 Task: Create new invoice with Date Opened :15-Apr-23, Select Customer: Azelly Flowers, Terms: Payment Term 1. Make invoice entry for item-1 with Date: 15-Apr-23, Description: Karbach Free and Easy Non- Alc IPA Can , Action: Material, Income Account: Income:Sales, Quantity: 2, Unit Price: 9.4, Discount $: 1.5. Make entry for item-2 with Date: 15-Apr-23, Description: Ice Cream Parlor Bundle_x000D_
, Action: Material, Income Account: Income:Sales, Quantity: 1, Unit Price: 6.25, Discount $: 2.5. Make entry for item-3 with Date: 15-Apr-23, Description: KN95 Face Mask_x000D_
, Action: Material, Income Account: Income:Sales, Quantity: 2, Unit Price: 7.25, Discount $: 3. Write Notes: 'Looking forward to serving you again.'. Post Invoice with Post Date: 15-Apr-23, Post to Accounts: Assets:Accounts Receivable. Pay / Process Payment with Transaction Date: 15-May-23, Amount: 32.55, Transfer Account: Checking Account. Print Invoice, display notes by going to Option, then go to Display Tab and check 'Invoice Notes'.
Action: Mouse moved to (176, 26)
Screenshot: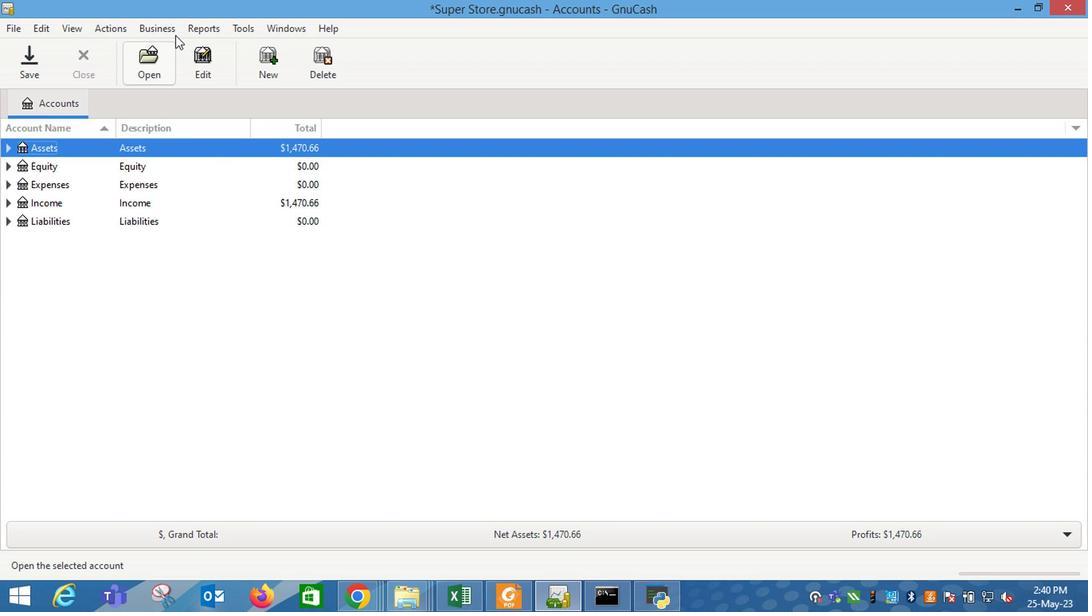 
Action: Mouse pressed left at (176, 26)
Screenshot: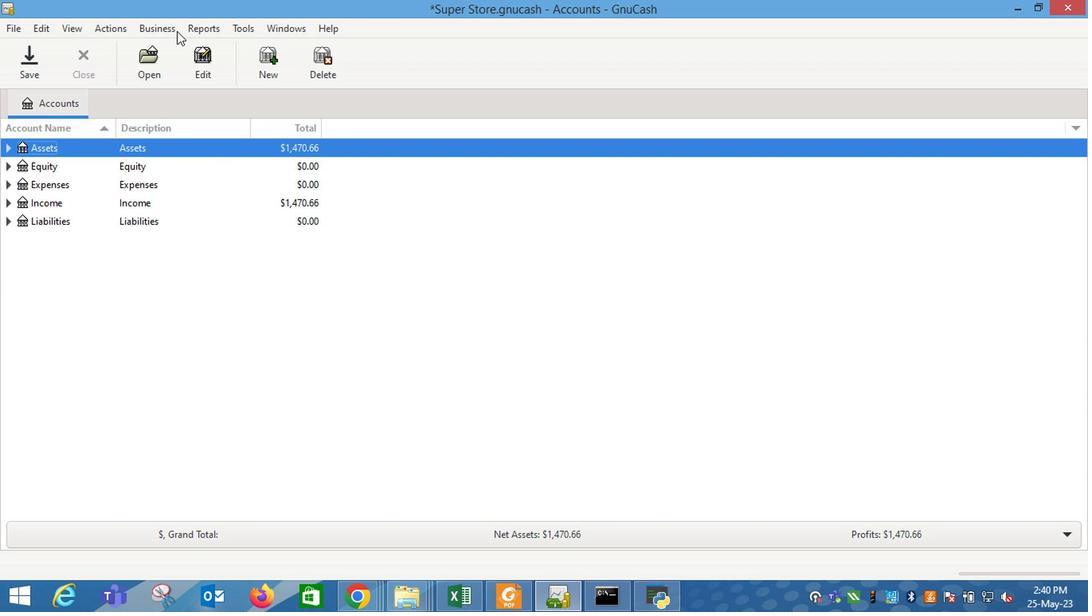 
Action: Mouse moved to (360, 107)
Screenshot: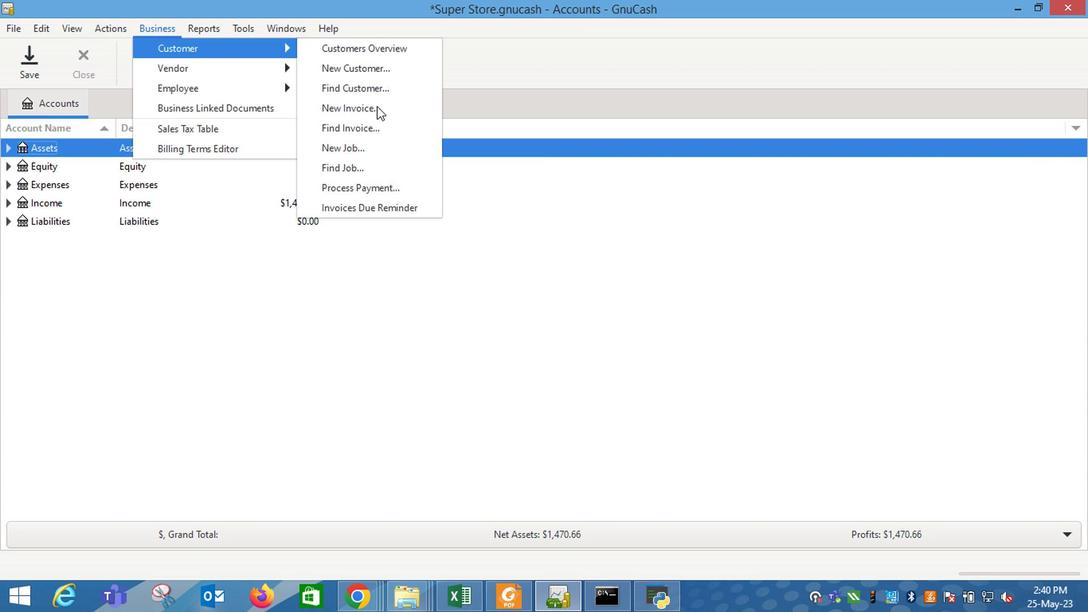 
Action: Mouse pressed left at (360, 107)
Screenshot: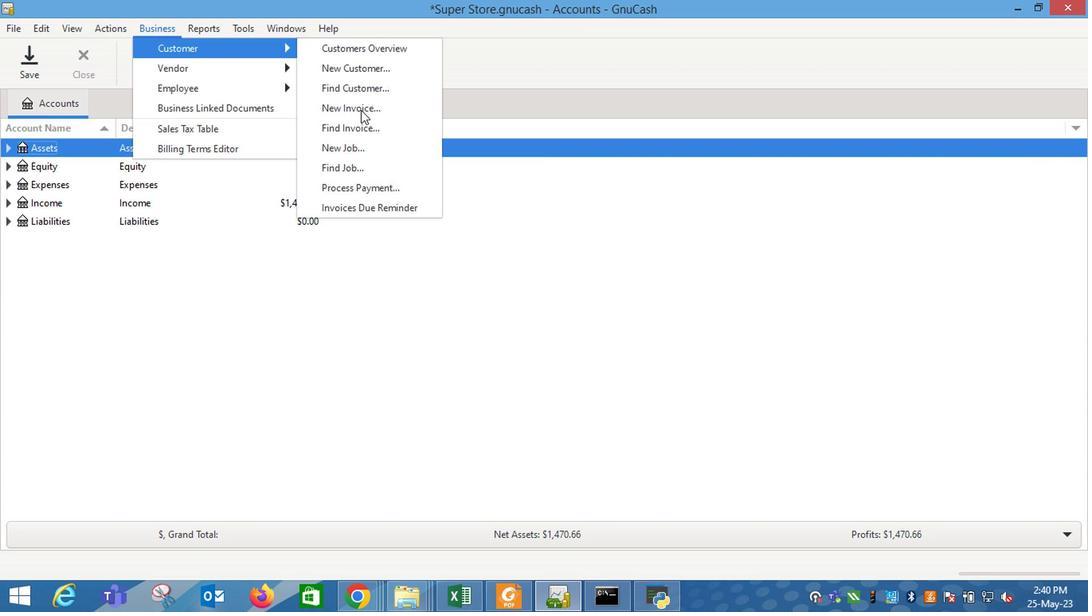 
Action: Mouse moved to (650, 242)
Screenshot: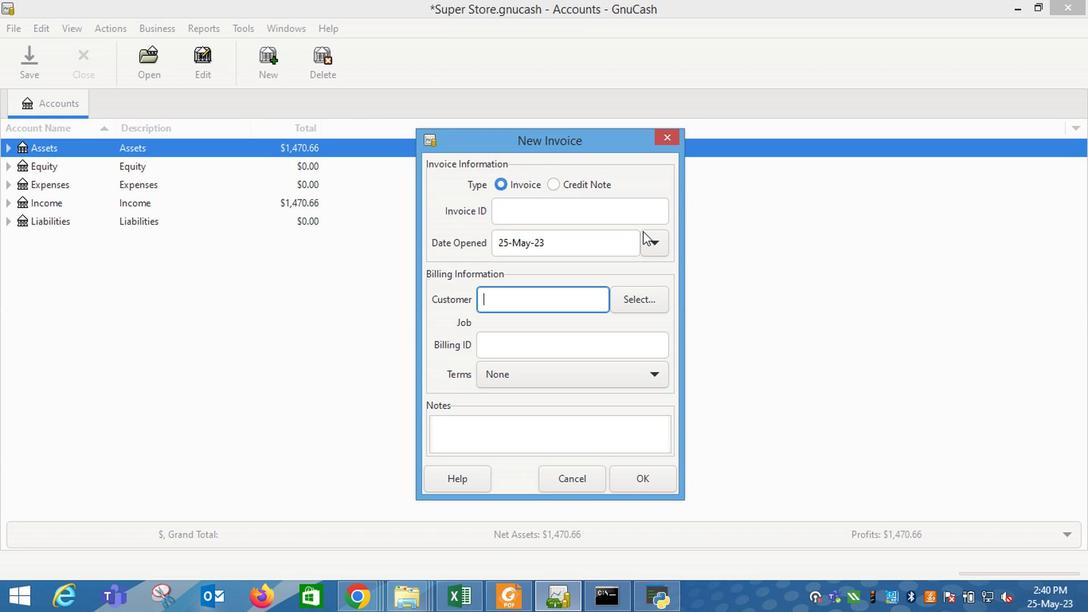 
Action: Mouse pressed left at (650, 242)
Screenshot: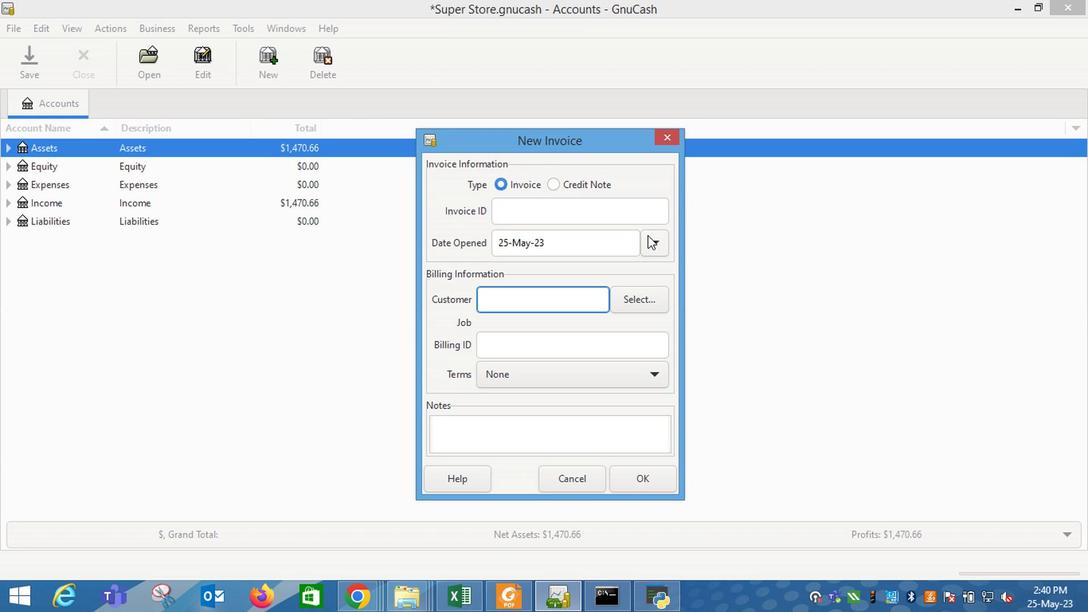 
Action: Mouse moved to (528, 265)
Screenshot: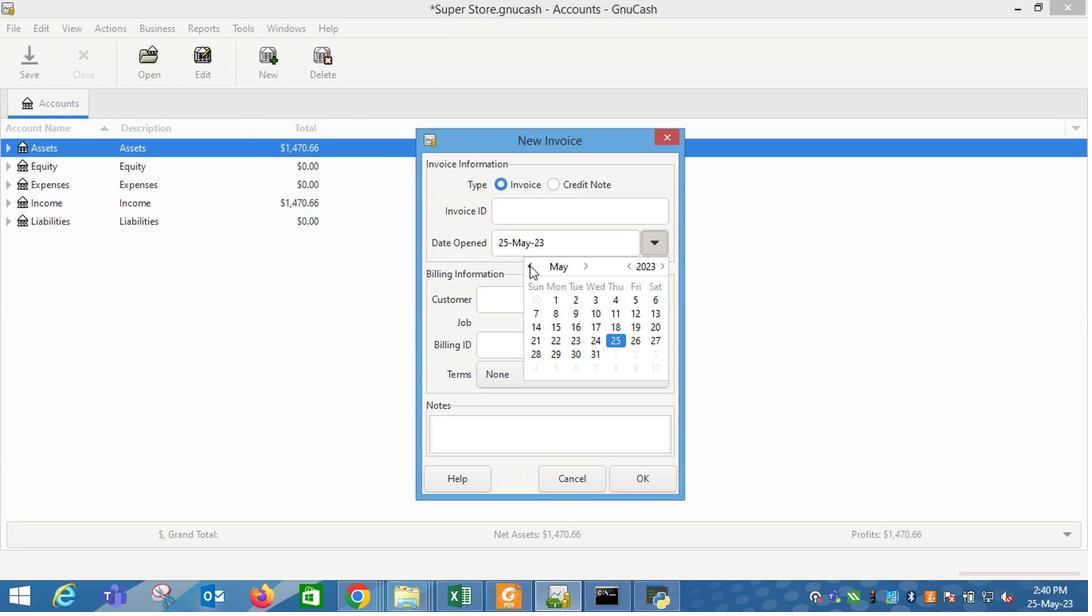 
Action: Mouse pressed left at (528, 265)
Screenshot: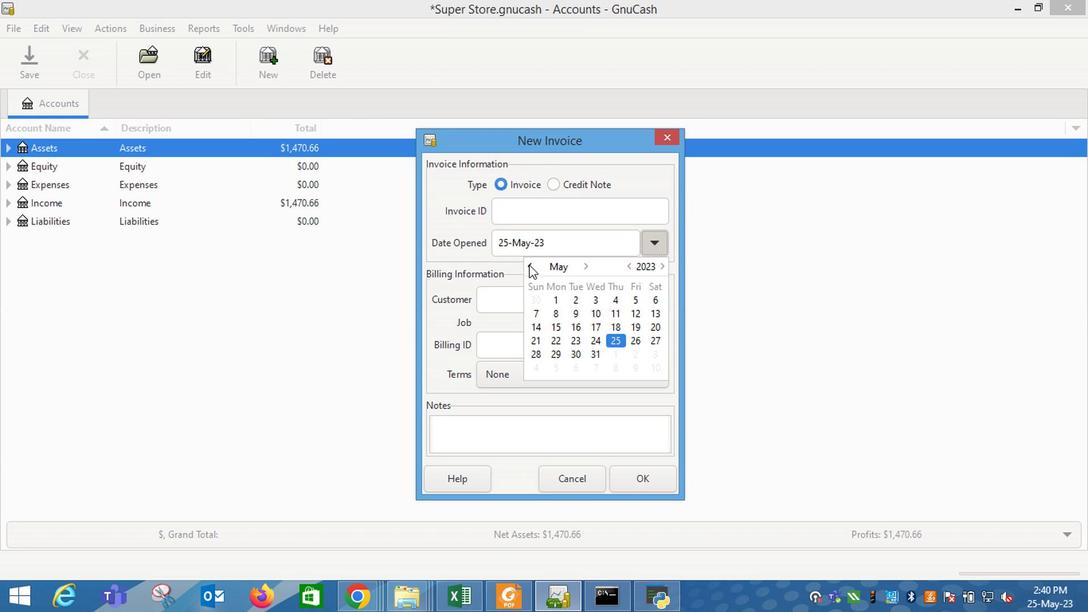 
Action: Mouse moved to (654, 329)
Screenshot: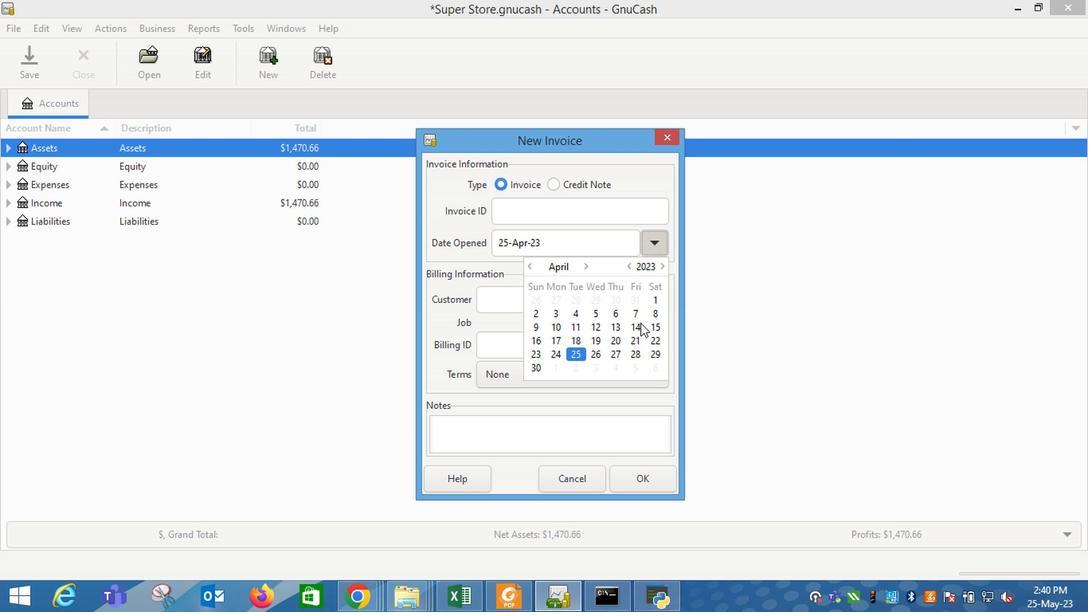 
Action: Mouse pressed left at (654, 329)
Screenshot: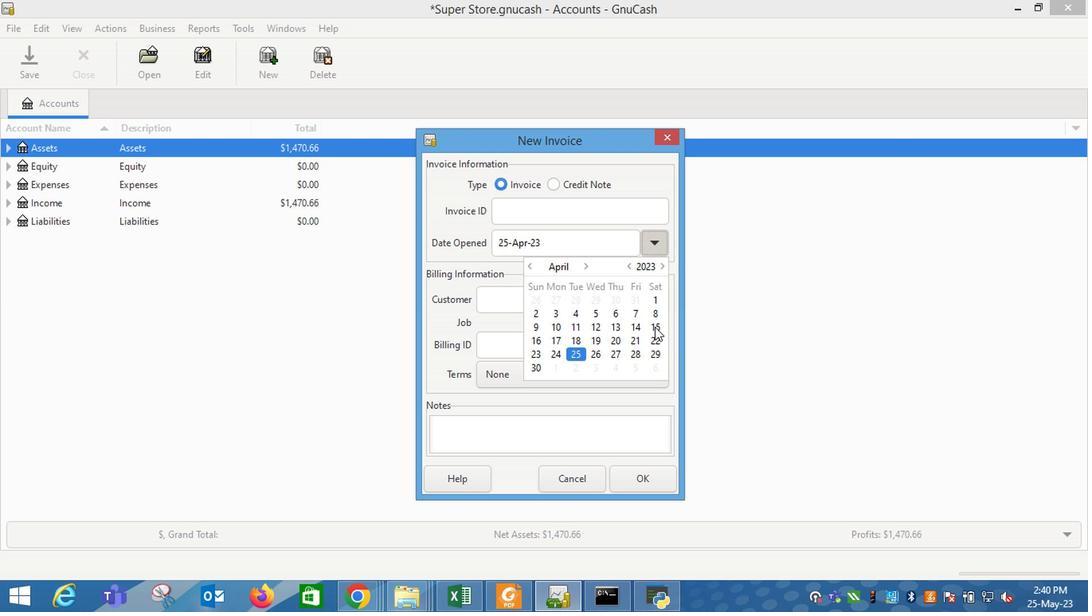 
Action: Mouse moved to (515, 299)
Screenshot: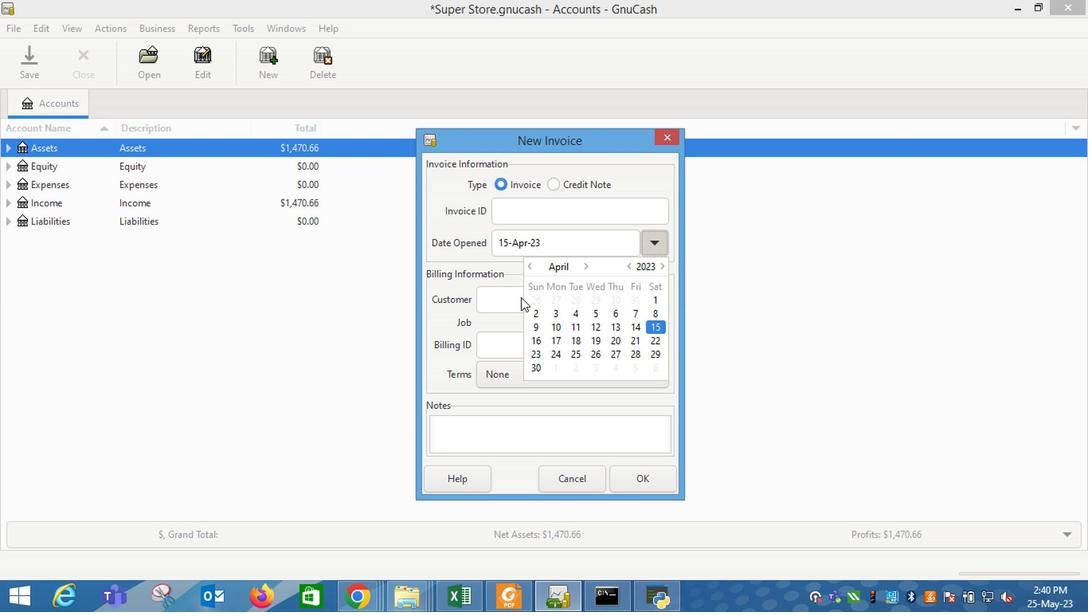 
Action: Mouse pressed left at (515, 299)
Screenshot: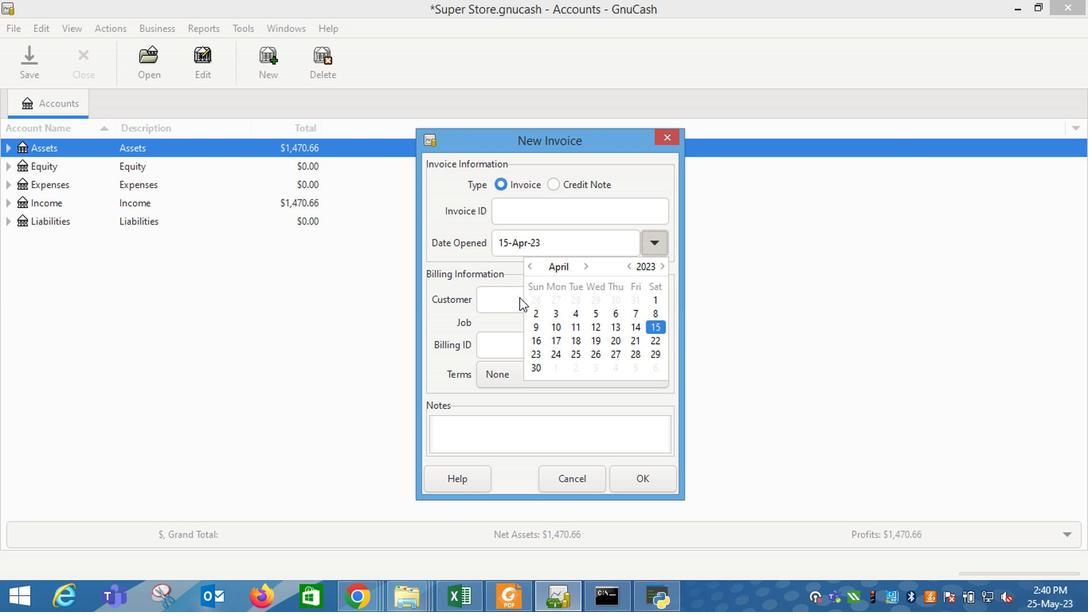 
Action: Mouse moved to (515, 299)
Screenshot: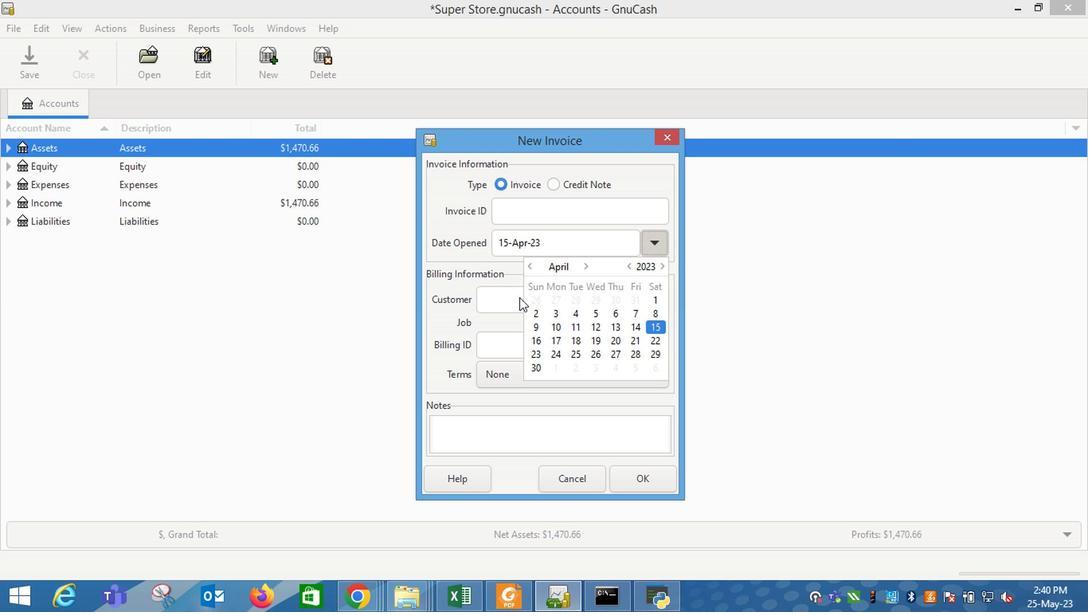 
Action: Mouse pressed left at (515, 299)
Screenshot: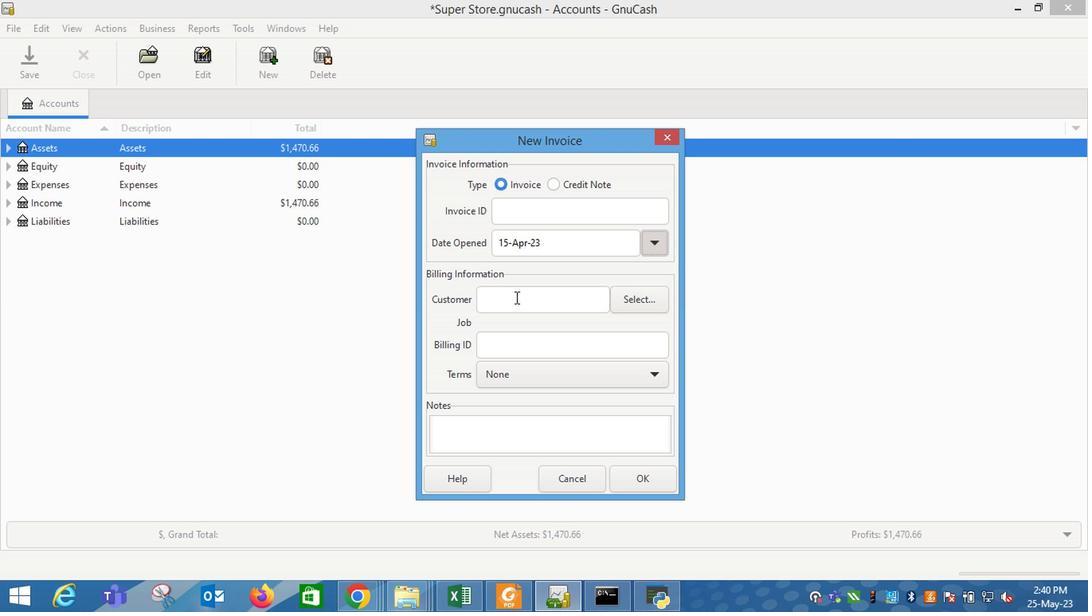 
Action: Key pressed aze
Screenshot: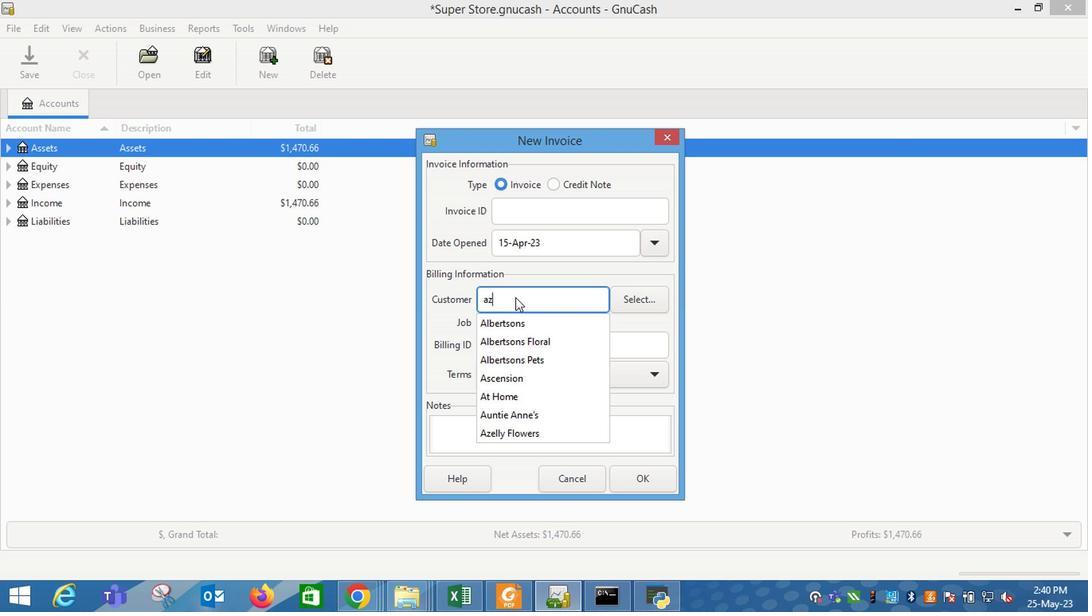 
Action: Mouse moved to (521, 324)
Screenshot: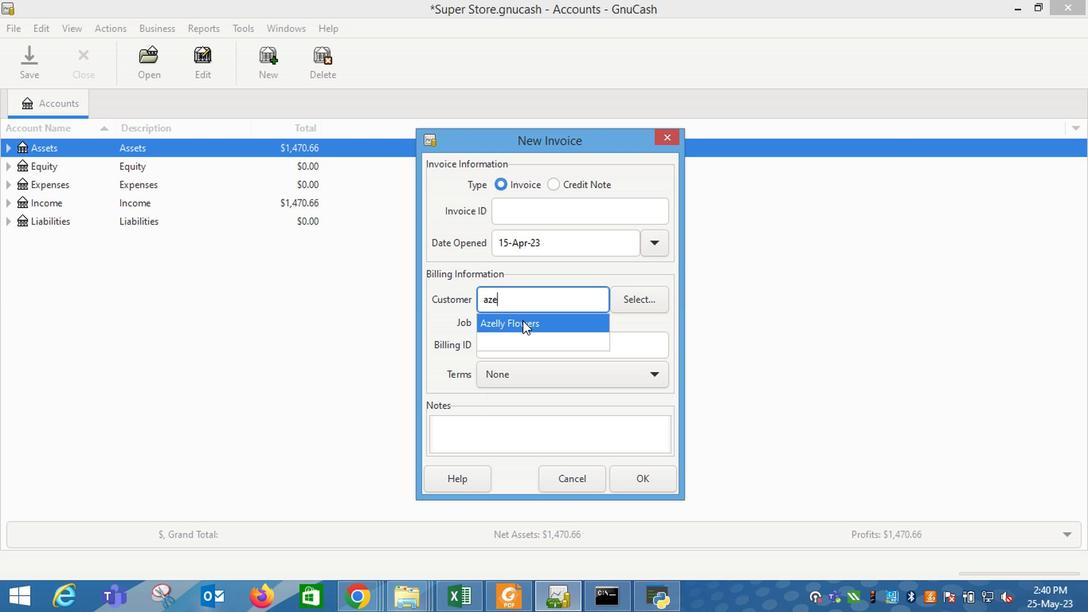 
Action: Mouse pressed left at (521, 324)
Screenshot: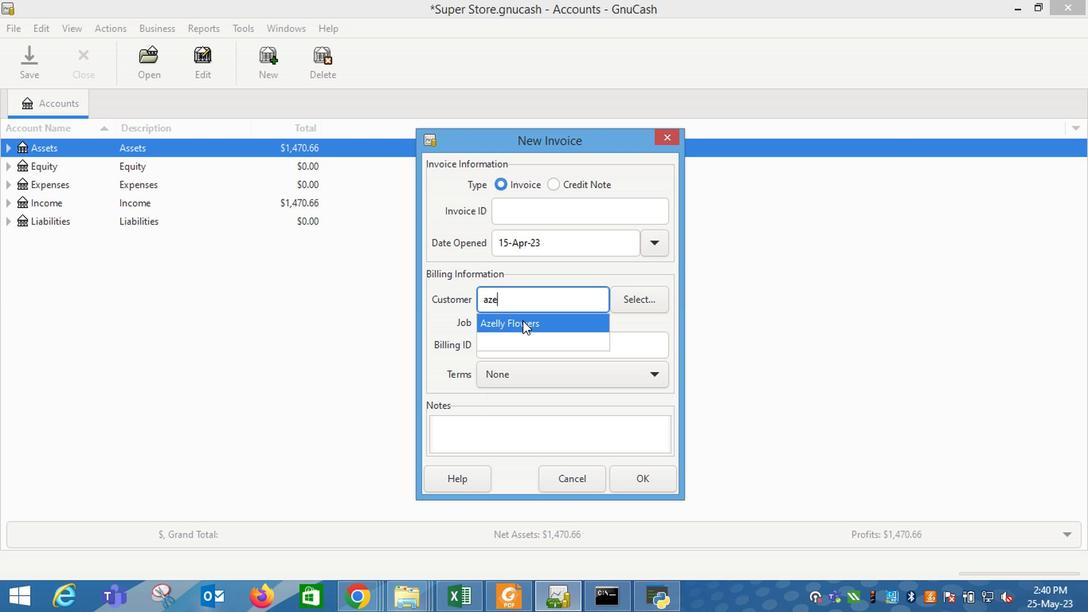
Action: Mouse moved to (585, 392)
Screenshot: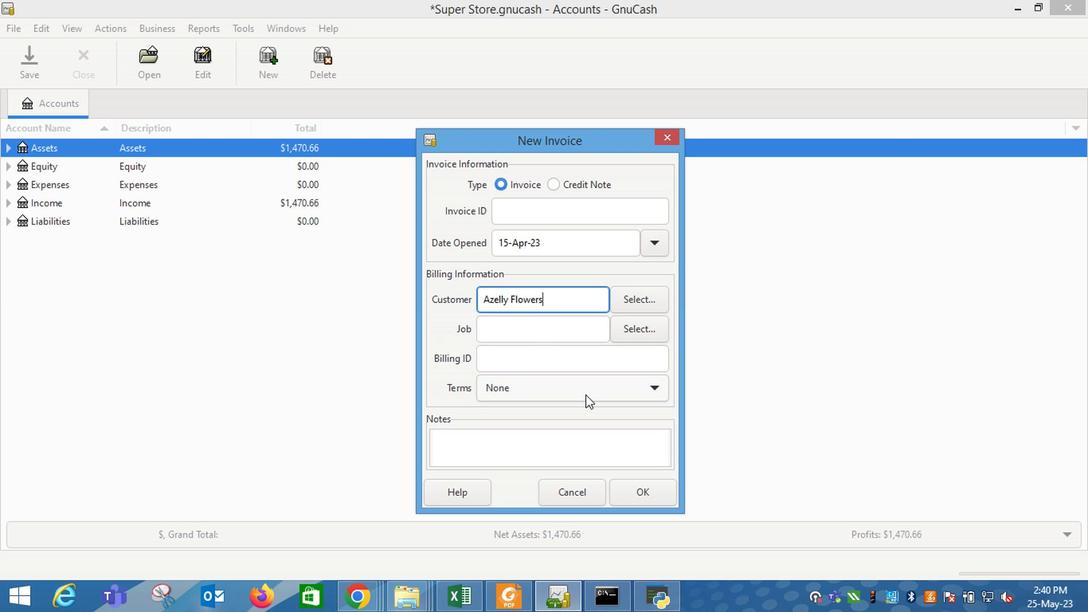 
Action: Mouse pressed left at (585, 392)
Screenshot: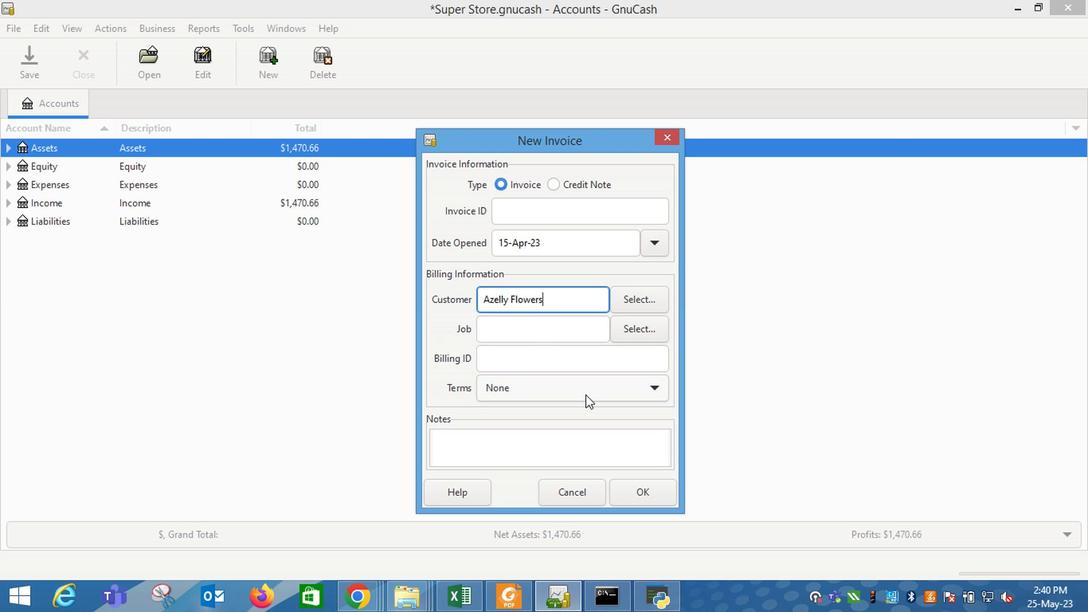 
Action: Mouse moved to (565, 414)
Screenshot: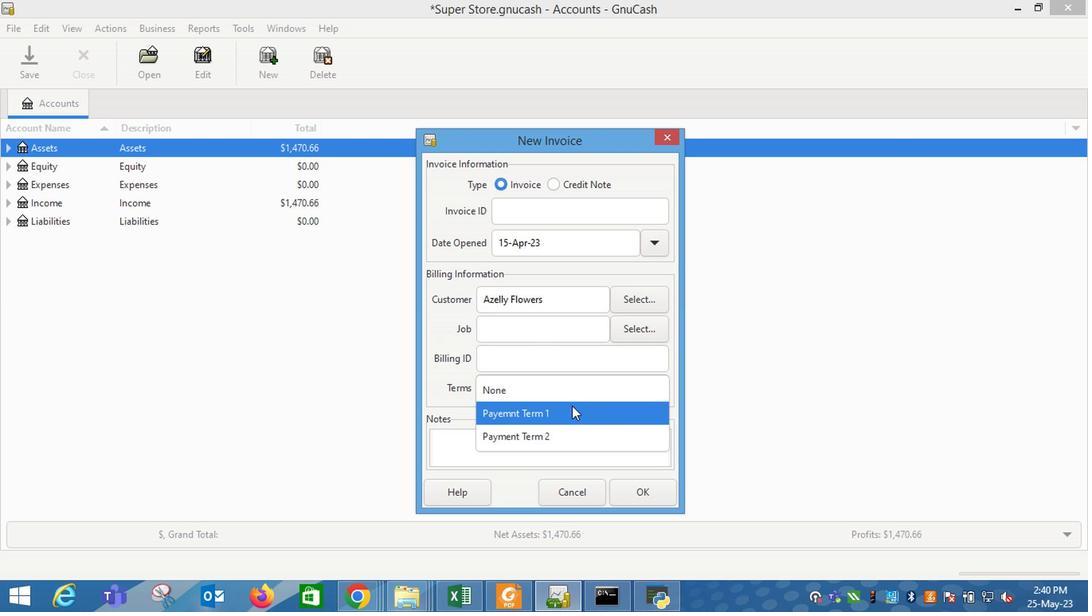 
Action: Mouse pressed left at (565, 414)
Screenshot: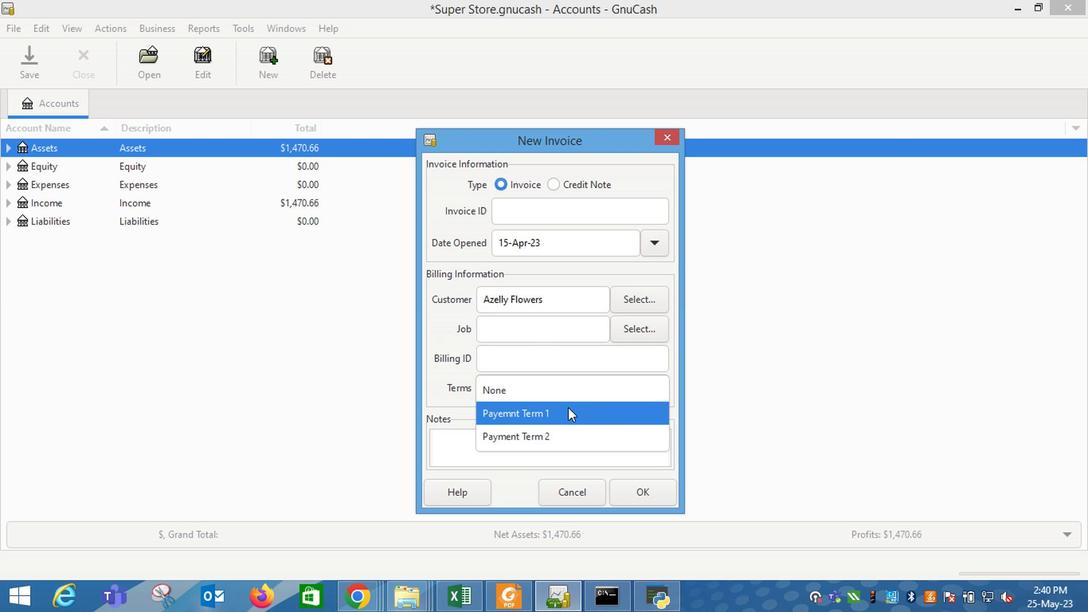 
Action: Mouse moved to (636, 513)
Screenshot: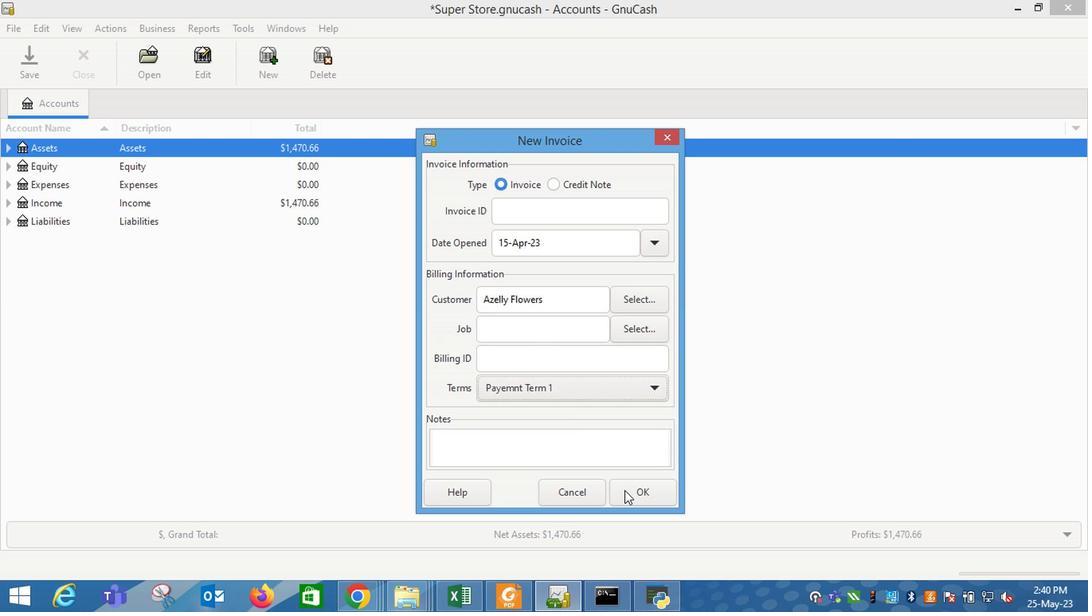 
Action: Mouse pressed left at (636, 513)
Screenshot: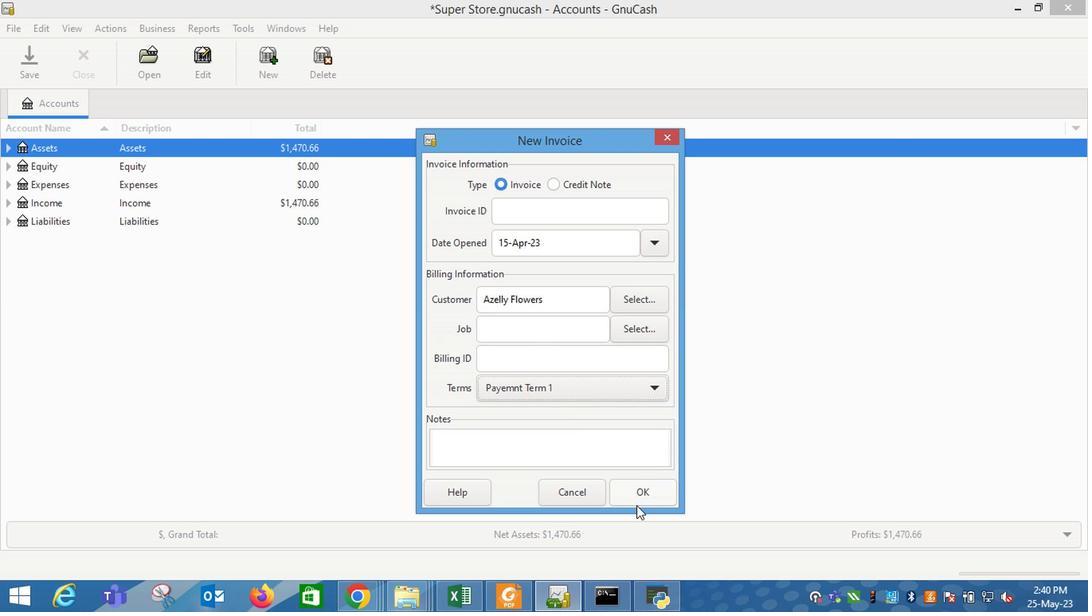 
Action: Mouse moved to (74, 311)
Screenshot: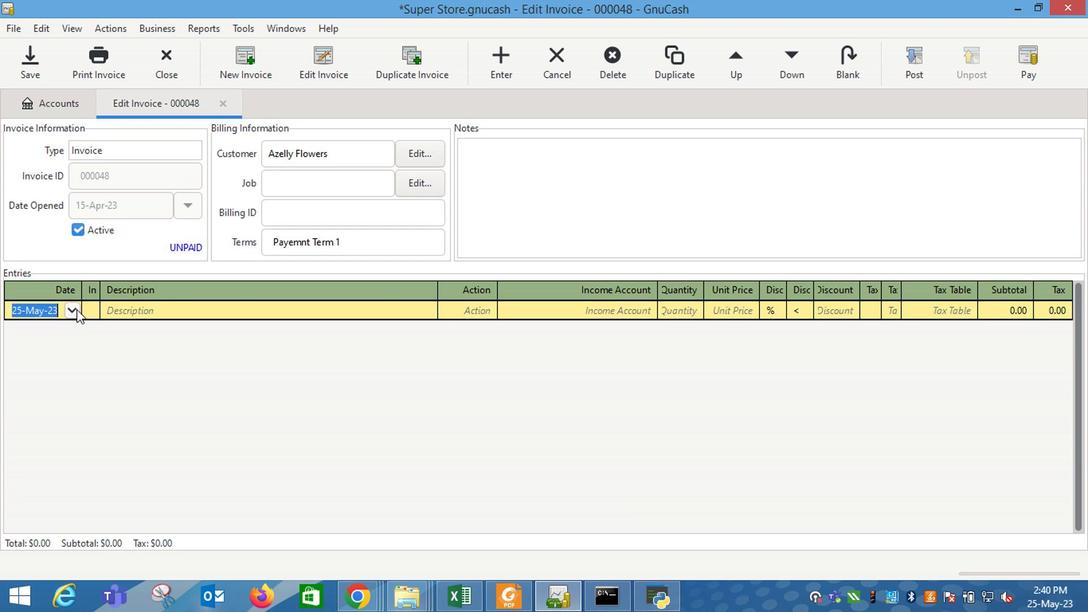 
Action: Mouse pressed left at (74, 311)
Screenshot: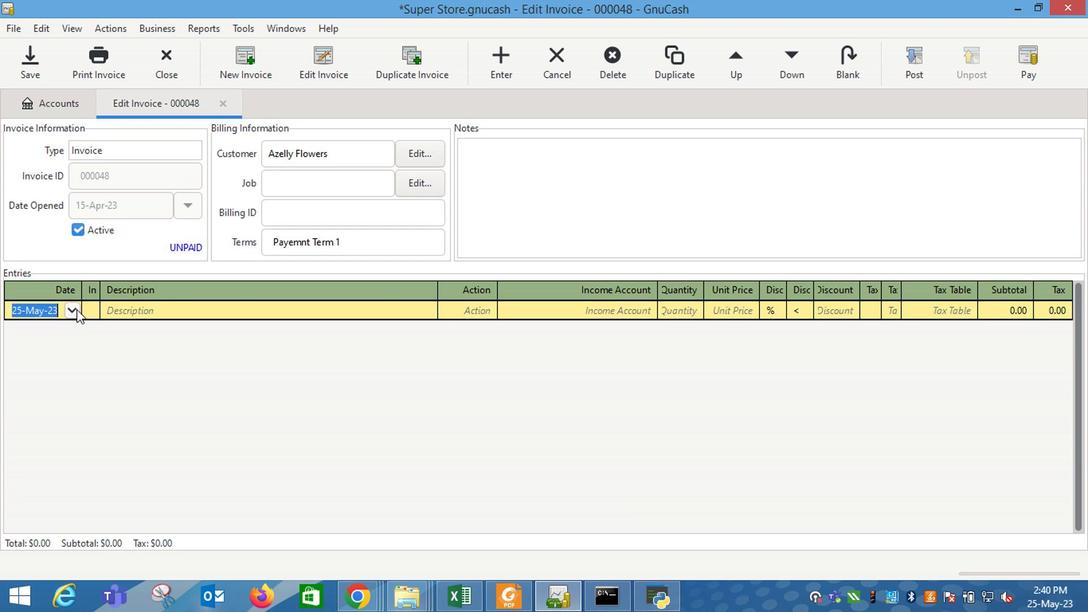 
Action: Mouse moved to (11, 337)
Screenshot: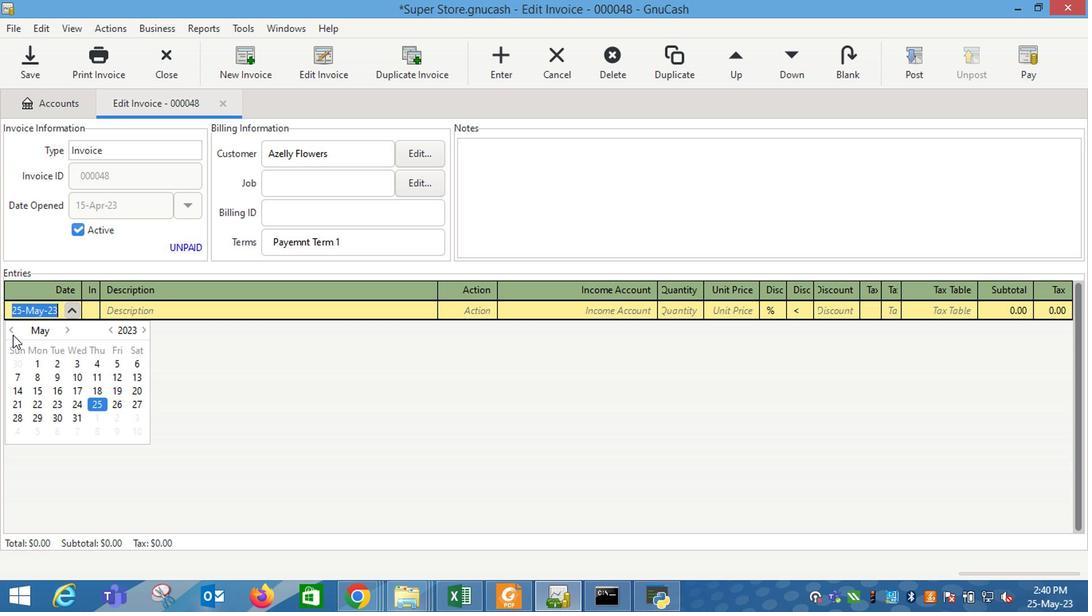 
Action: Mouse pressed left at (11, 337)
Screenshot: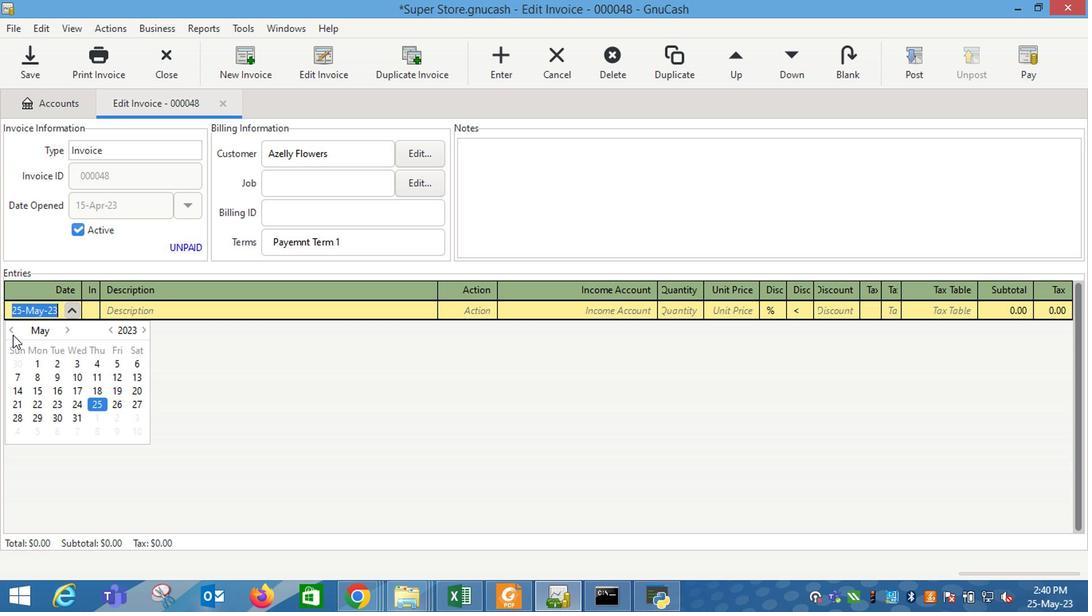 
Action: Mouse moved to (131, 397)
Screenshot: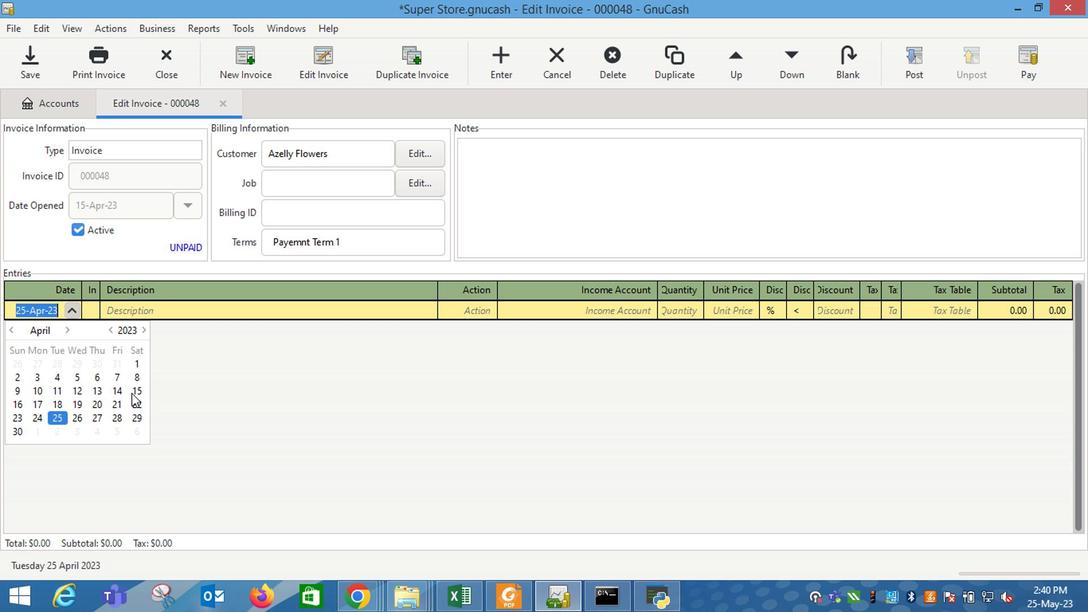
Action: Mouse pressed left at (131, 397)
Screenshot: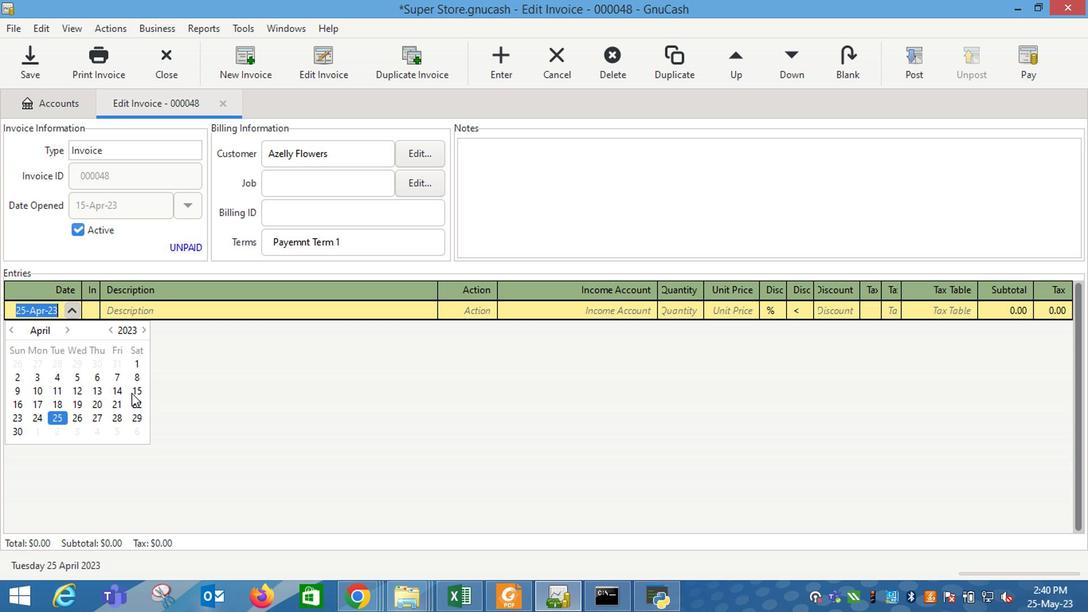 
Action: Mouse moved to (172, 315)
Screenshot: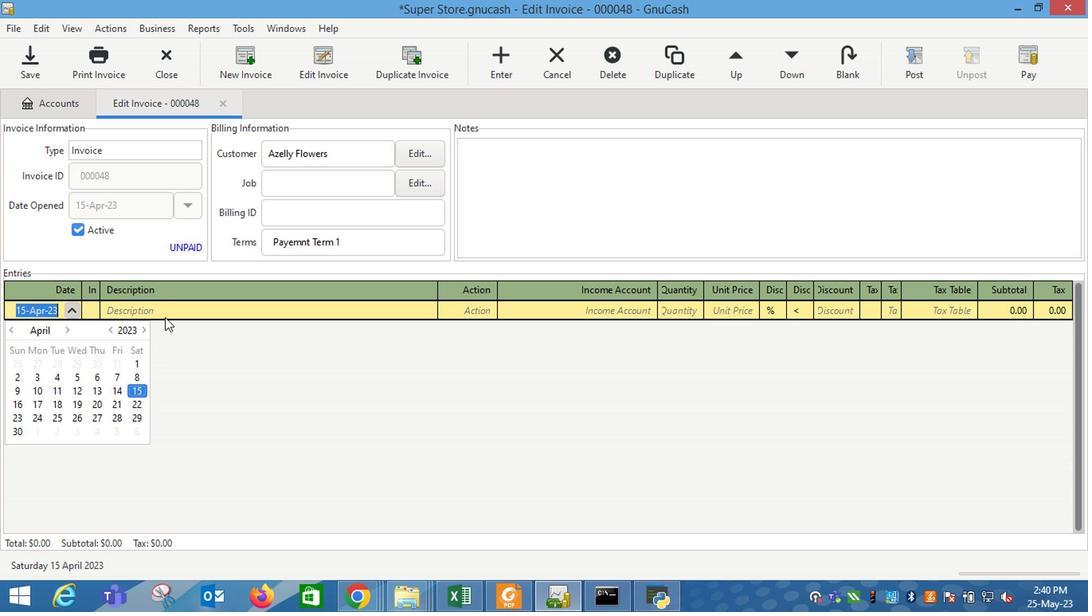 
Action: Mouse pressed left at (172, 315)
Screenshot: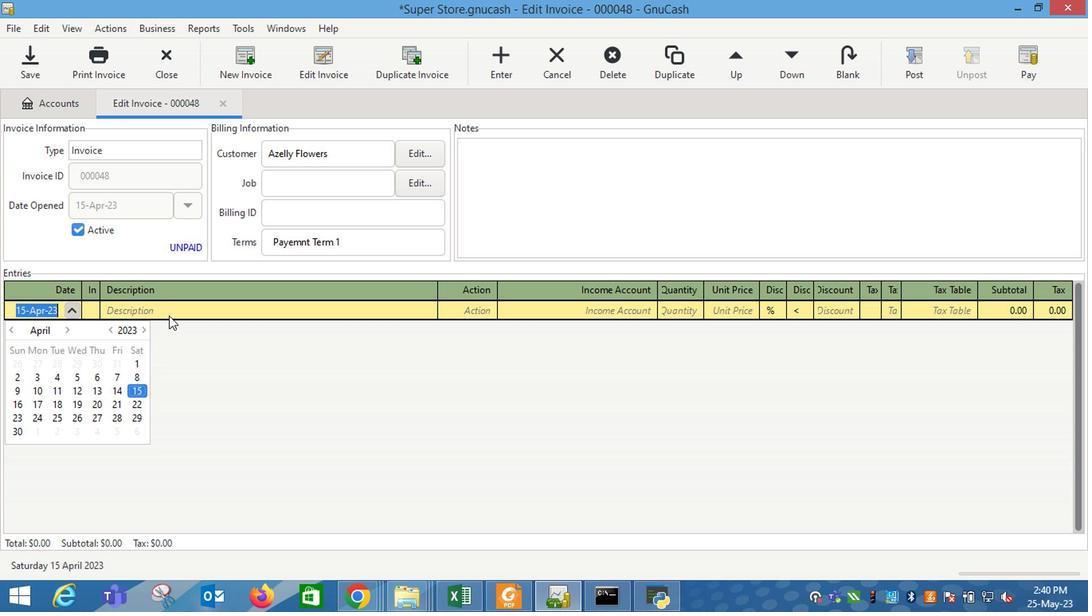 
Action: Key pressed <Key.shift_r>Karbach<Key.space><Key.shift_r>Free<Key.space>and<Key.space><Key.shift_r>Easy<Key.space><Key.shift_r>Non-<Key.shift_r>L<Key.backspace><Key.shift_r>AL<Key.backspace>lc<Key.space><Key.shift_r>IPA<Key.space>can<Key.backspace><Key.backspace><Key.backspace><Key.shift_r>Can
Screenshot: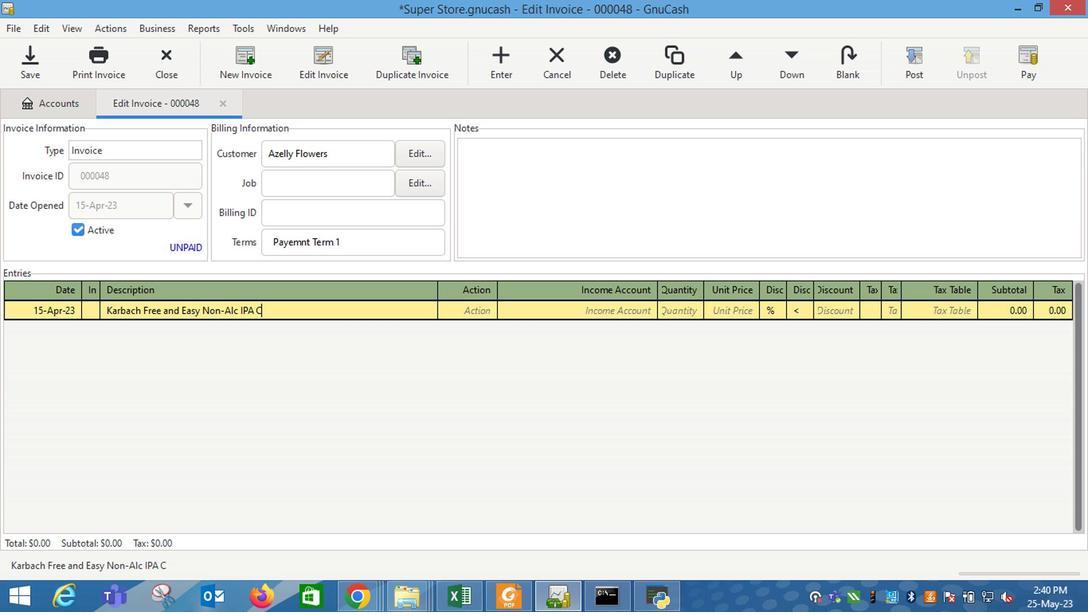 
Action: Mouse moved to (517, 260)
Screenshot: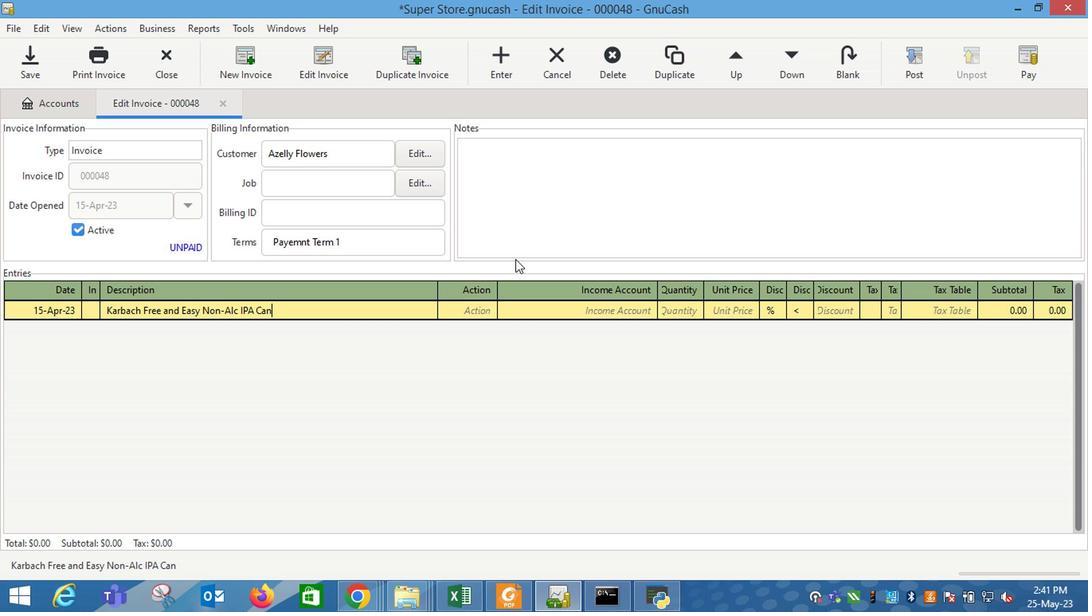
Action: Key pressed <Key.tab>
Screenshot: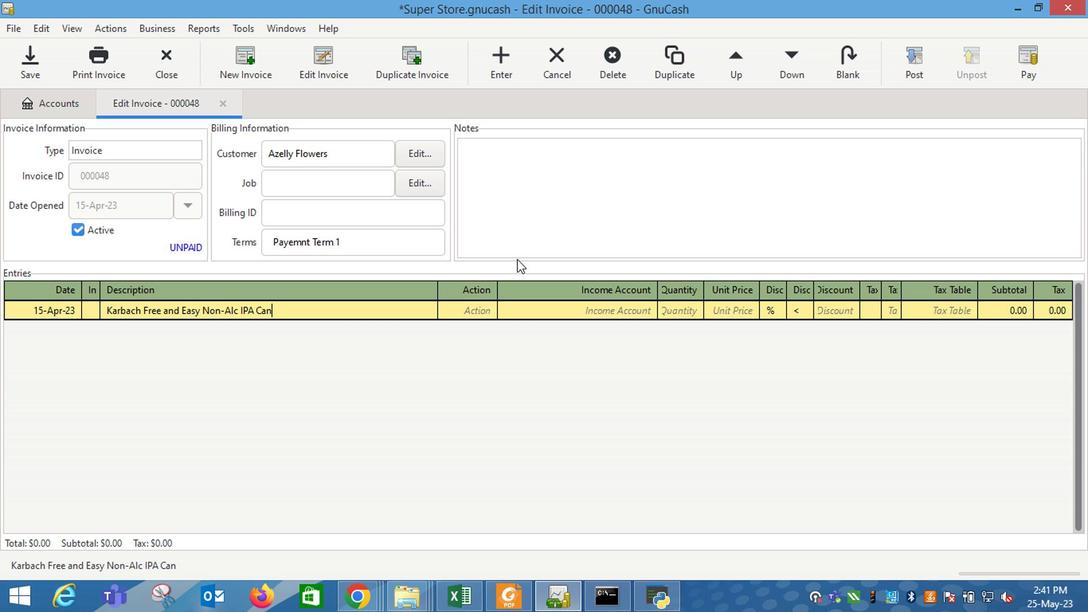 
Action: Mouse moved to (484, 315)
Screenshot: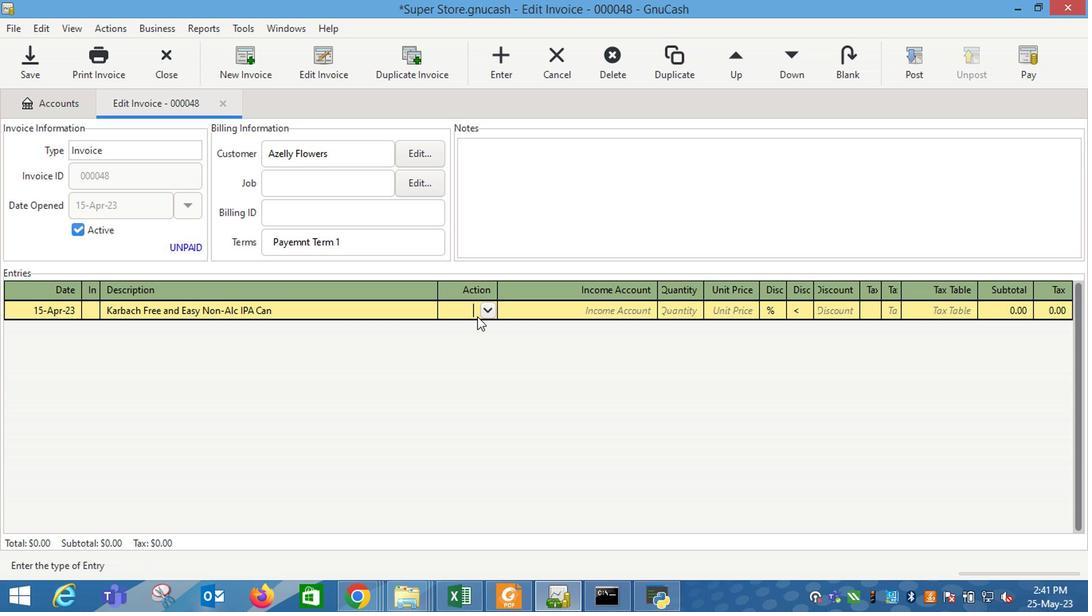 
Action: Mouse pressed left at (484, 315)
Screenshot: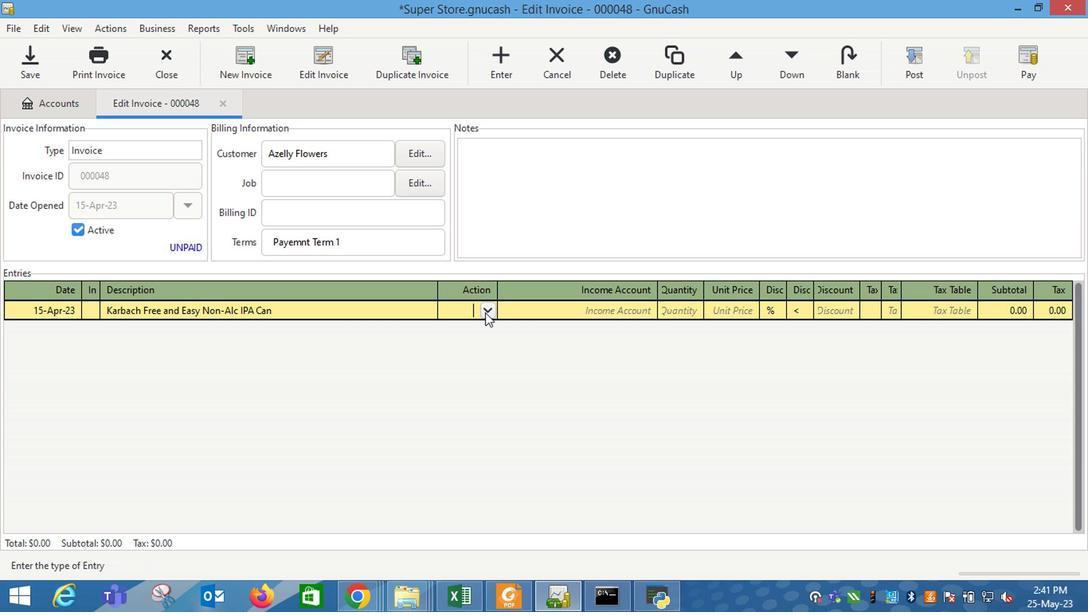 
Action: Mouse moved to (459, 347)
Screenshot: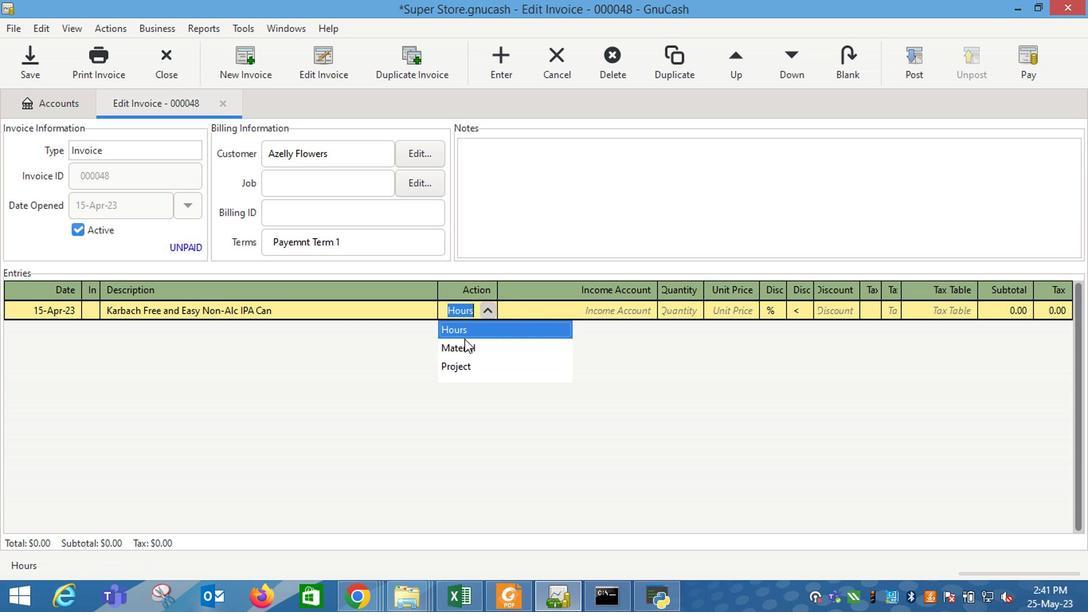 
Action: Mouse pressed left at (459, 347)
Screenshot: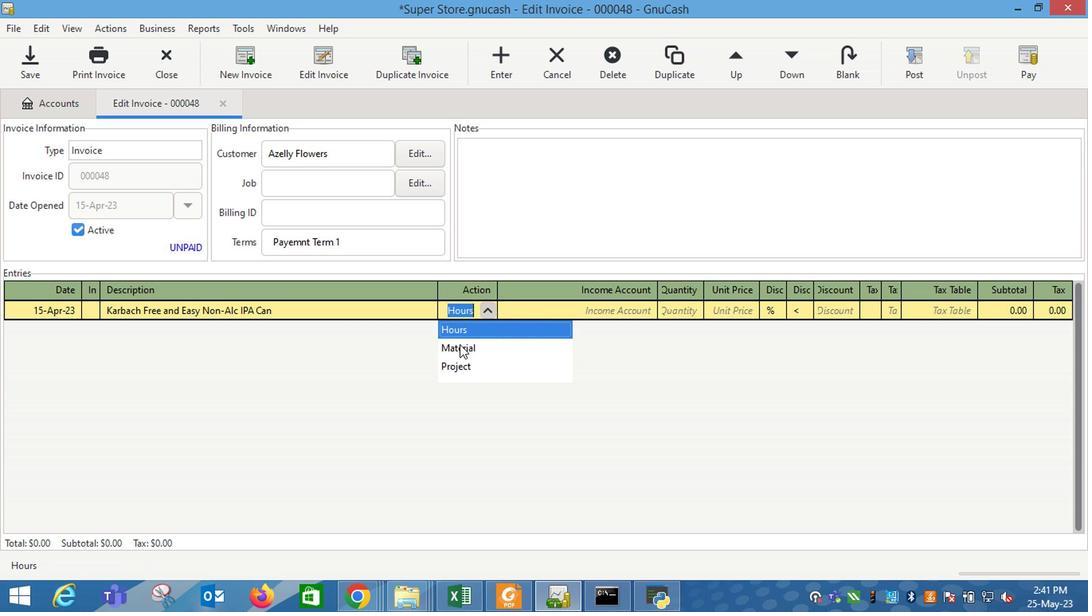 
Action: Mouse moved to (458, 348)
Screenshot: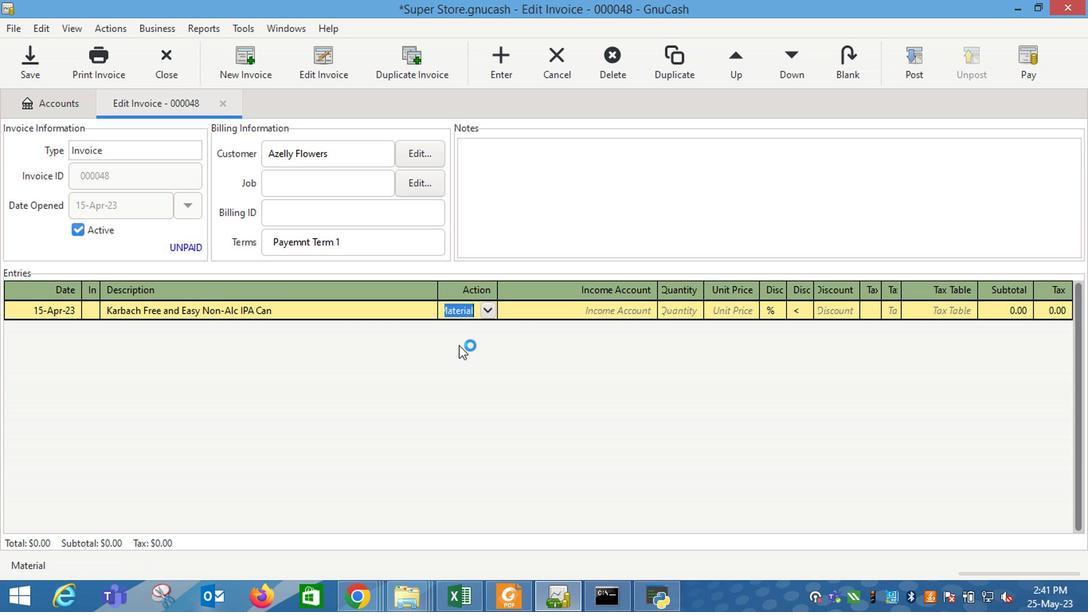 
Action: Key pressed <Key.tab>
Screenshot: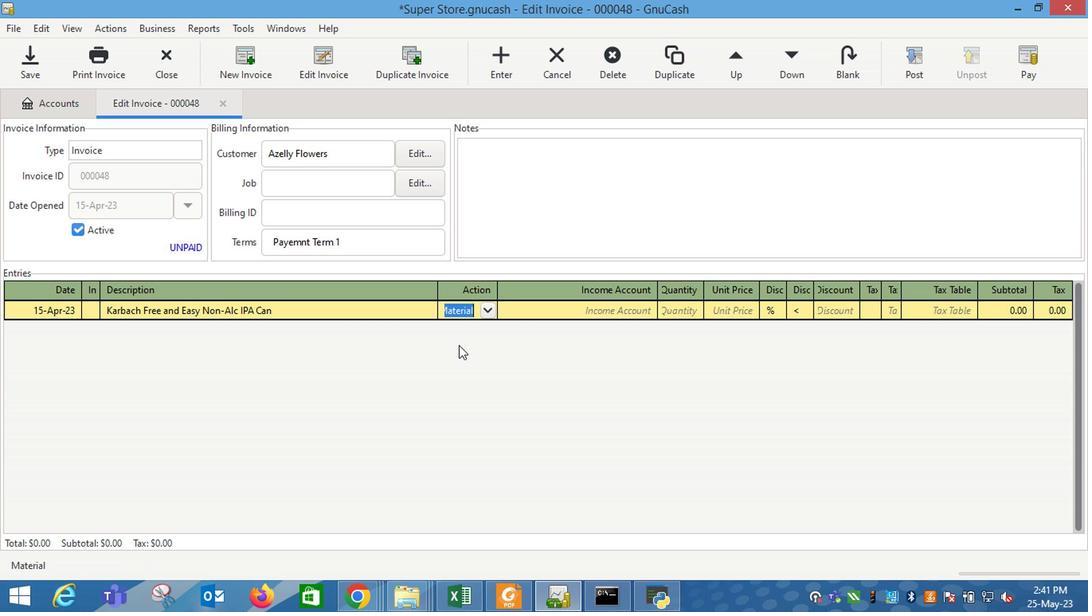 
Action: Mouse moved to (646, 319)
Screenshot: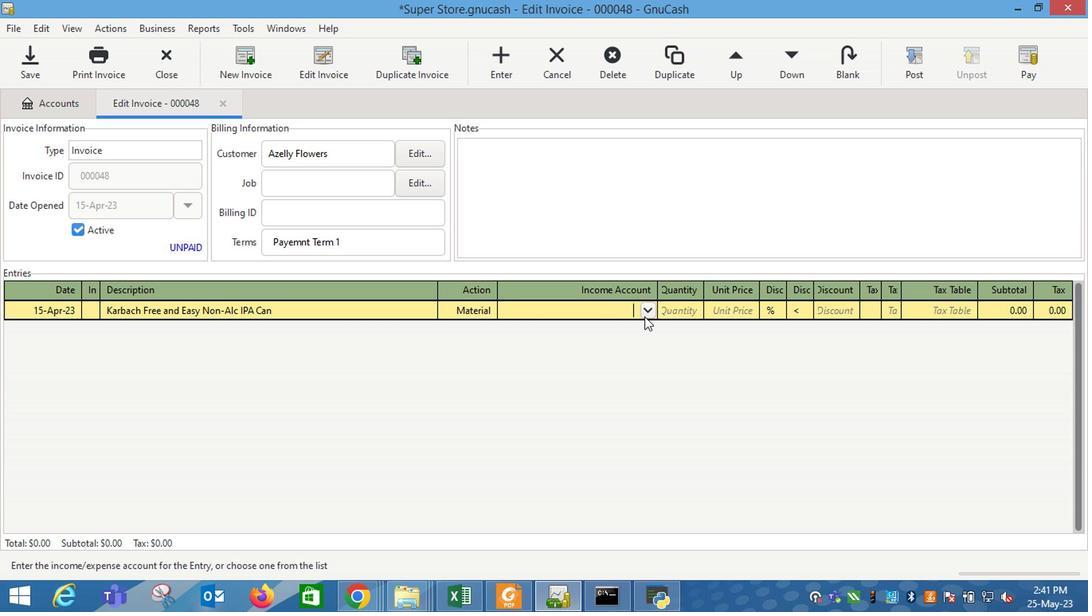 
Action: Mouse pressed left at (646, 319)
Screenshot: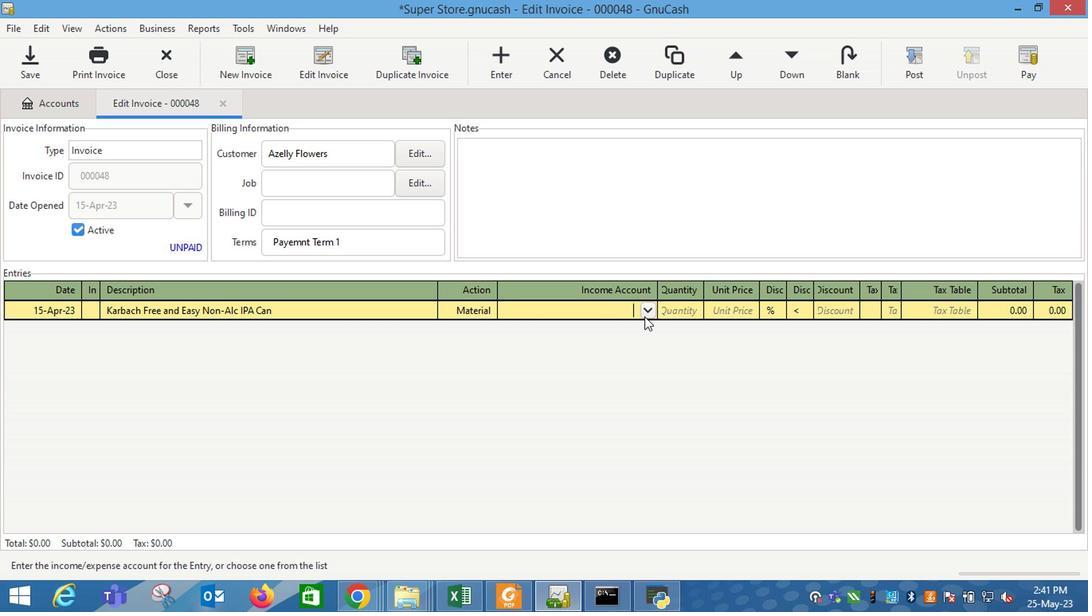 
Action: Mouse moved to (539, 386)
Screenshot: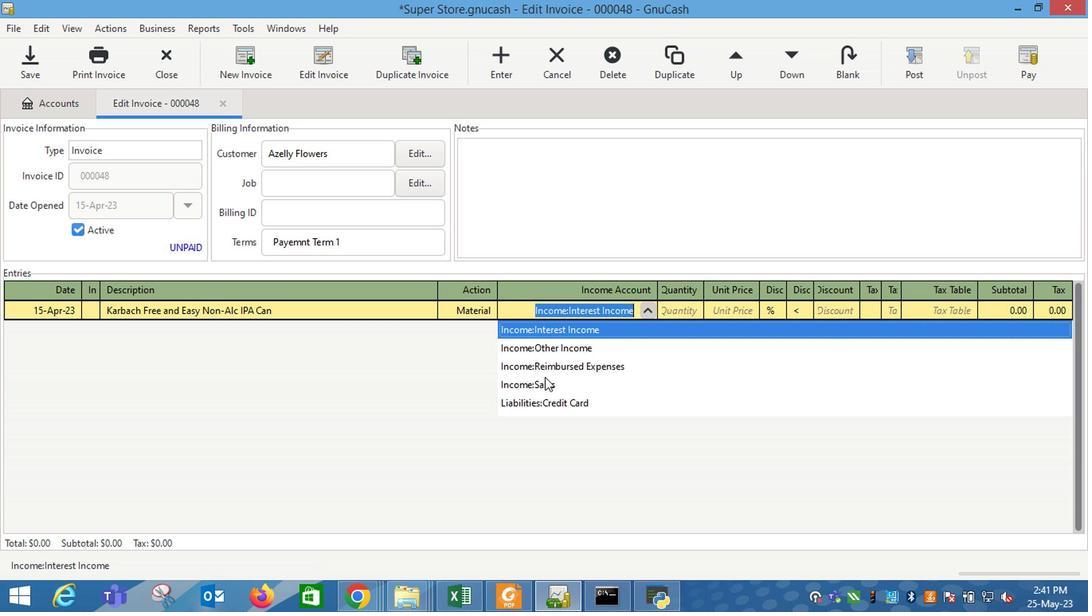 
Action: Mouse pressed left at (539, 386)
Screenshot: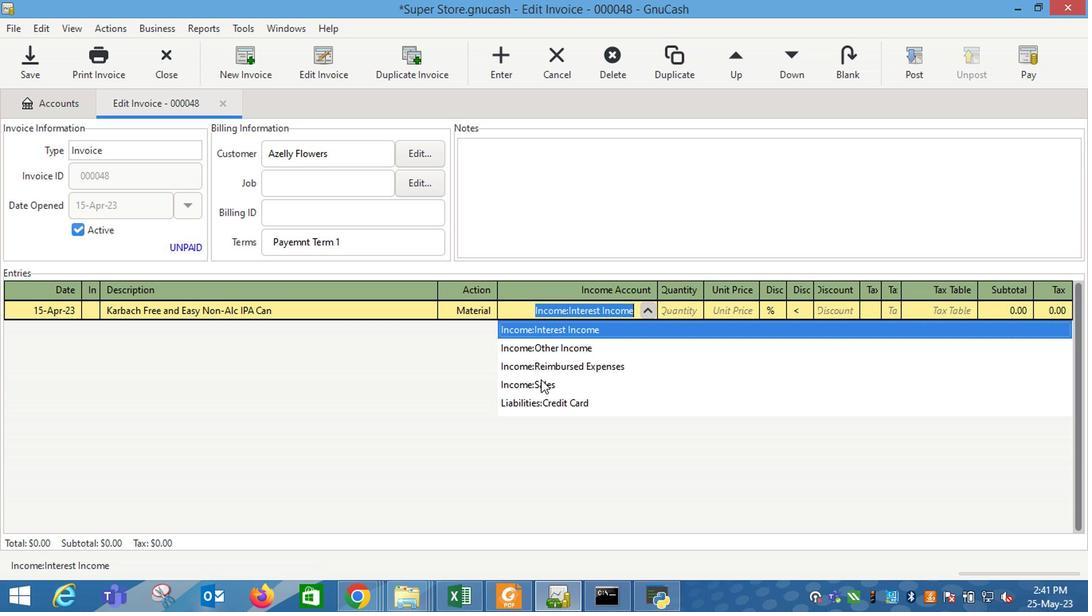 
Action: Key pressed <Key.tab>2<Key.tab>9.4
Screenshot: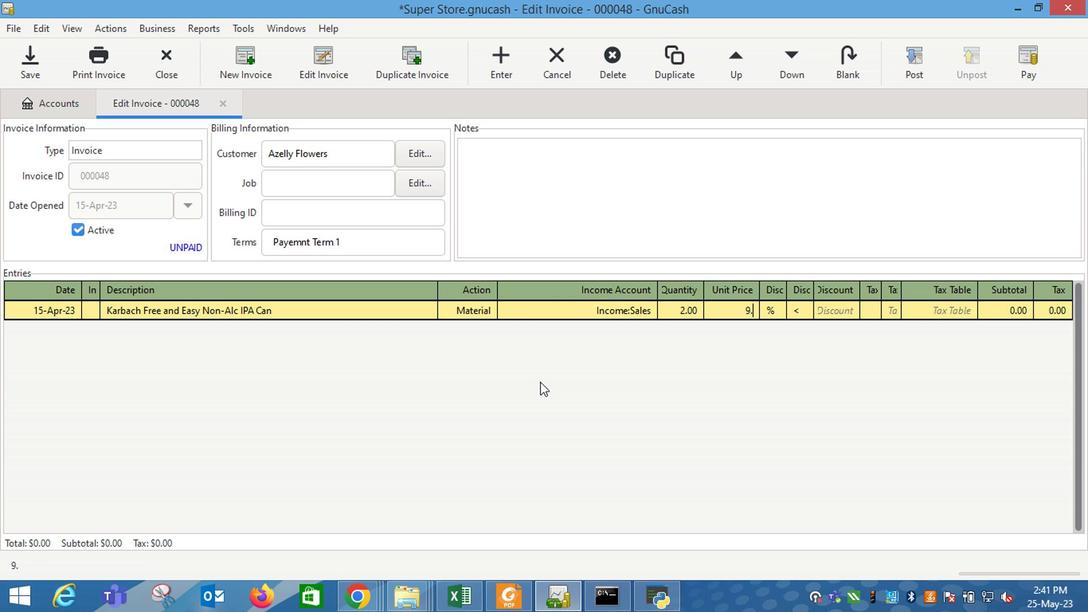 
Action: Mouse moved to (583, 401)
Screenshot: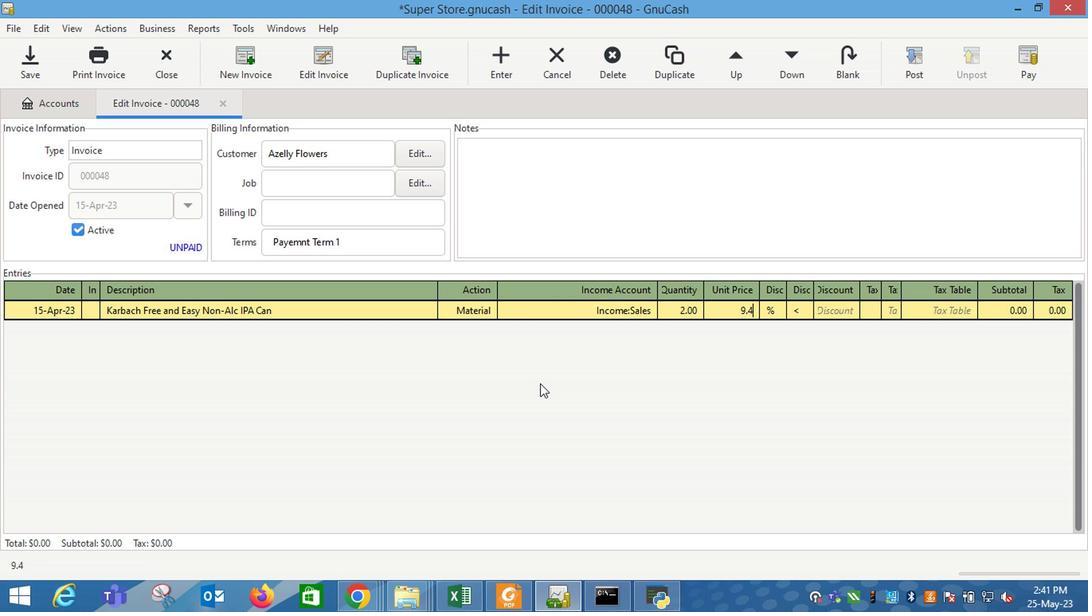 
Action: Key pressed <Key.tab>
Screenshot: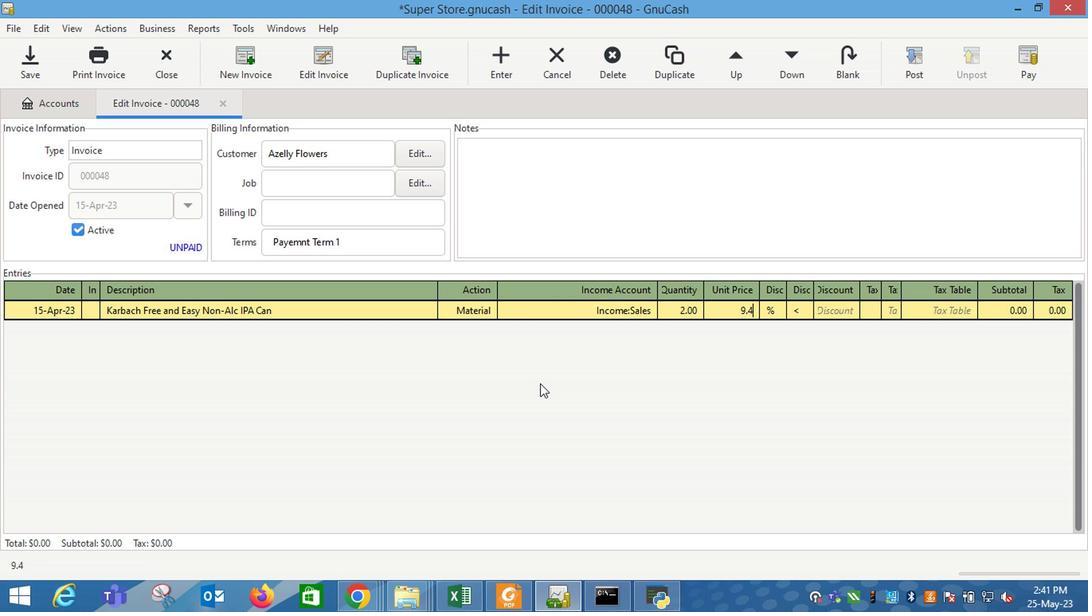 
Action: Mouse moved to (778, 312)
Screenshot: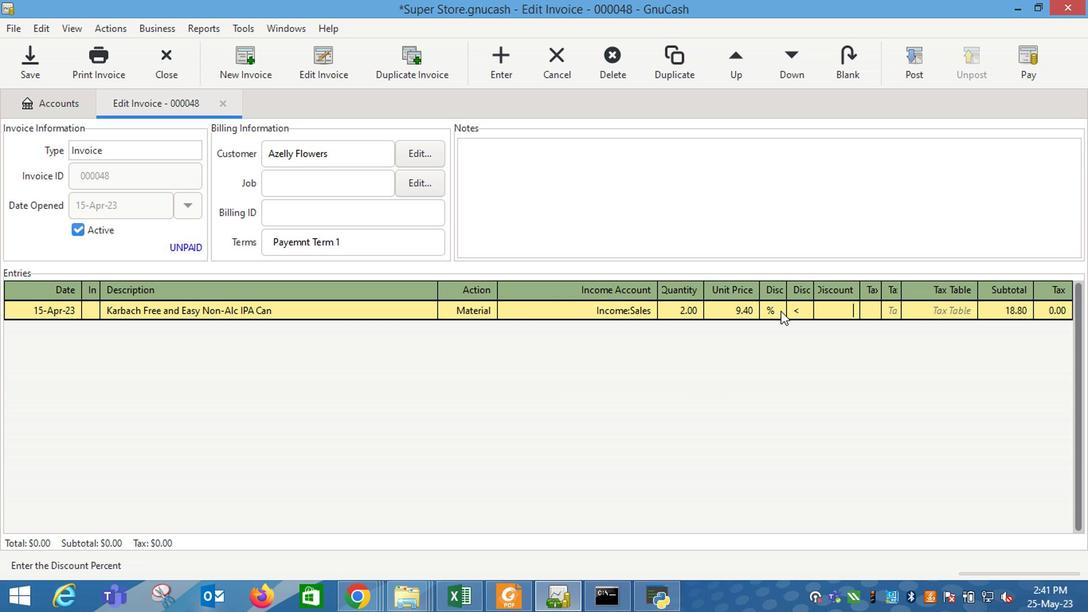 
Action: Mouse pressed left at (778, 312)
Screenshot: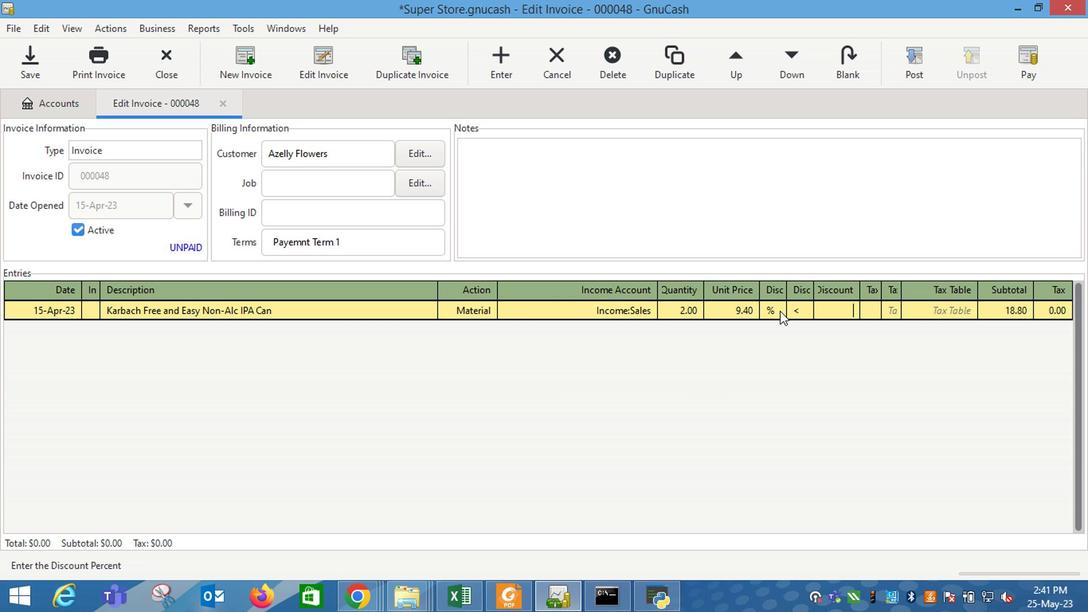 
Action: Mouse moved to (803, 313)
Screenshot: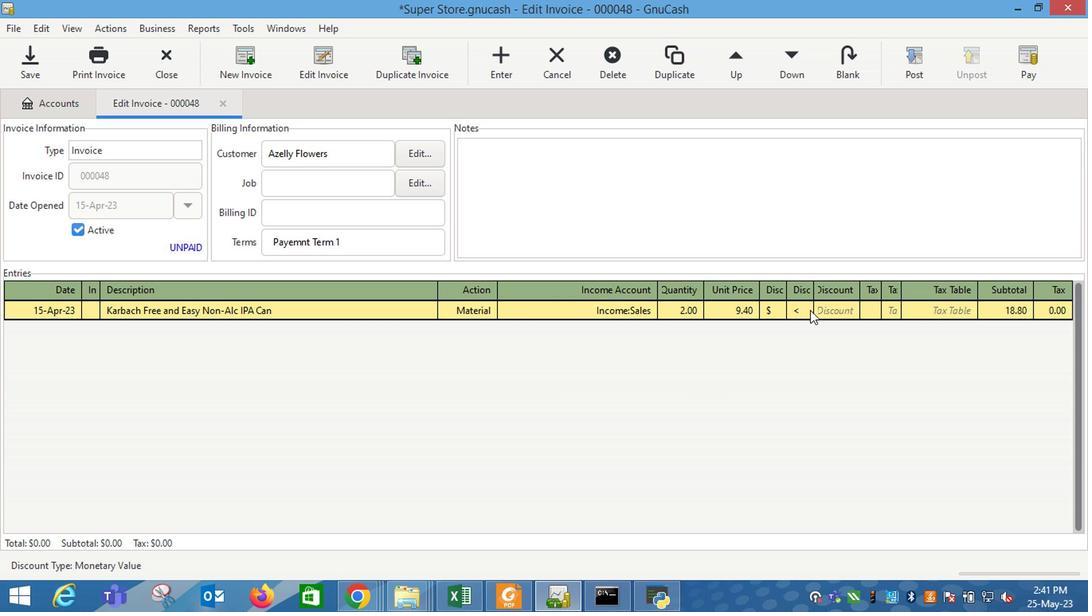 
Action: Mouse pressed left at (803, 313)
Screenshot: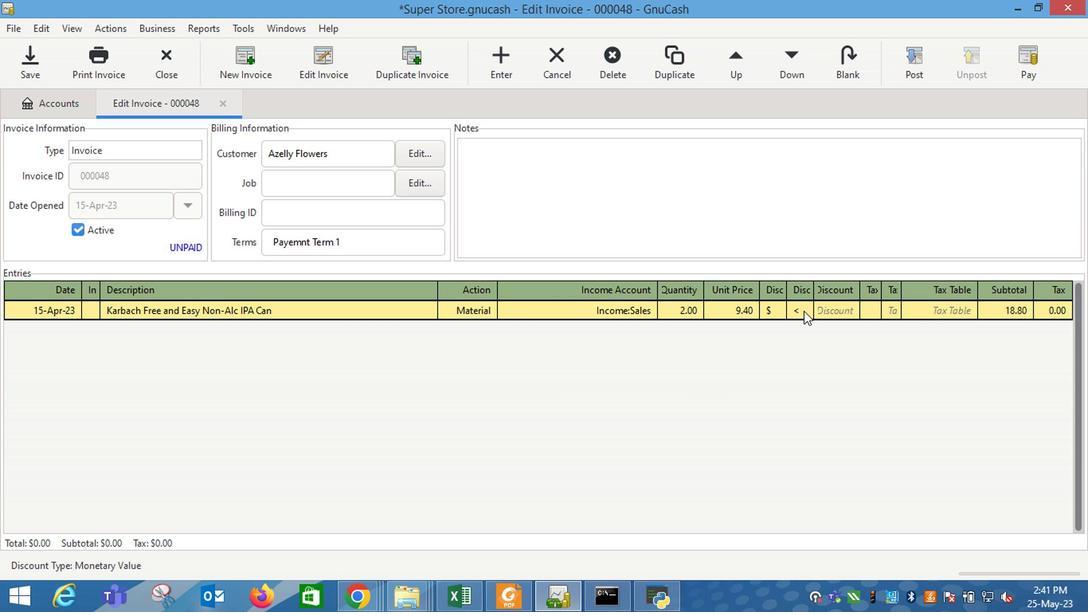 
Action: Mouse moved to (829, 310)
Screenshot: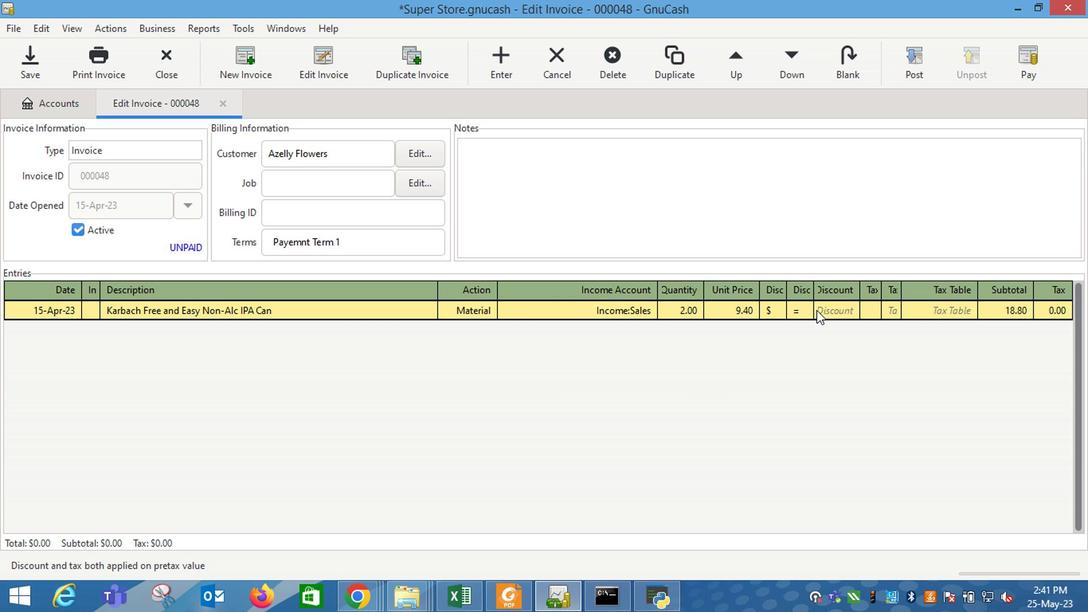 
Action: Mouse pressed left at (829, 310)
Screenshot: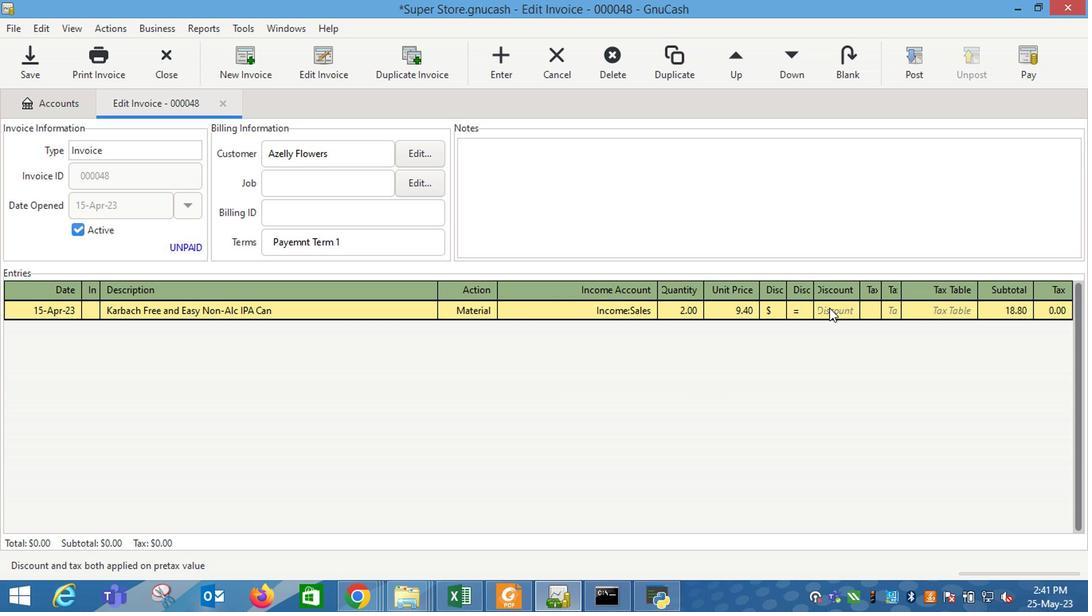 
Action: Mouse moved to (826, 310)
Screenshot: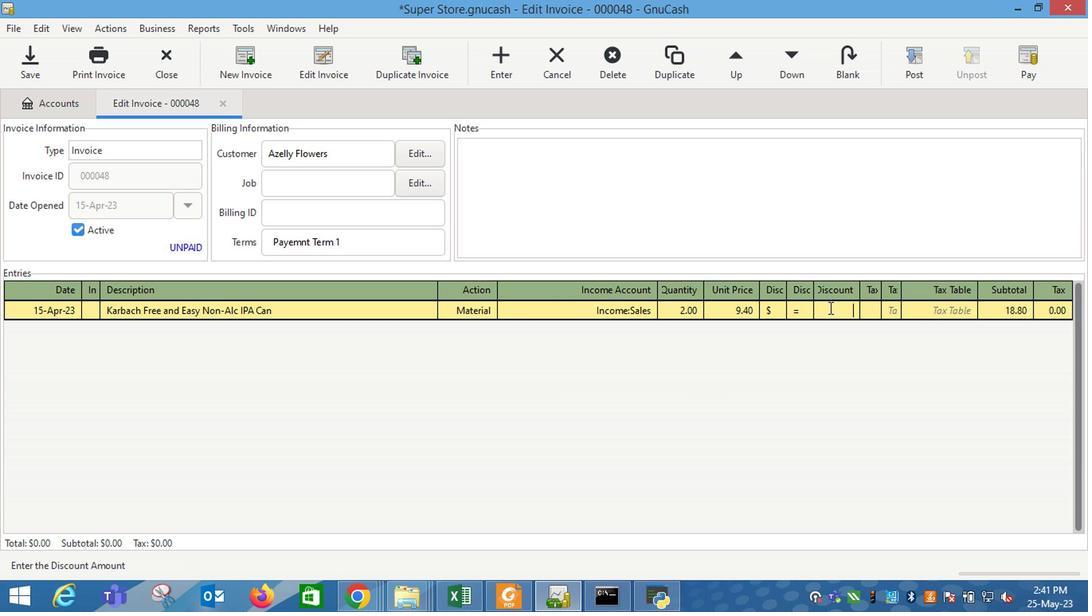 
Action: Key pressed 1.5<Key.enter>
Screenshot: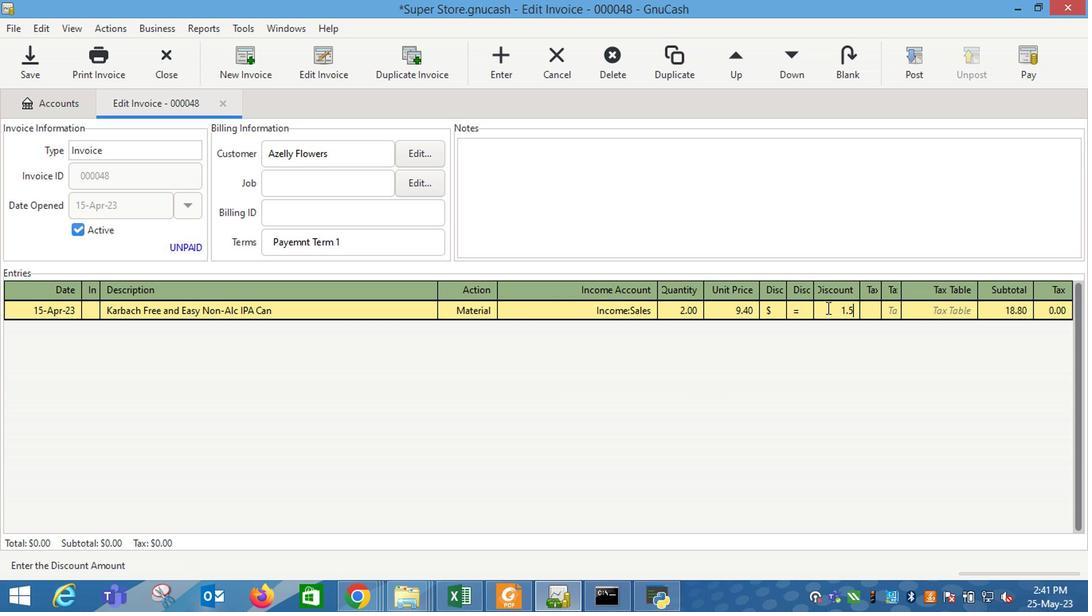 
Action: Mouse moved to (605, 320)
Screenshot: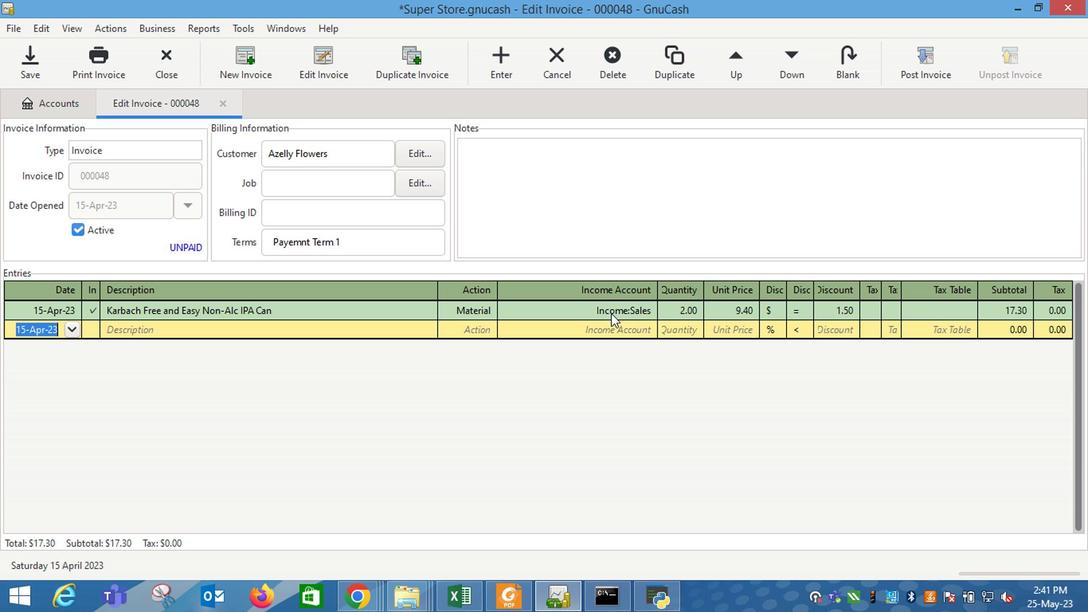 
Action: Key pressed <Key.shift_r>Ice<Key.space>
Screenshot: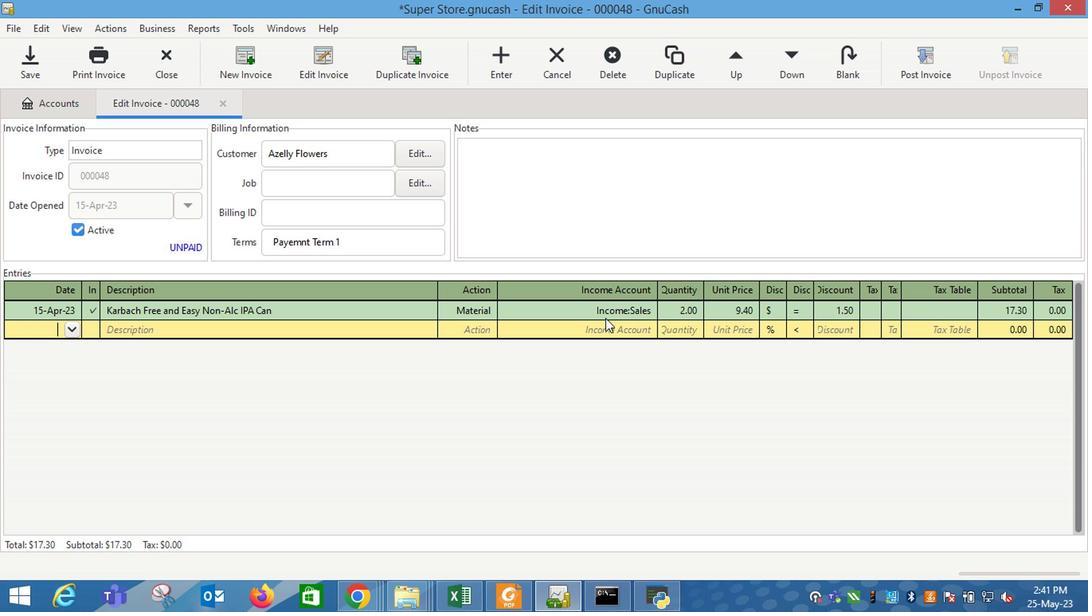 
Action: Mouse moved to (74, 330)
Screenshot: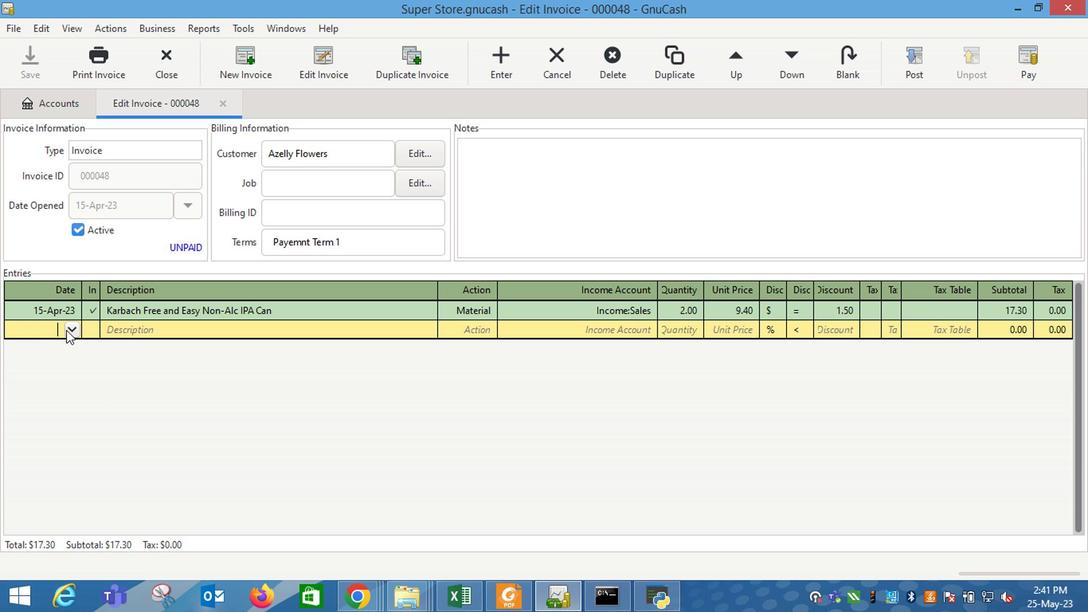 
Action: Mouse pressed left at (74, 330)
Screenshot: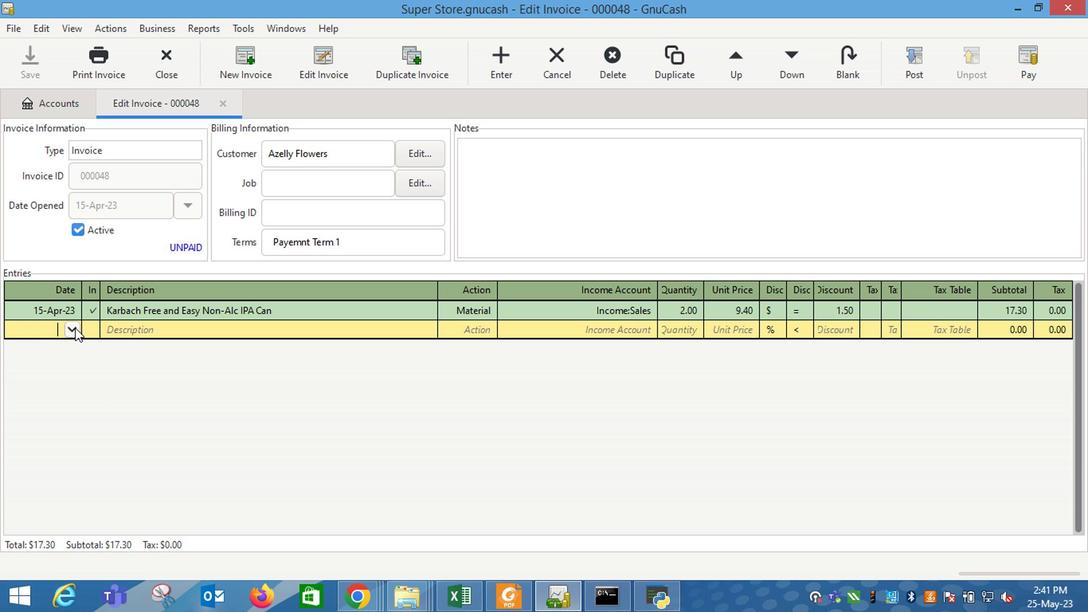 
Action: Mouse moved to (9, 355)
Screenshot: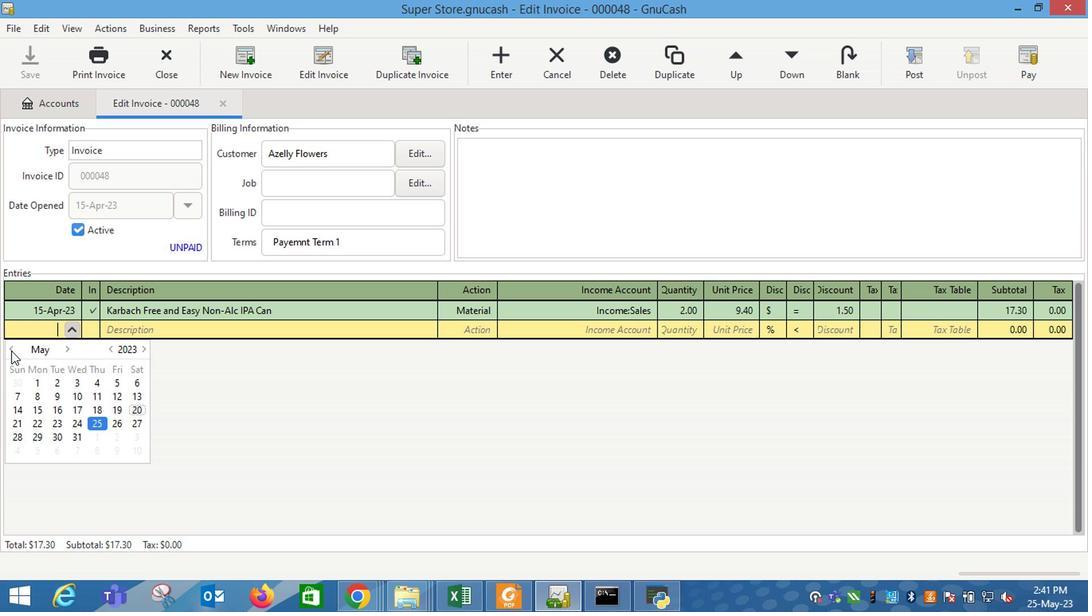 
Action: Mouse pressed left at (9, 355)
Screenshot: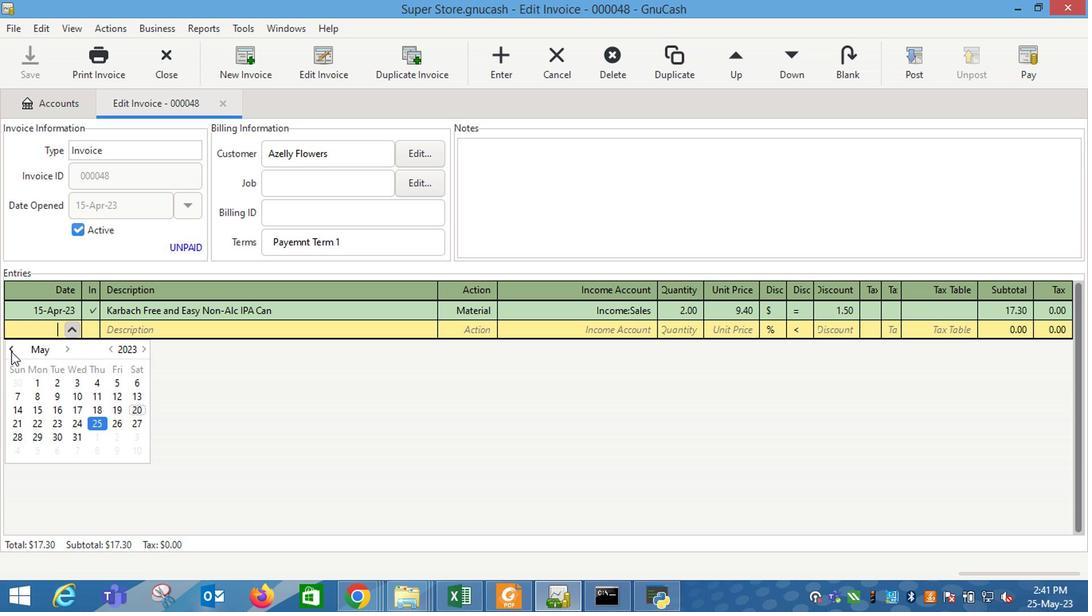 
Action: Mouse moved to (131, 412)
Screenshot: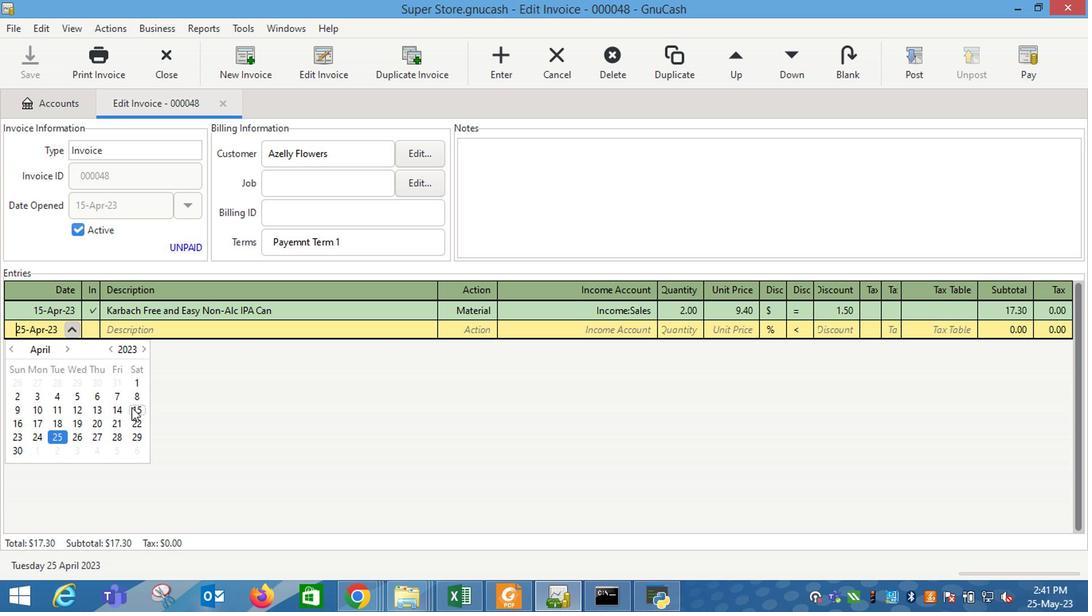 
Action: Mouse pressed left at (131, 412)
Screenshot: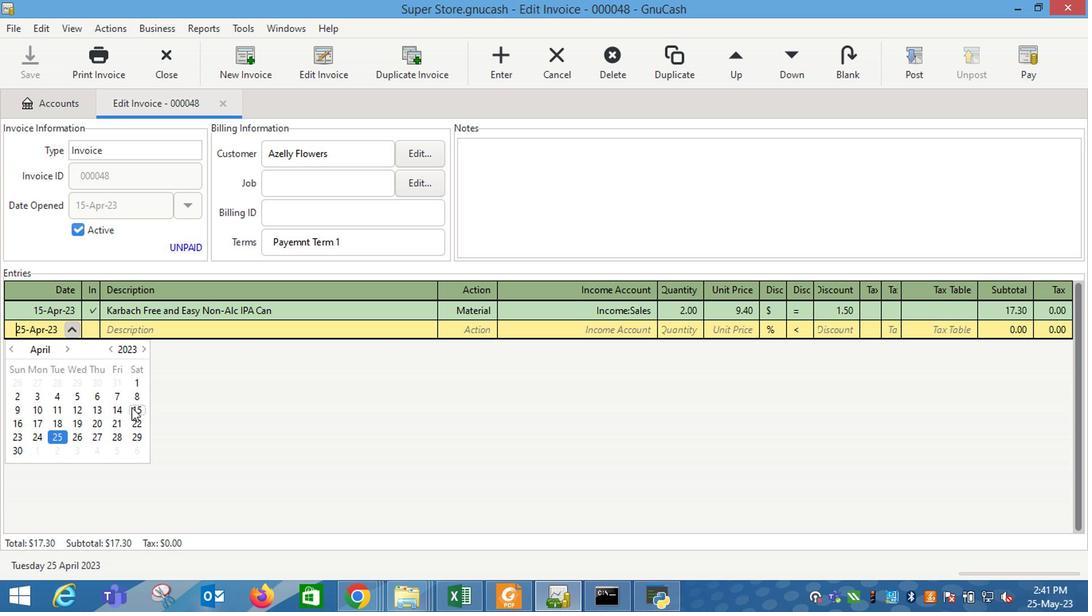 
Action: Mouse moved to (157, 333)
Screenshot: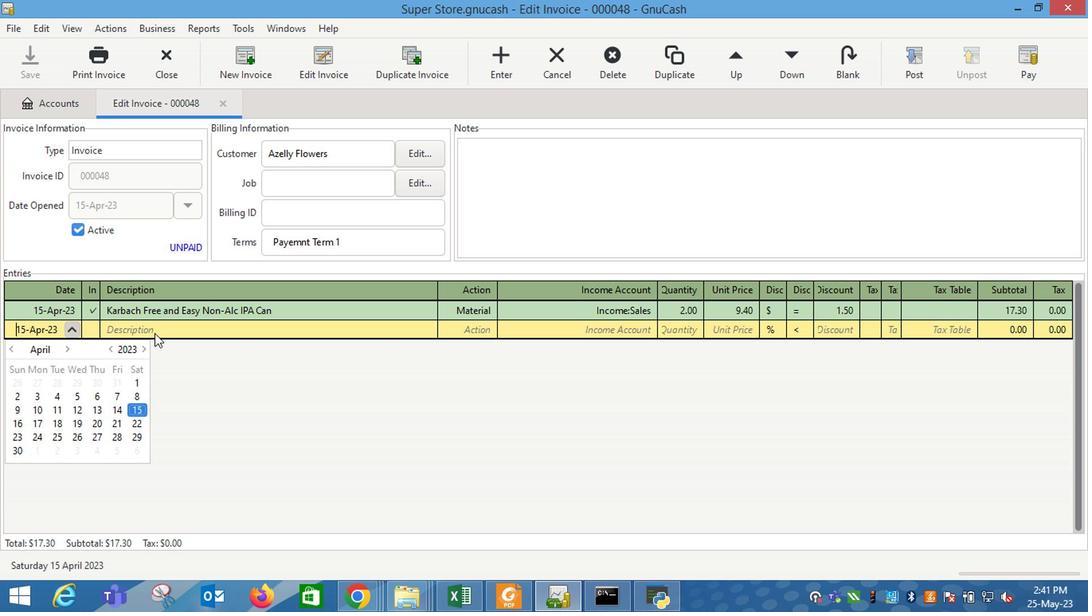 
Action: Mouse pressed left at (157, 333)
Screenshot: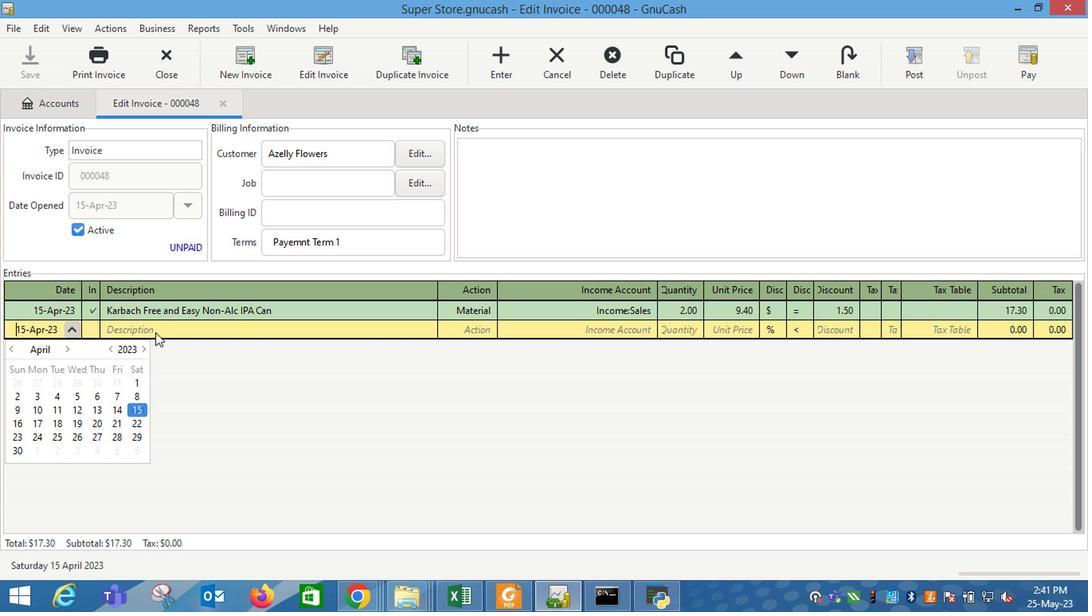 
Action: Key pressed <Key.shift_r>Ice<Key.space><Key.shift_r>Cream<Key.space><Key.shift_r>Po<Key.backspace>arlor<Key.space><Key.shift_r>Bun
Screenshot: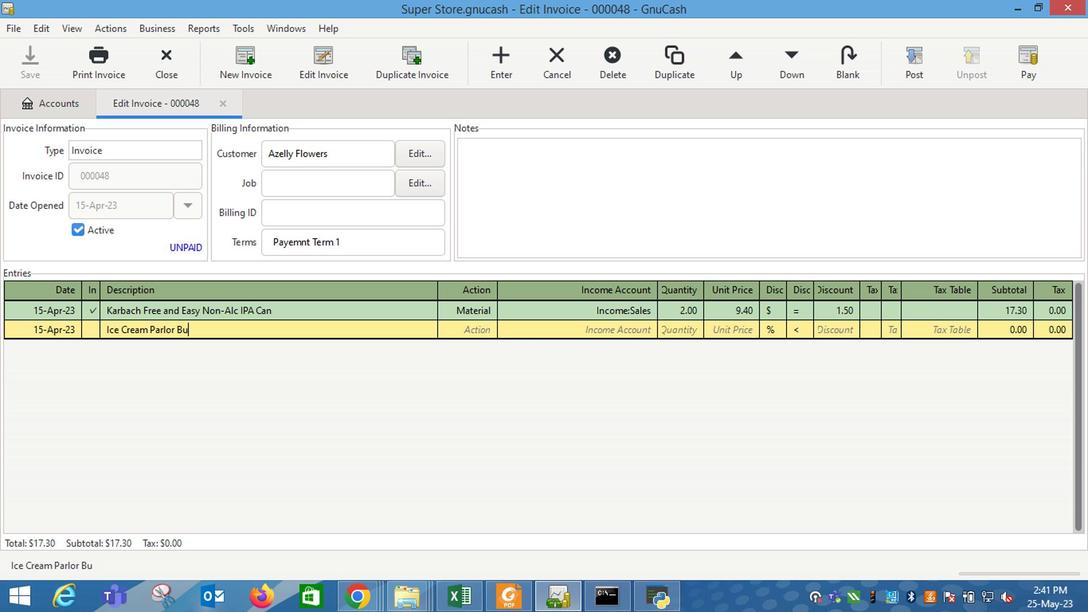 
Action: Mouse moved to (157, 333)
Screenshot: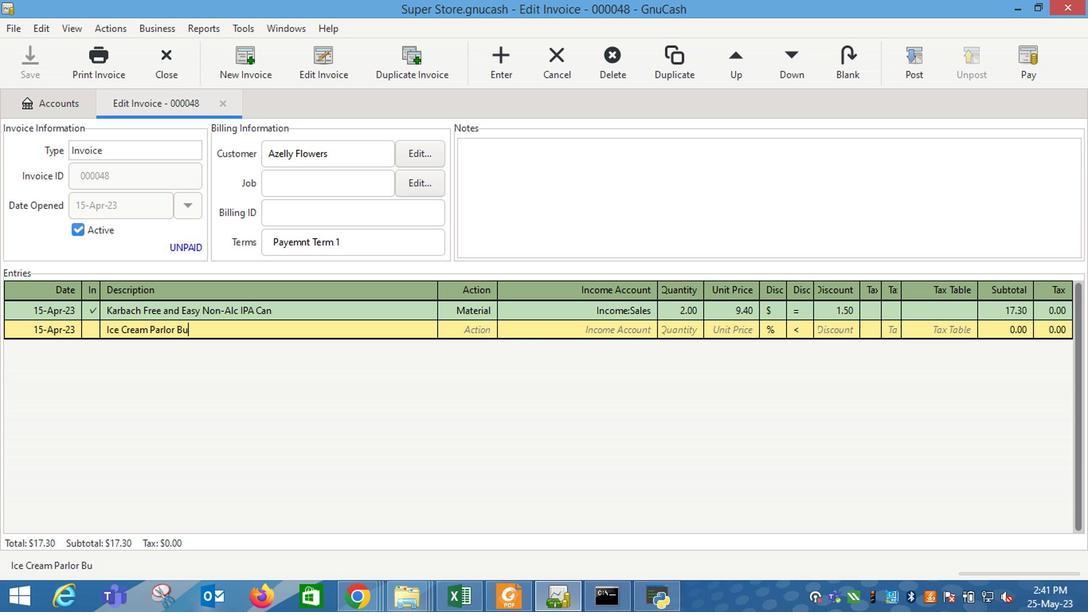 
Action: Key pressed dle<Key.tab>
Screenshot: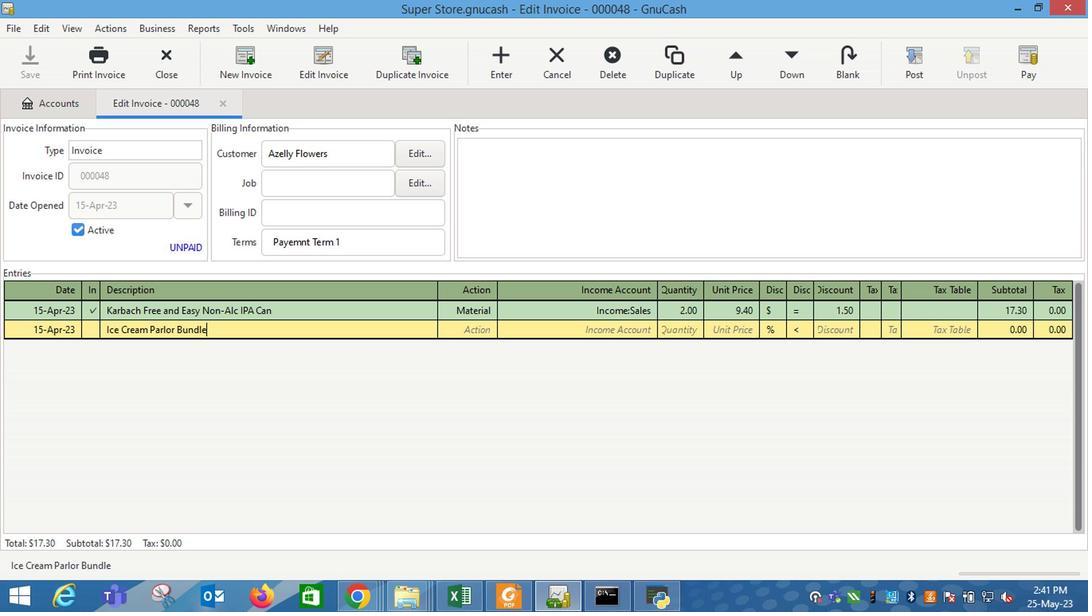 
Action: Mouse moved to (495, 331)
Screenshot: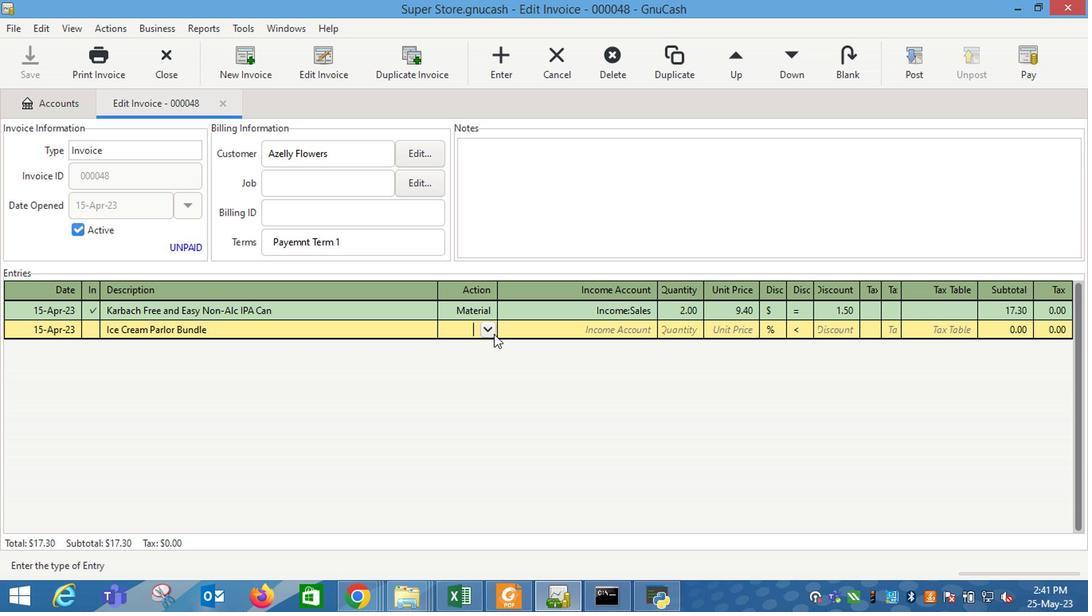 
Action: Mouse pressed left at (495, 331)
Screenshot: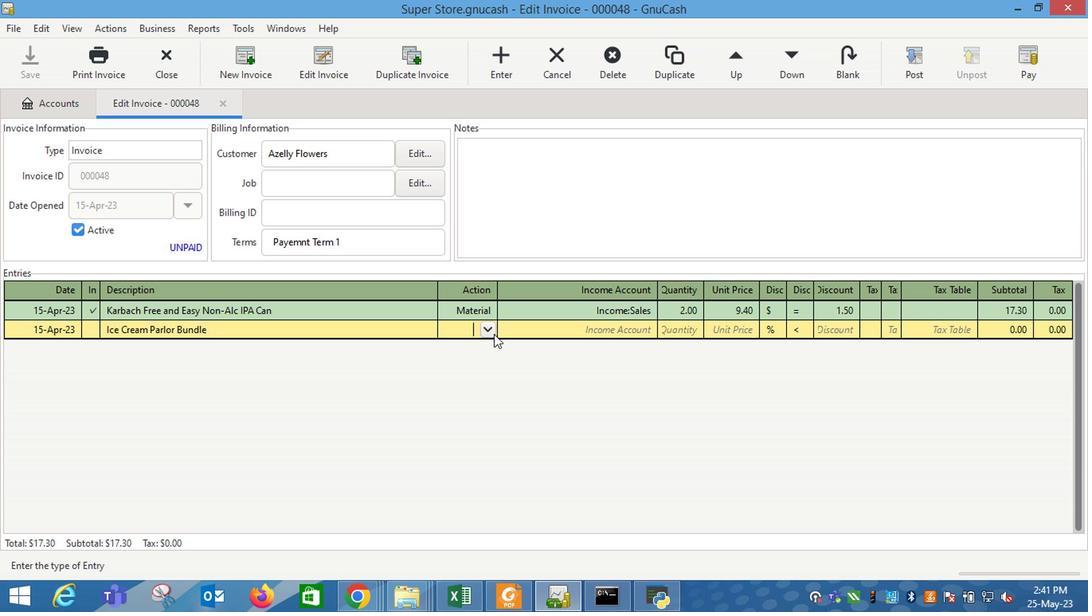 
Action: Mouse moved to (459, 373)
Screenshot: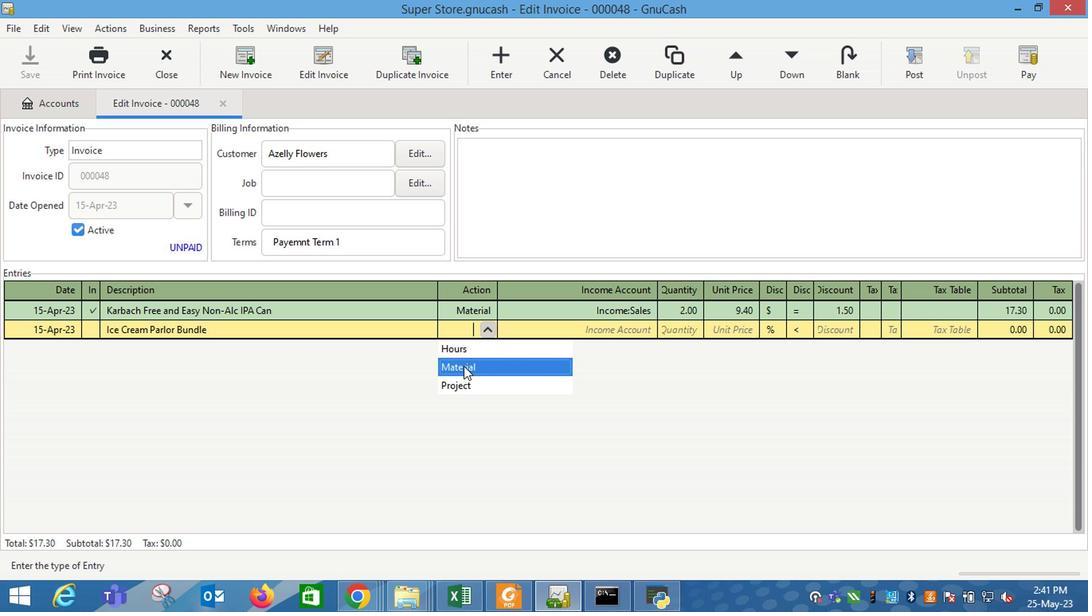 
Action: Mouse pressed left at (459, 373)
Screenshot: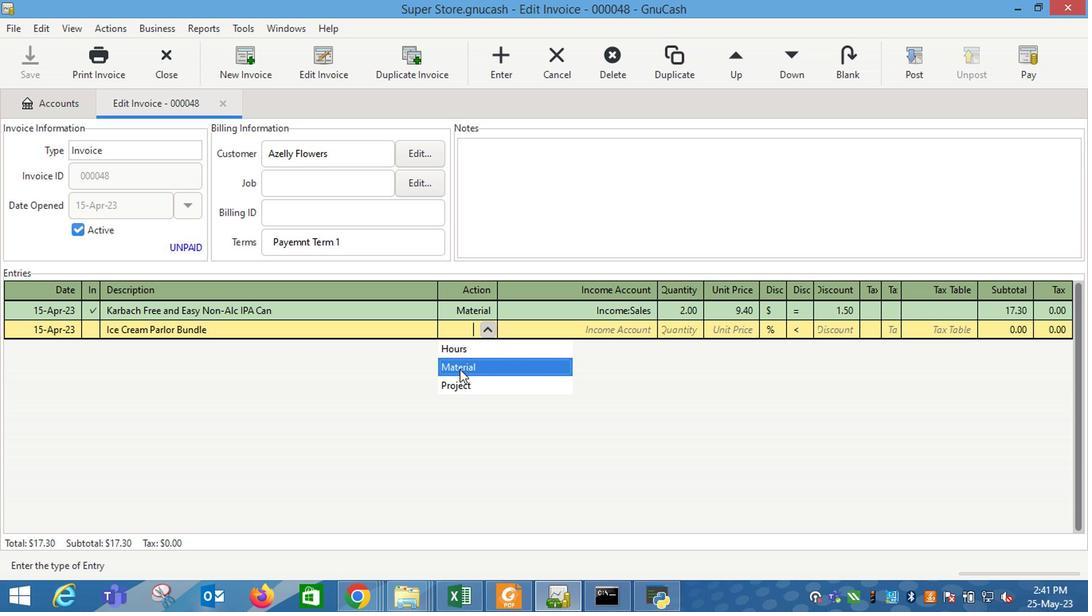 
Action: Key pressed <Key.tab>
Screenshot: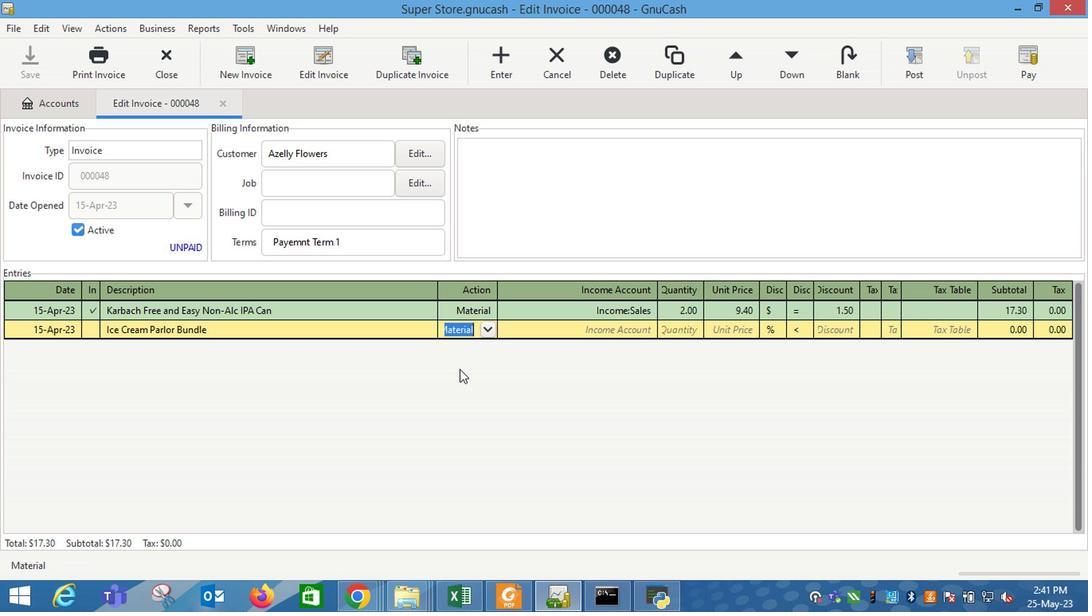 
Action: Mouse moved to (650, 331)
Screenshot: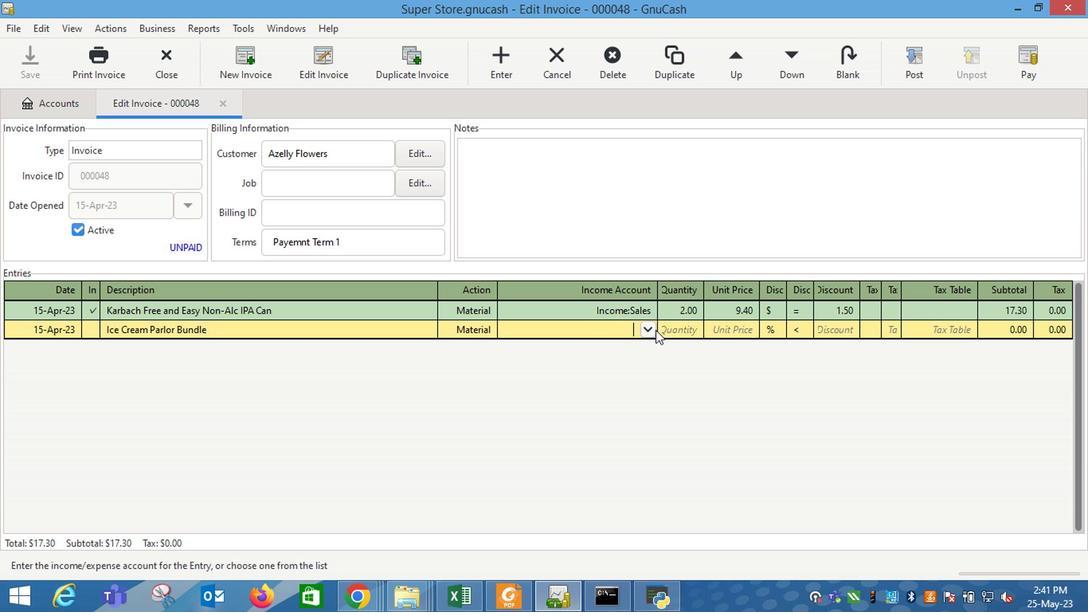 
Action: Mouse pressed left at (650, 331)
Screenshot: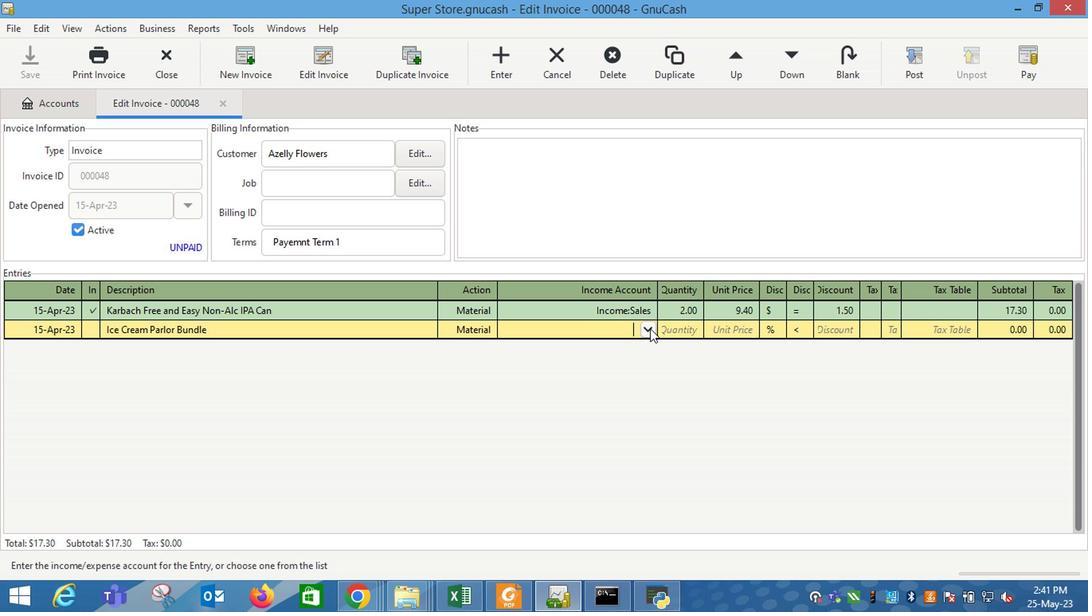 
Action: Mouse moved to (528, 410)
Screenshot: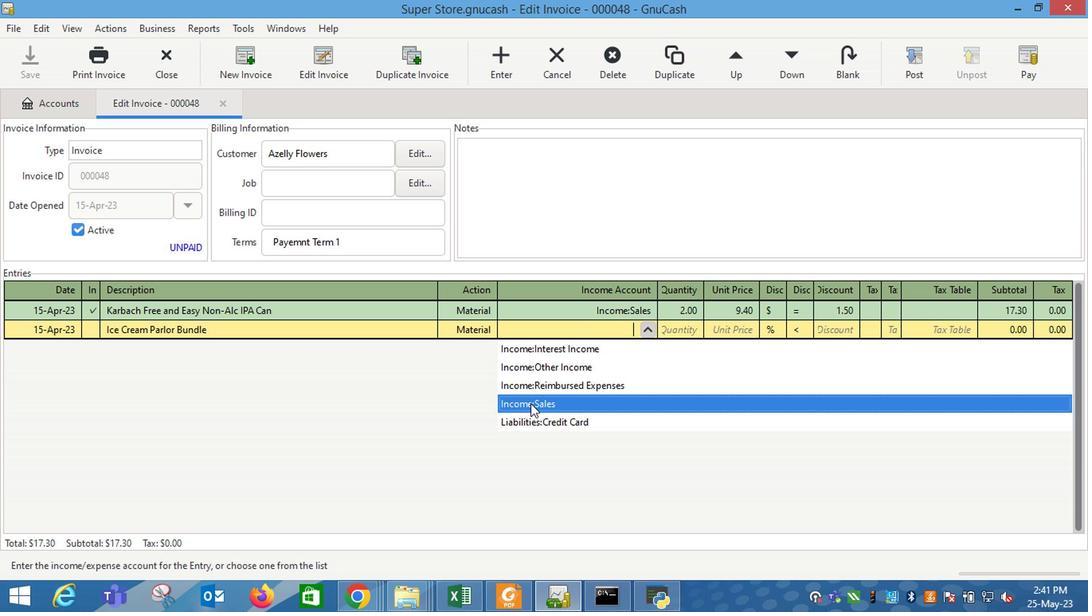 
Action: Mouse pressed left at (528, 410)
Screenshot: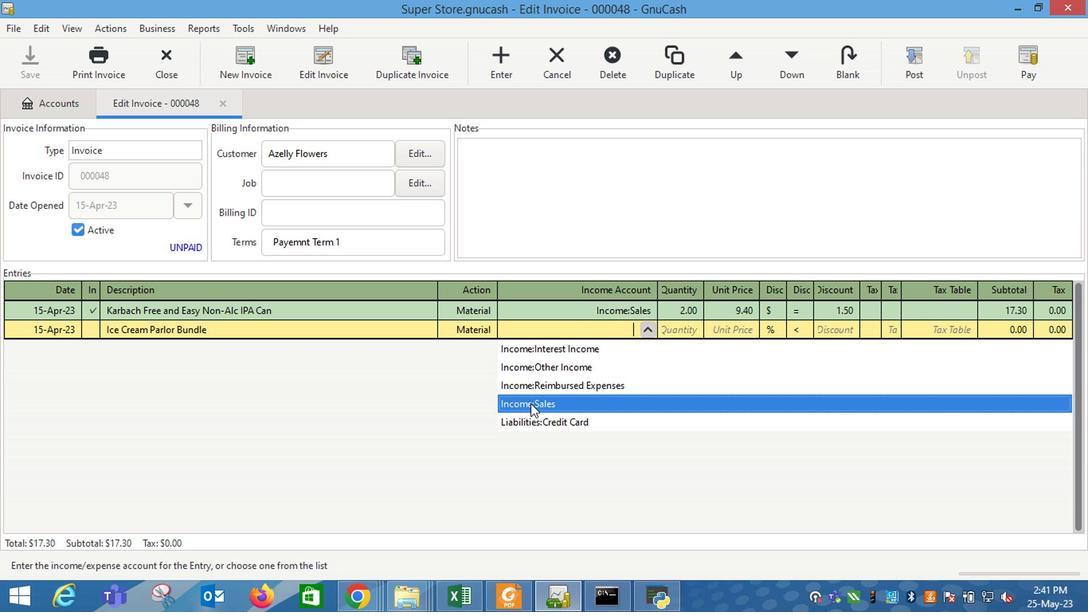
Action: Mouse moved to (527, 410)
Screenshot: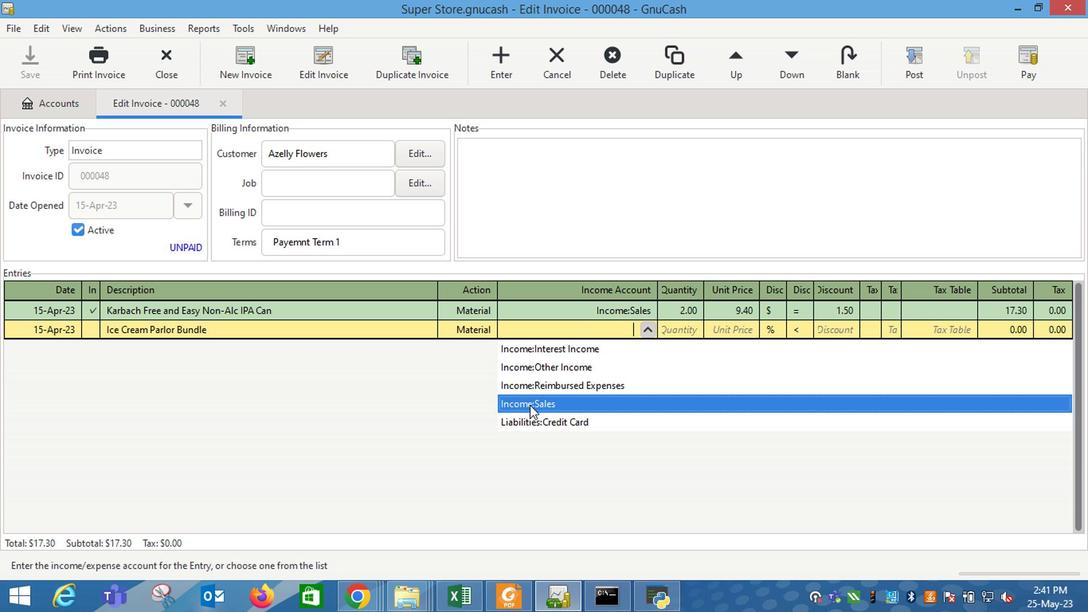 
Action: Key pressed <Key.tab>1<Key.tab>6.25
Screenshot: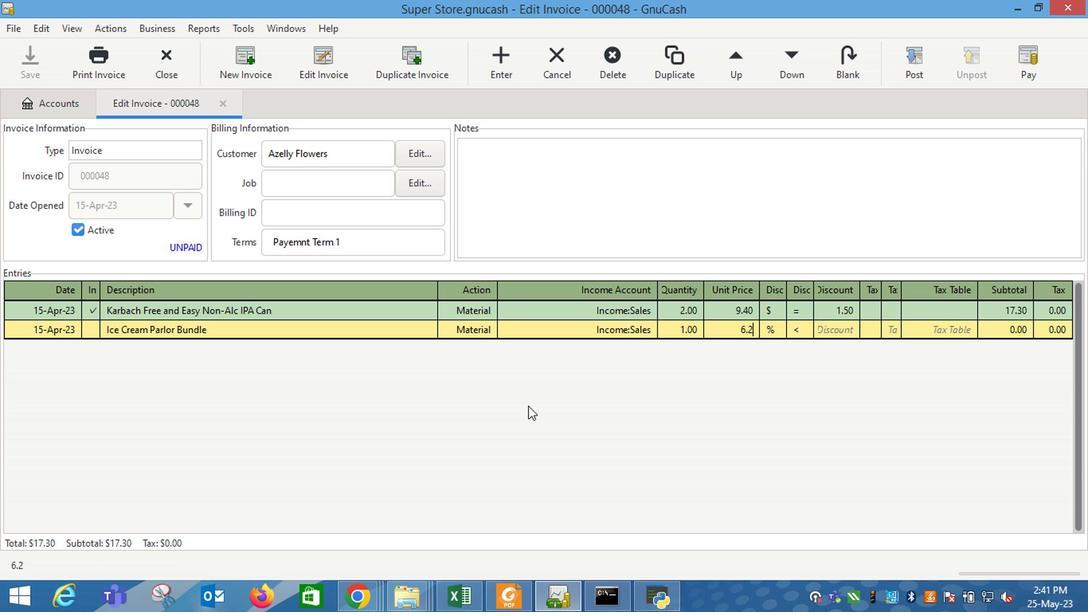 
Action: Mouse moved to (774, 325)
Screenshot: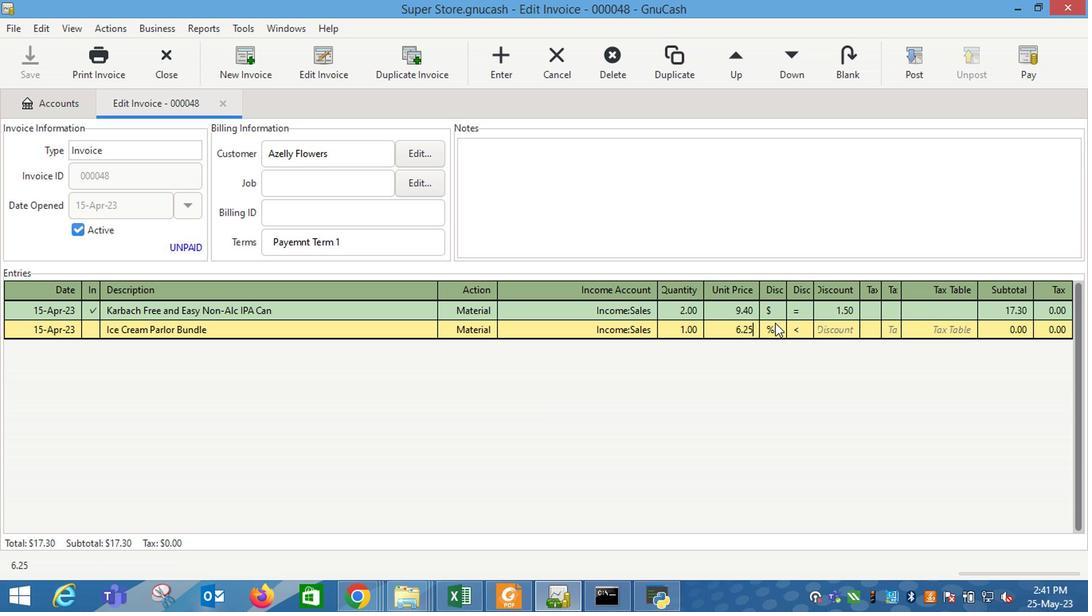 
Action: Mouse pressed left at (774, 325)
Screenshot: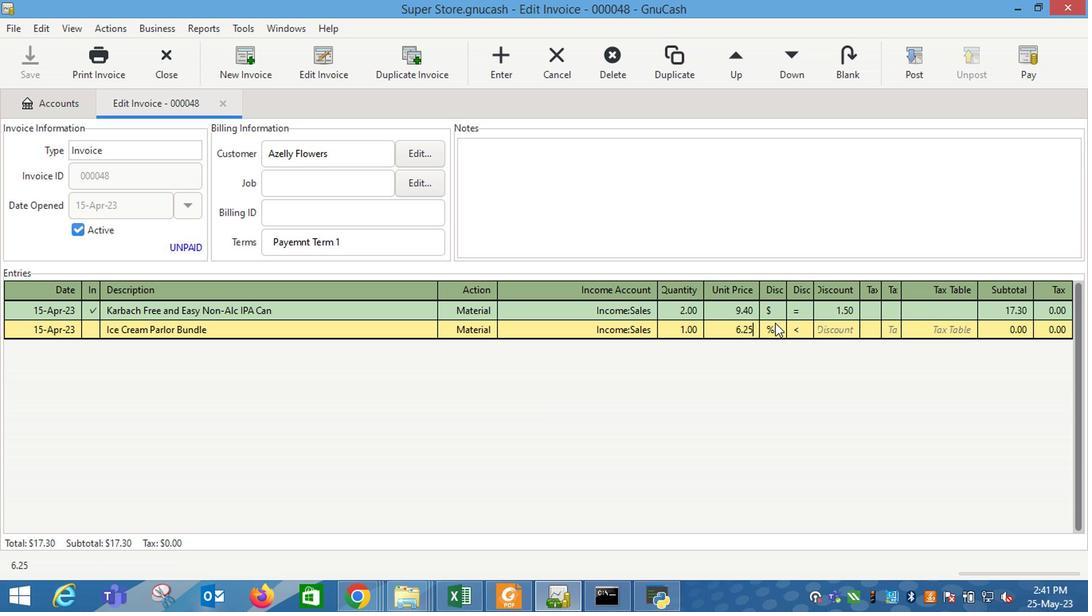 
Action: Mouse moved to (804, 333)
Screenshot: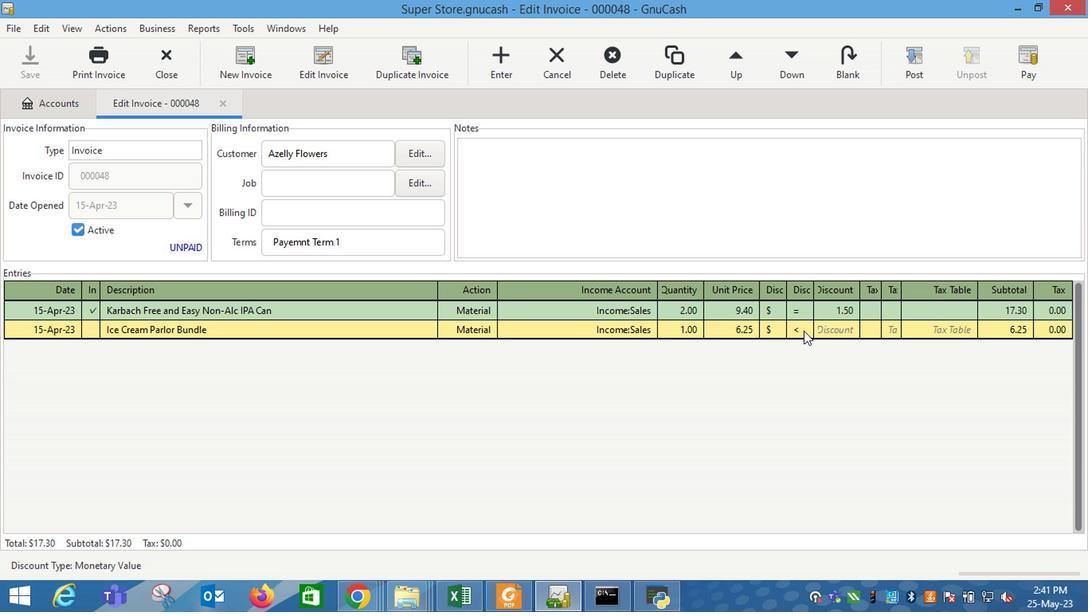
Action: Mouse pressed left at (804, 333)
Screenshot: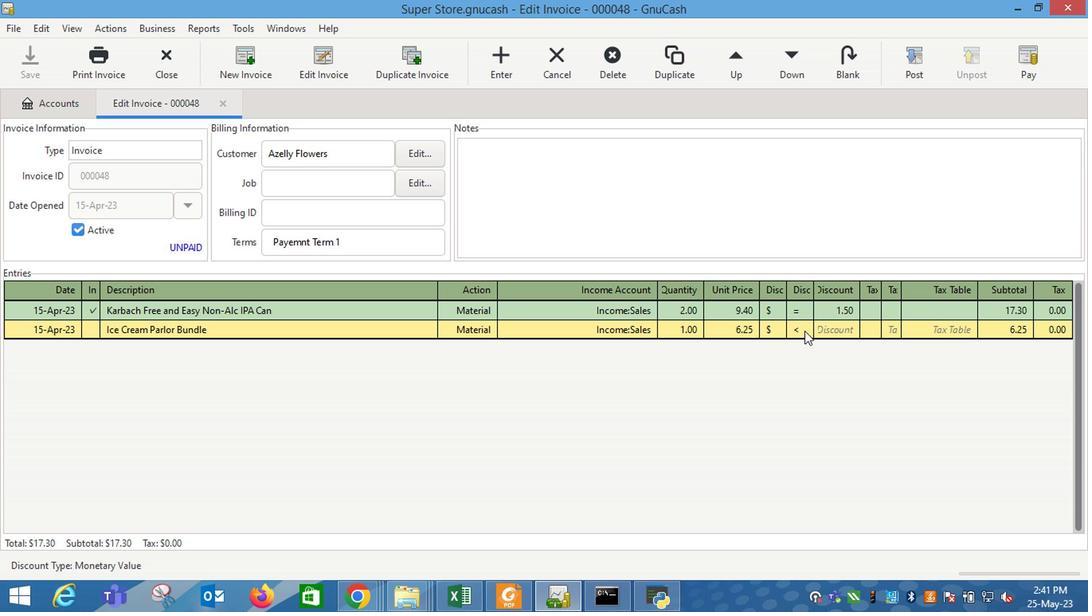 
Action: Mouse moved to (842, 332)
Screenshot: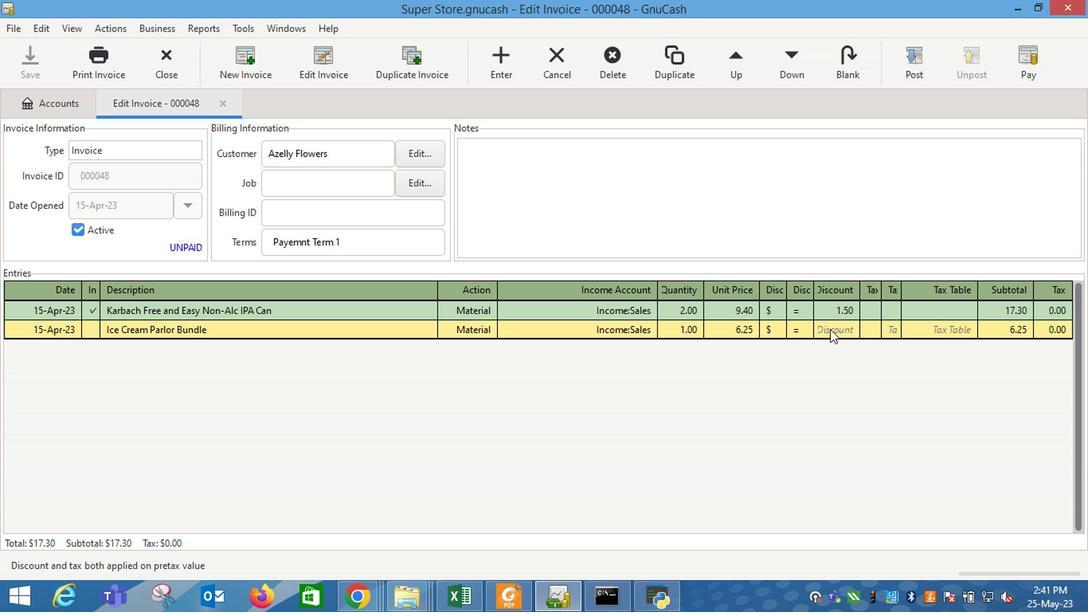 
Action: Mouse pressed left at (842, 332)
Screenshot: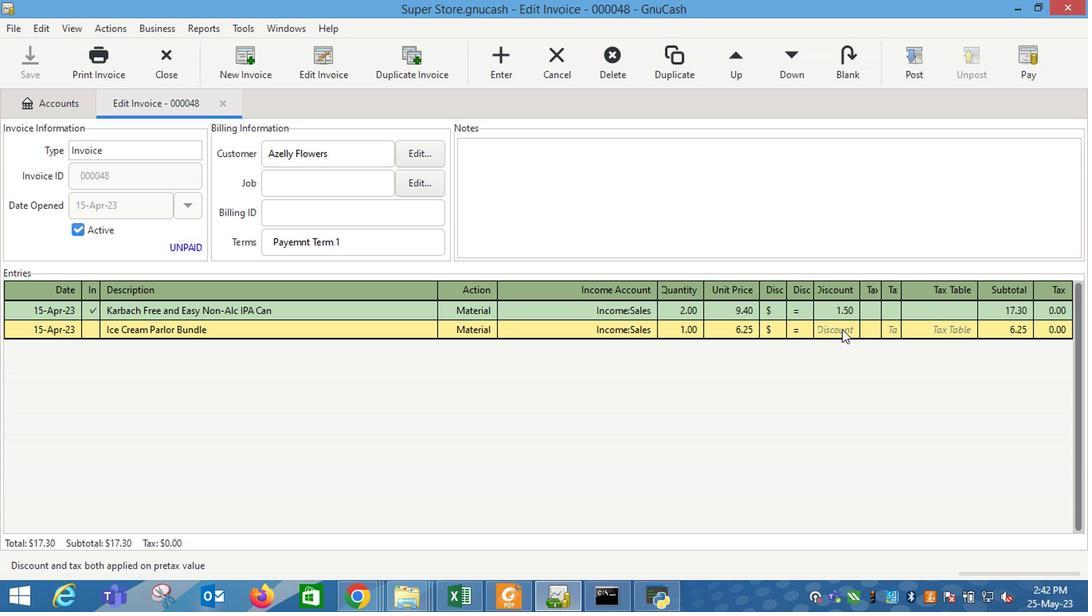 
Action: Mouse moved to (839, 332)
Screenshot: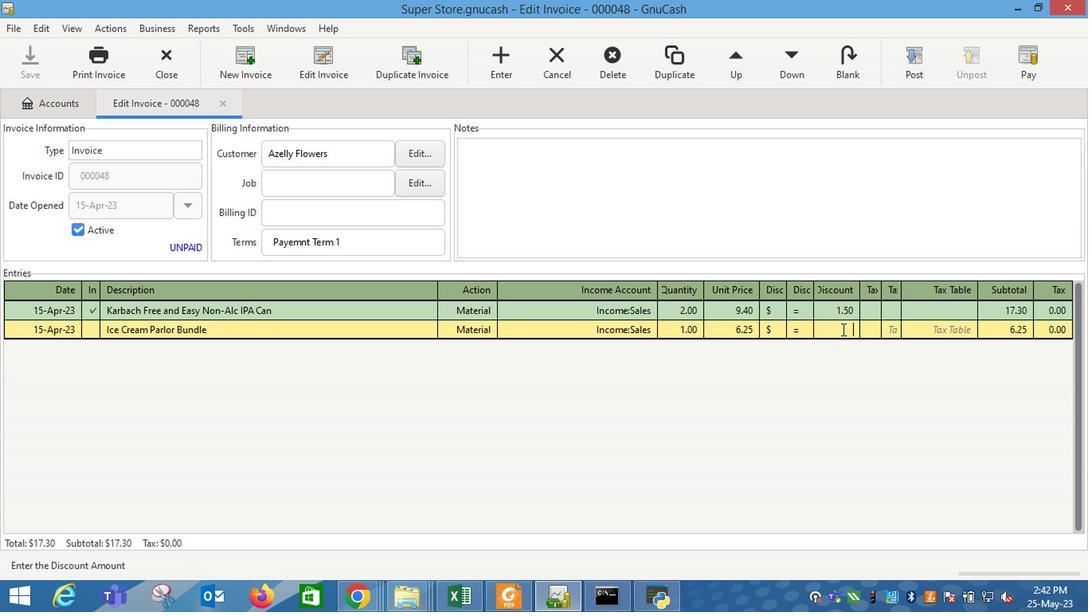 
Action: Key pressed 2.5<Key.enter>
Screenshot: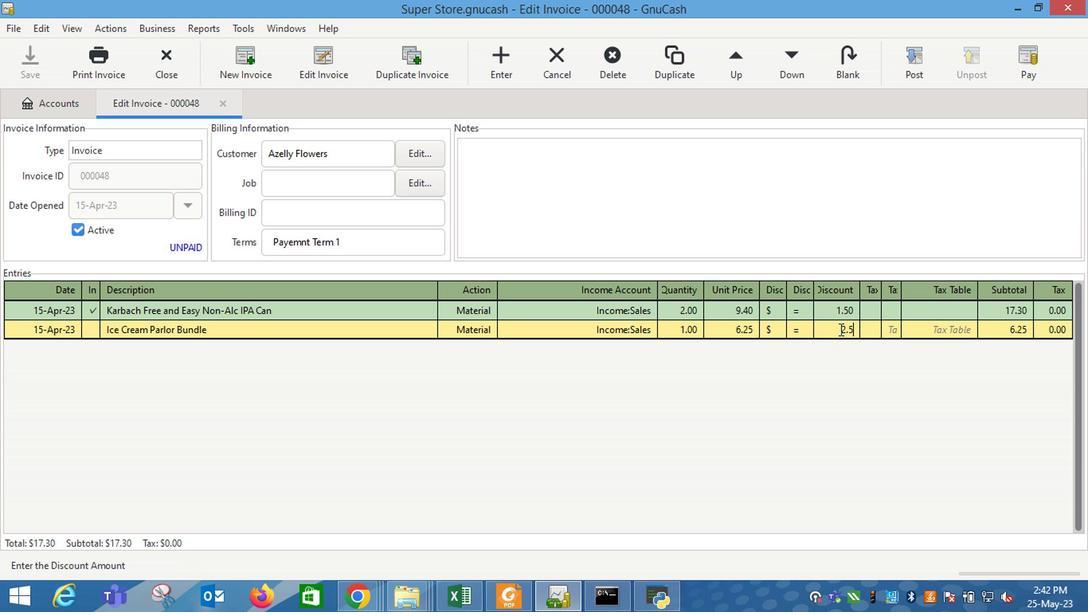 
Action: Mouse moved to (94, 328)
Screenshot: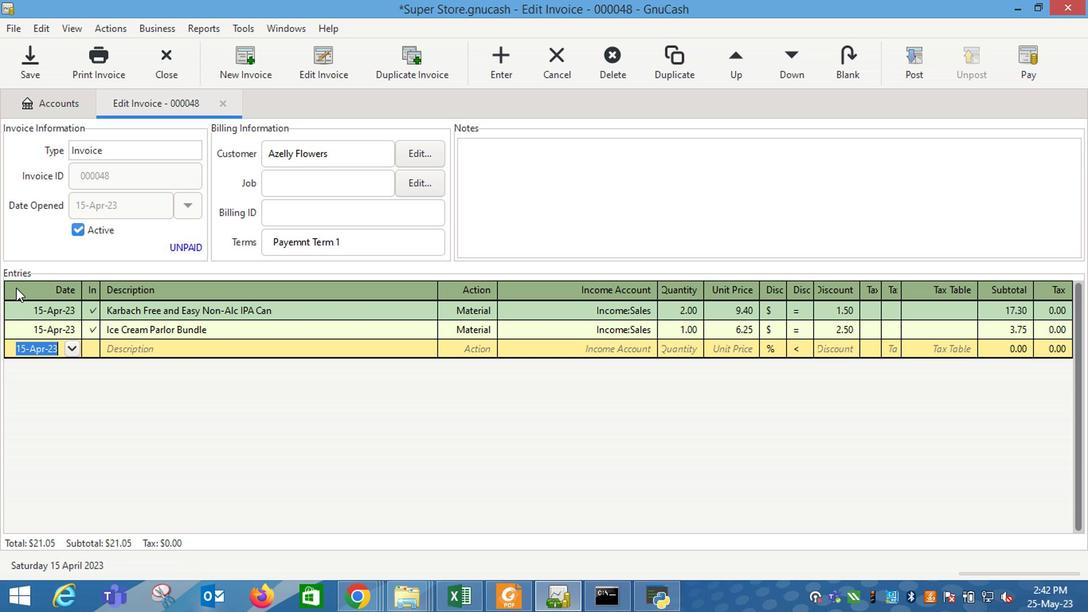 
Action: Key pressed <Key.tab>
Screenshot: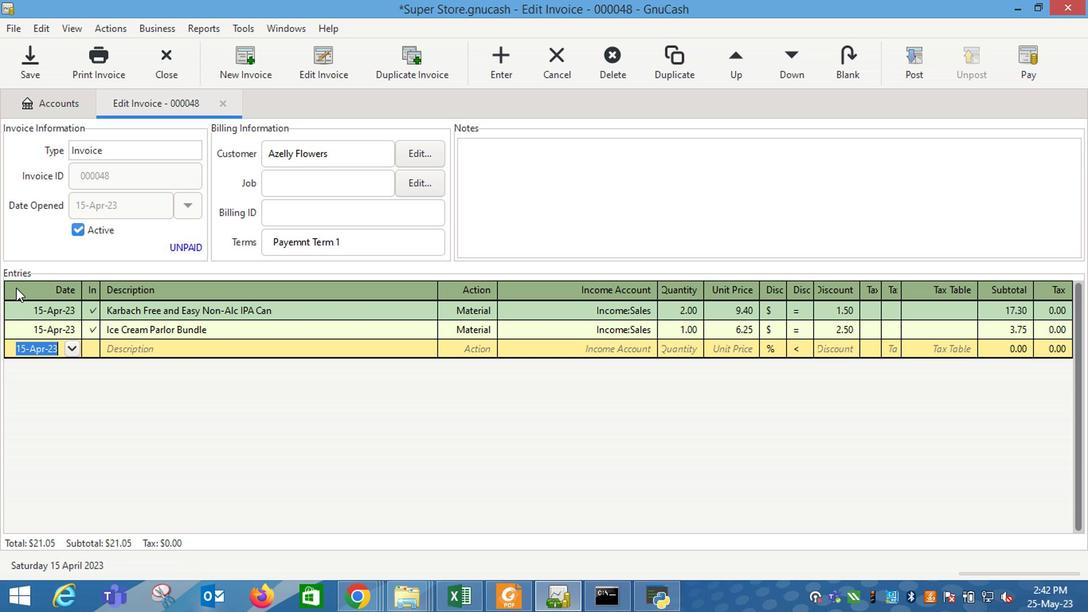 
Action: Mouse moved to (200, 294)
Screenshot: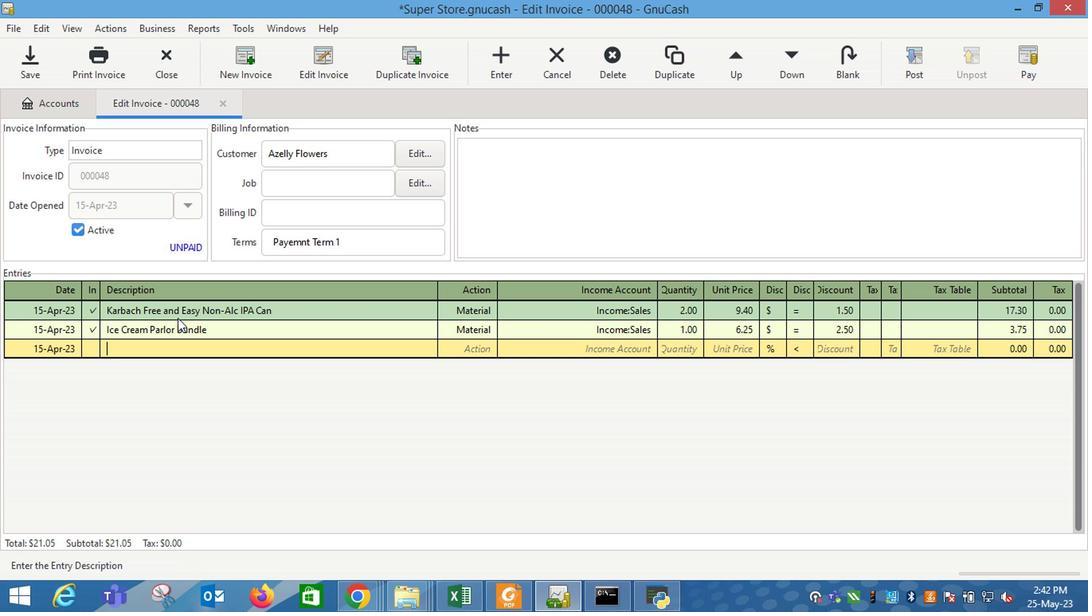 
Action: Key pressed <Key.shift_r>KN95<Key.space><Key.shift_r>
Screenshot: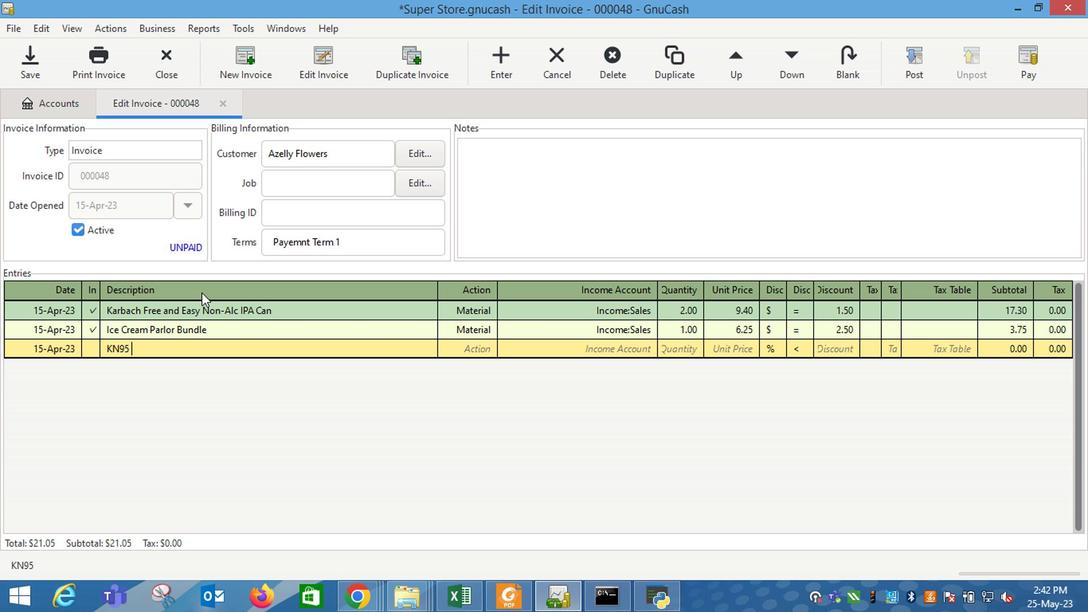 
Action: Mouse moved to (200, 294)
Screenshot: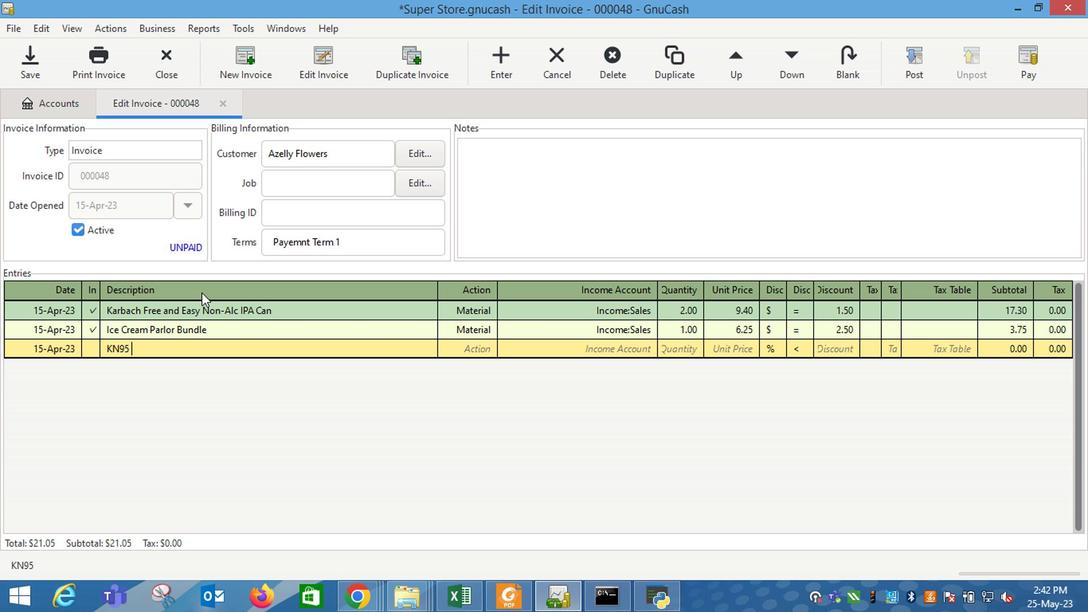 
Action: Key pressed Dace<Key.space><Key.shift_r>Mask<Key.tab>
Screenshot: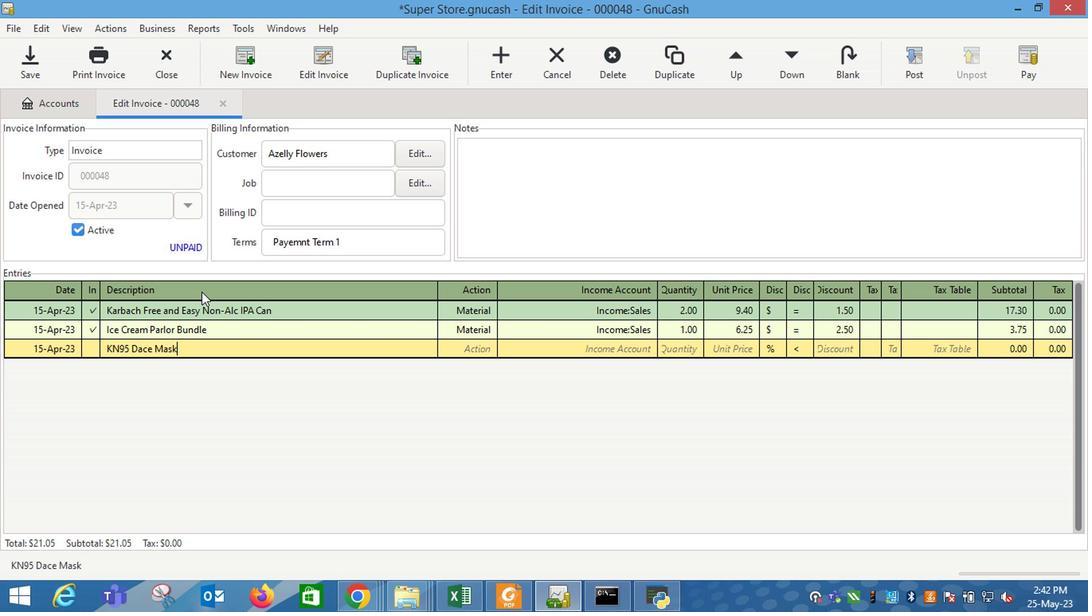 
Action: Mouse moved to (483, 348)
Screenshot: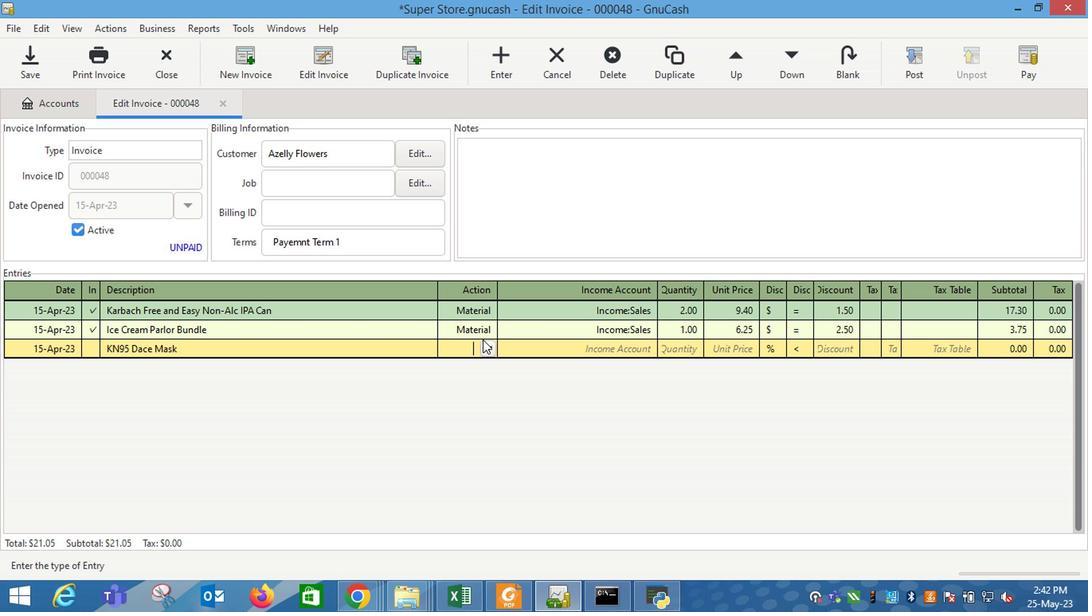 
Action: Mouse pressed left at (483, 348)
Screenshot: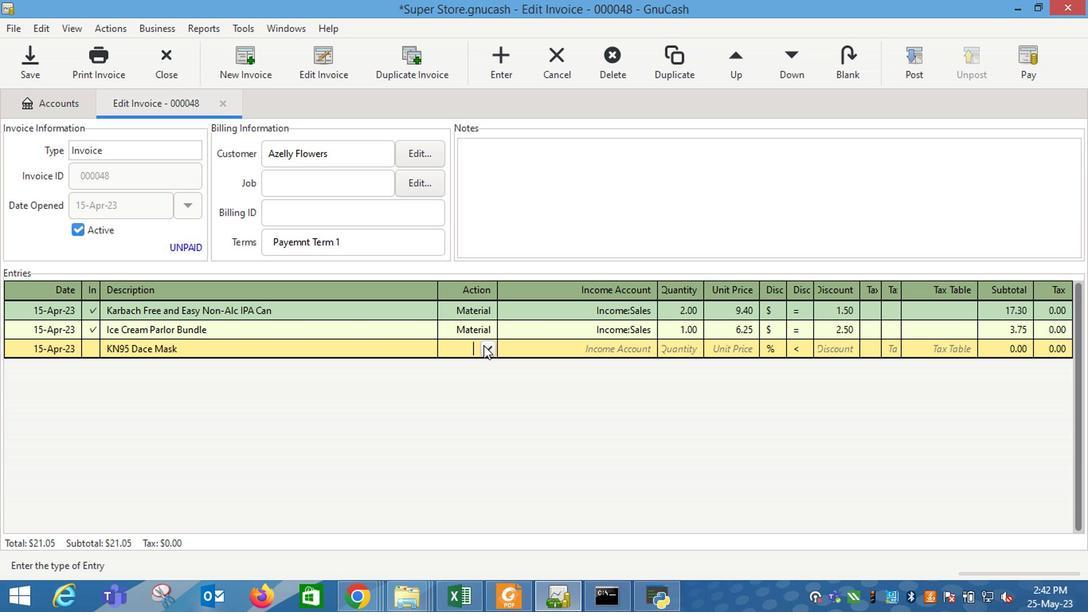 
Action: Mouse moved to (456, 387)
Screenshot: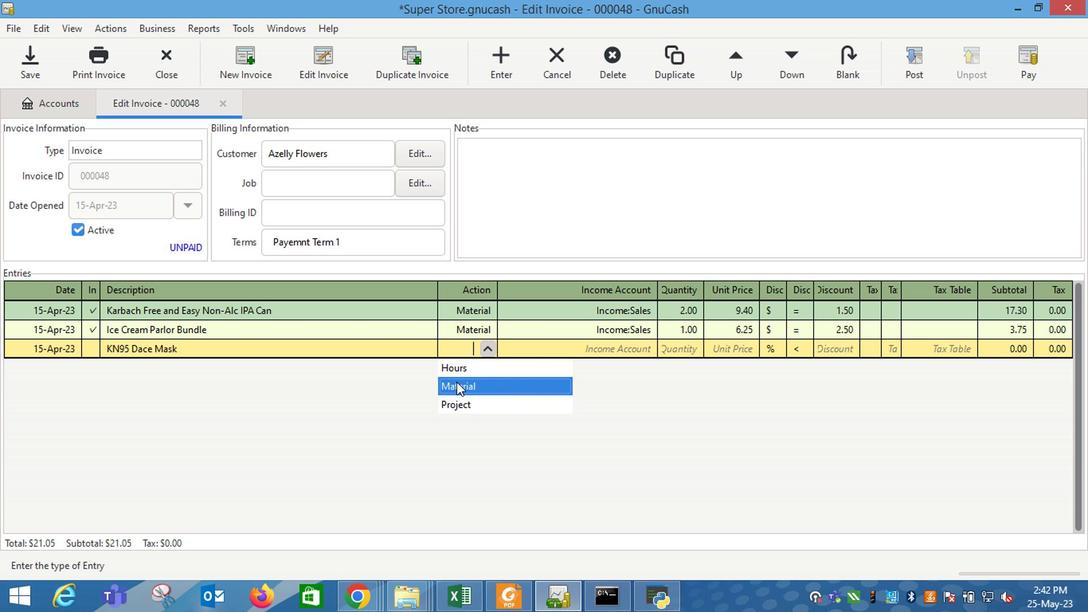 
Action: Mouse pressed left at (456, 387)
Screenshot: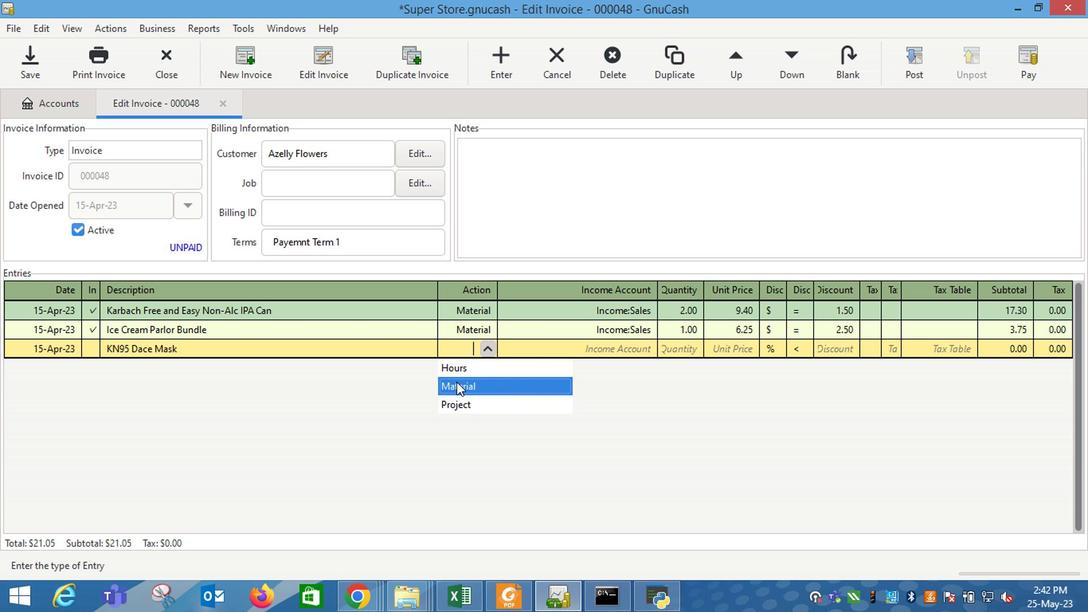 
Action: Mouse moved to (456, 387)
Screenshot: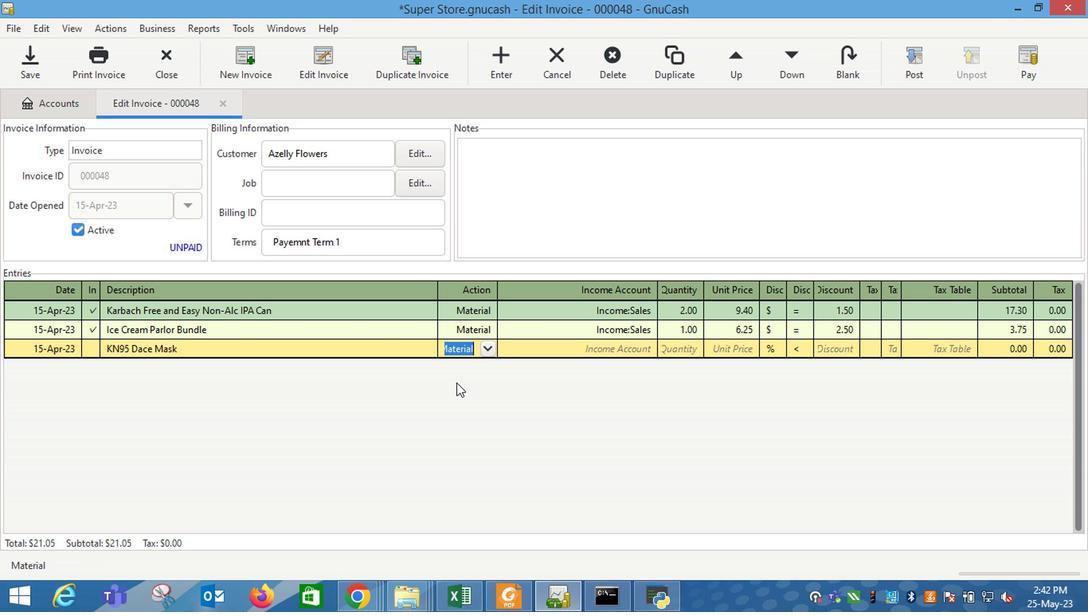 
Action: Key pressed <Key.tab>
Screenshot: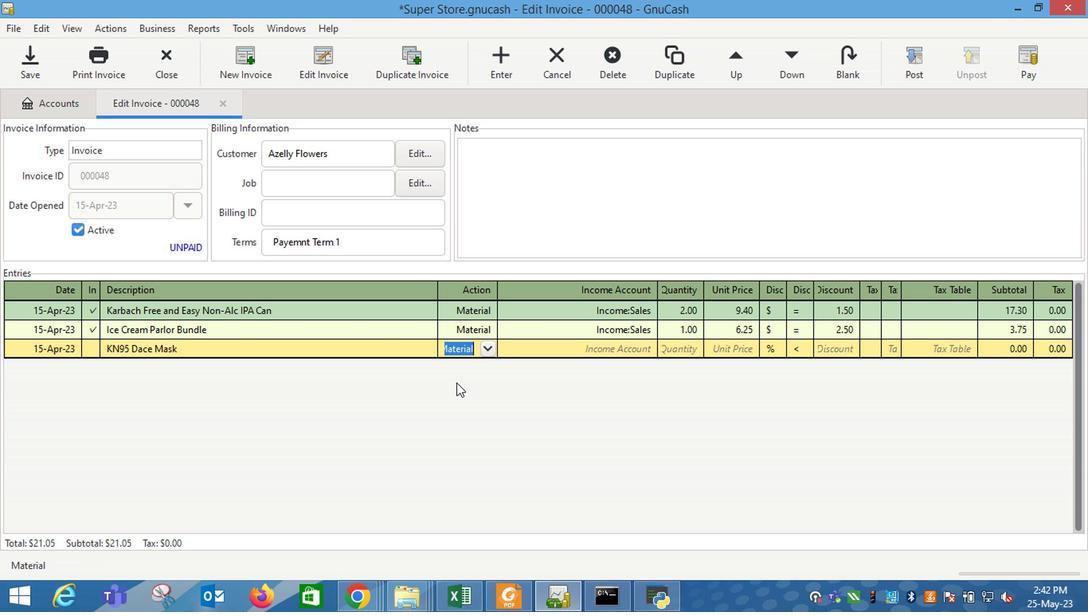 
Action: Mouse moved to (646, 353)
Screenshot: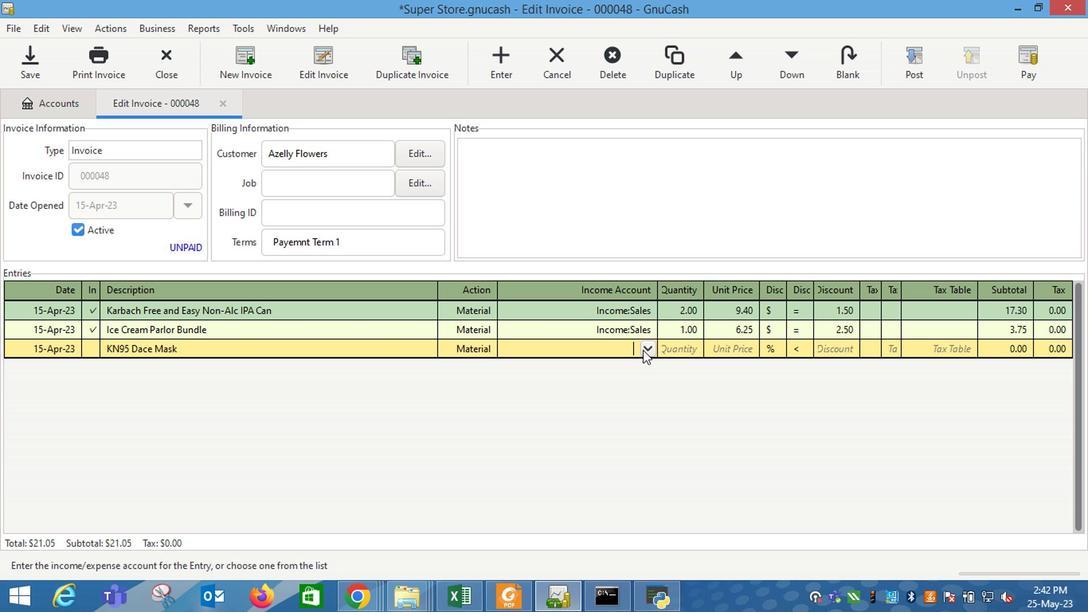 
Action: Mouse pressed left at (646, 353)
Screenshot: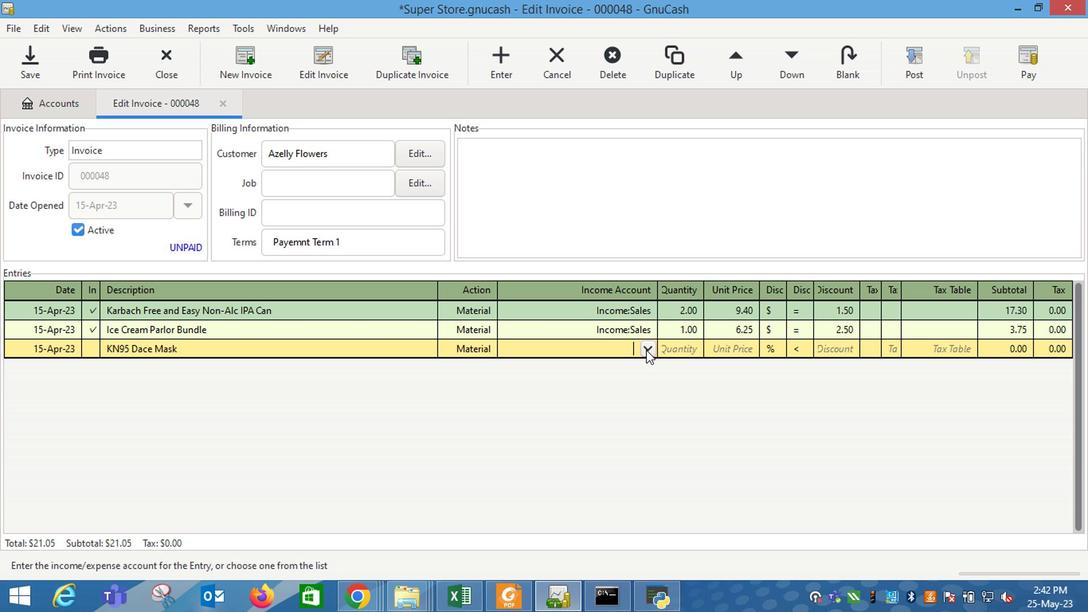 
Action: Mouse moved to (552, 425)
Screenshot: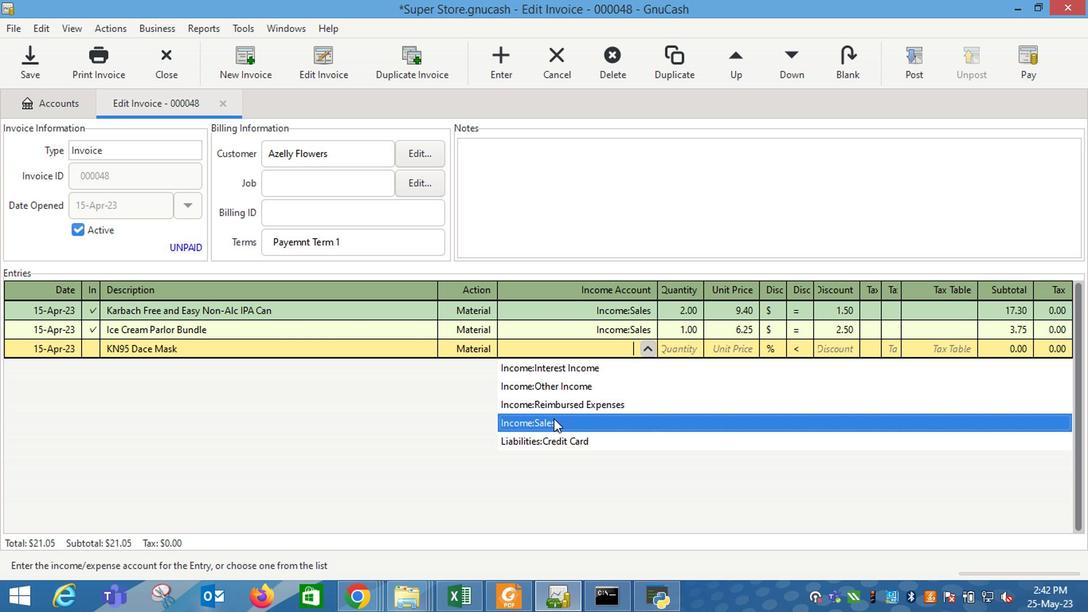 
Action: Mouse pressed left at (552, 425)
Screenshot: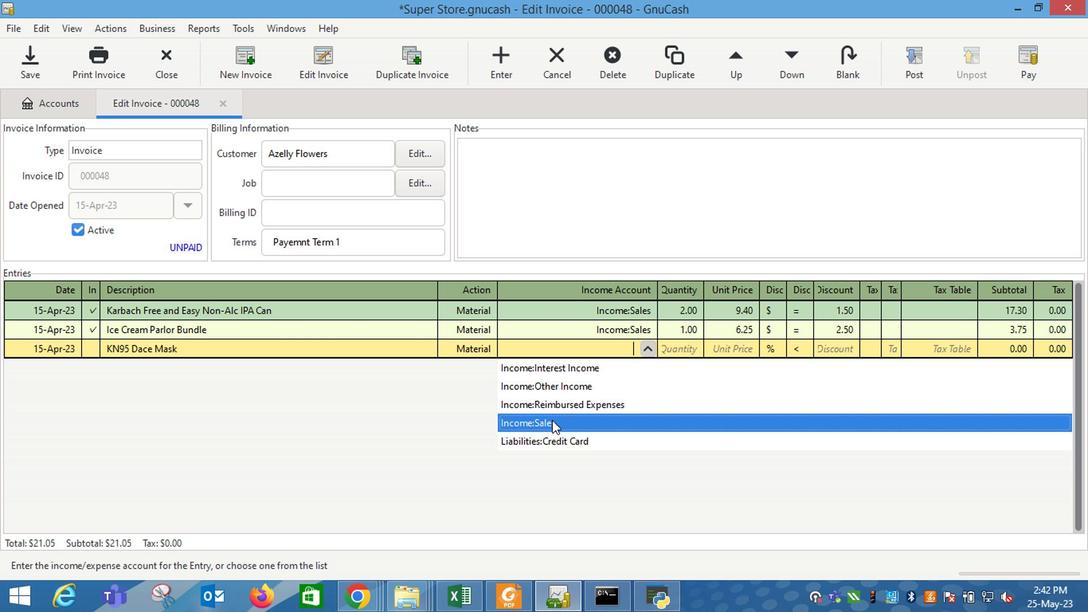 
Action: Key pressed <Key.tab>2<Key.tab>7.25<Key.tab>
Screenshot: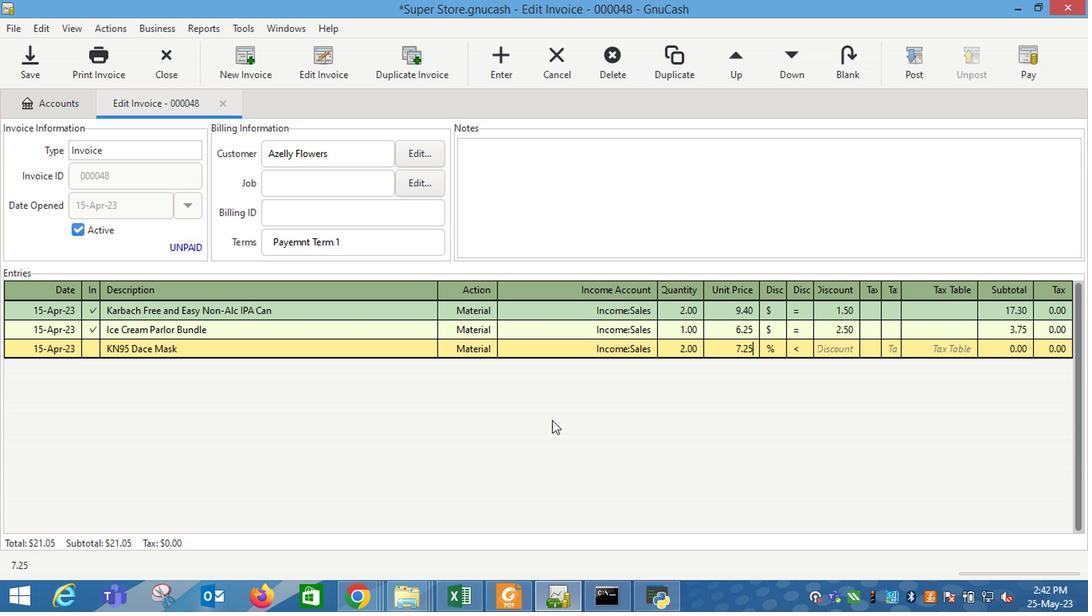
Action: Mouse moved to (765, 351)
Screenshot: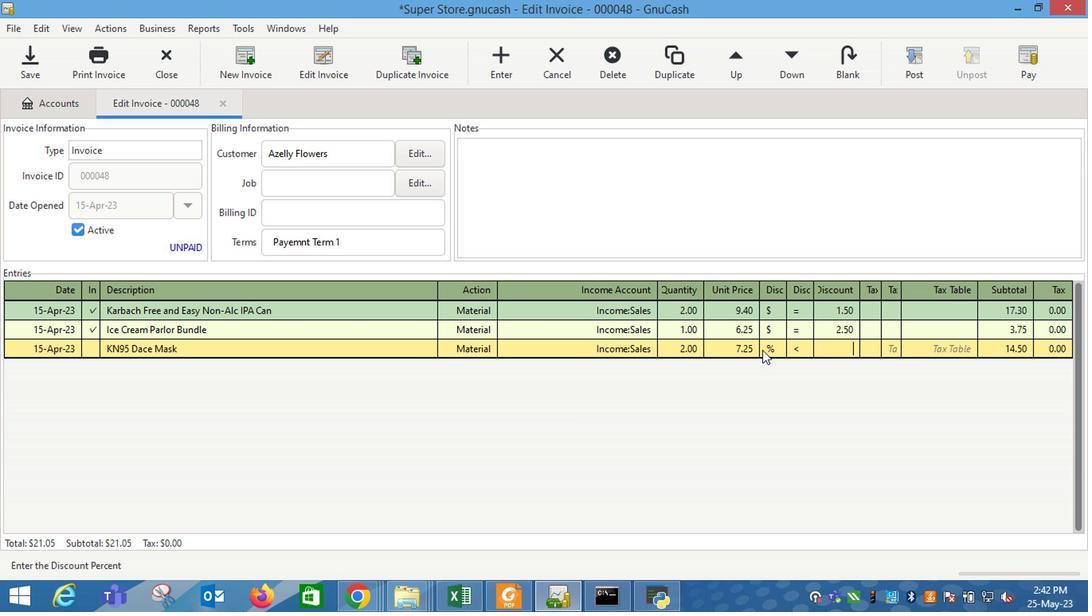 
Action: Mouse pressed left at (765, 351)
Screenshot: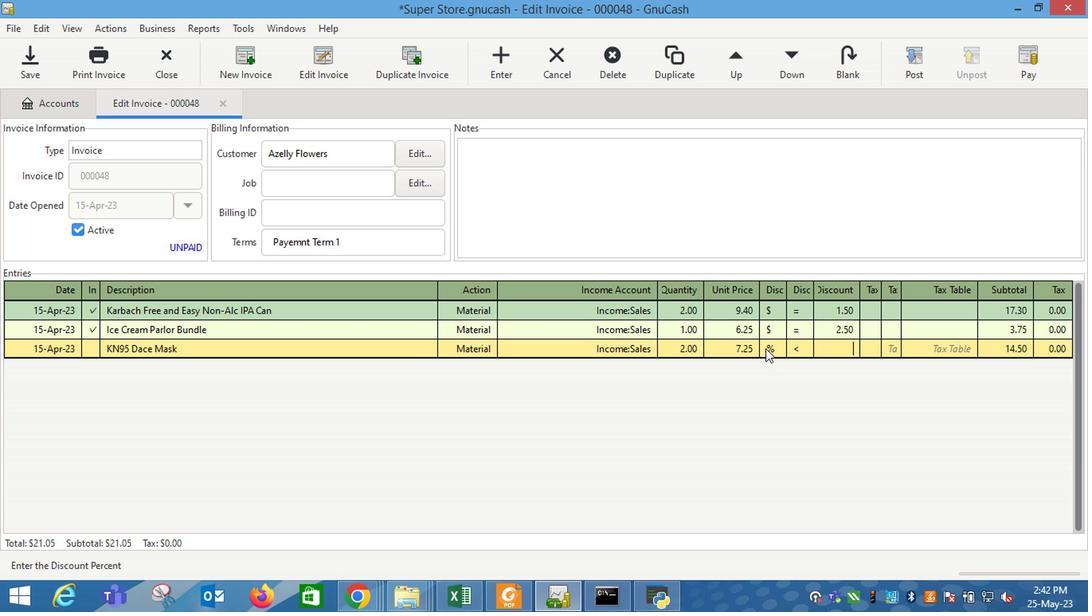
Action: Mouse moved to (799, 354)
Screenshot: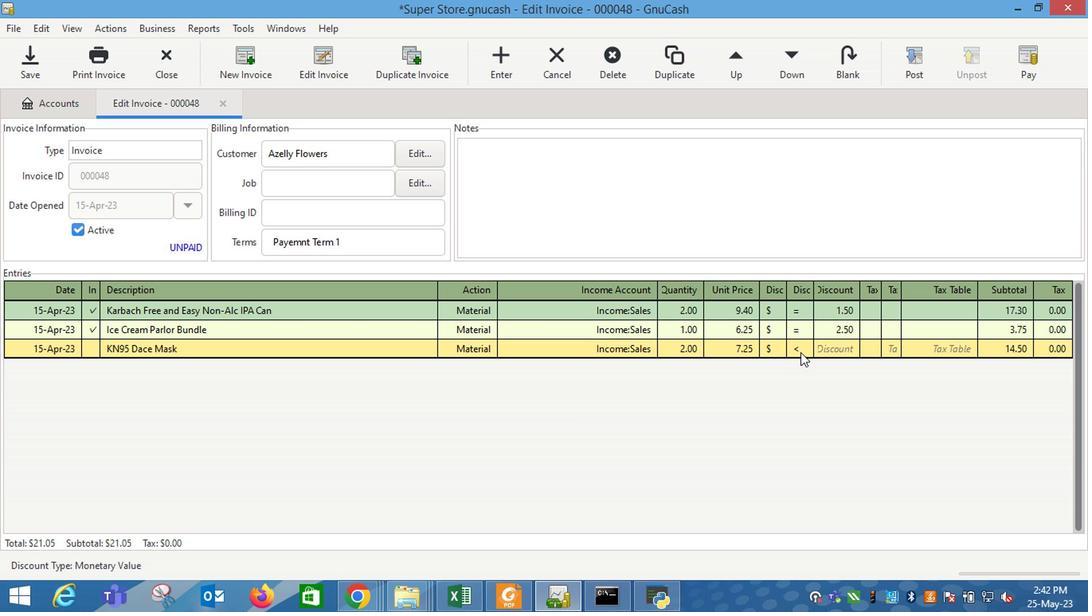 
Action: Mouse pressed left at (799, 354)
Screenshot: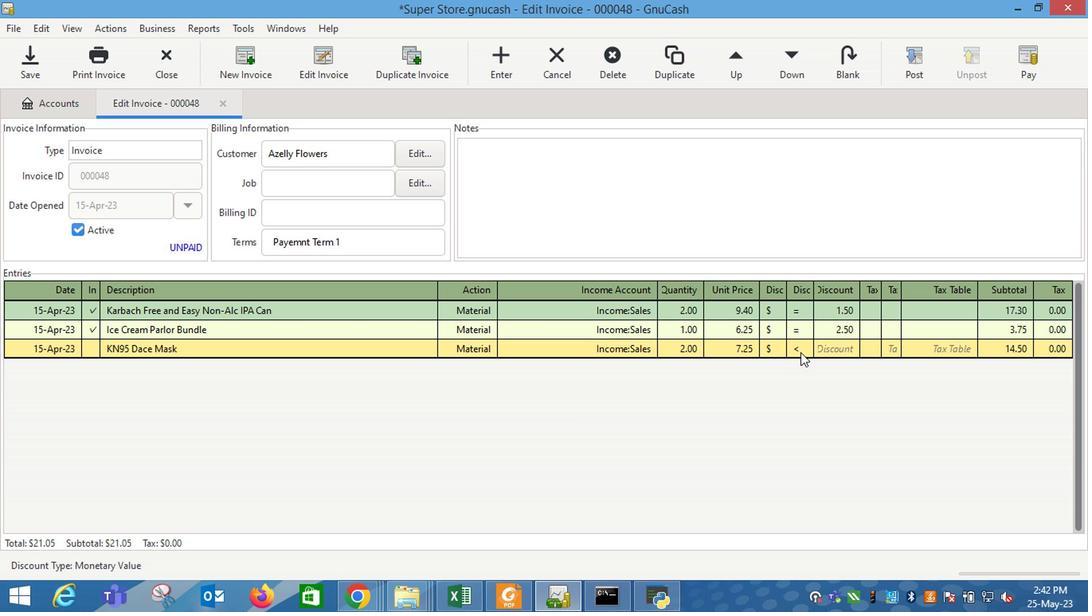 
Action: Mouse moved to (834, 355)
Screenshot: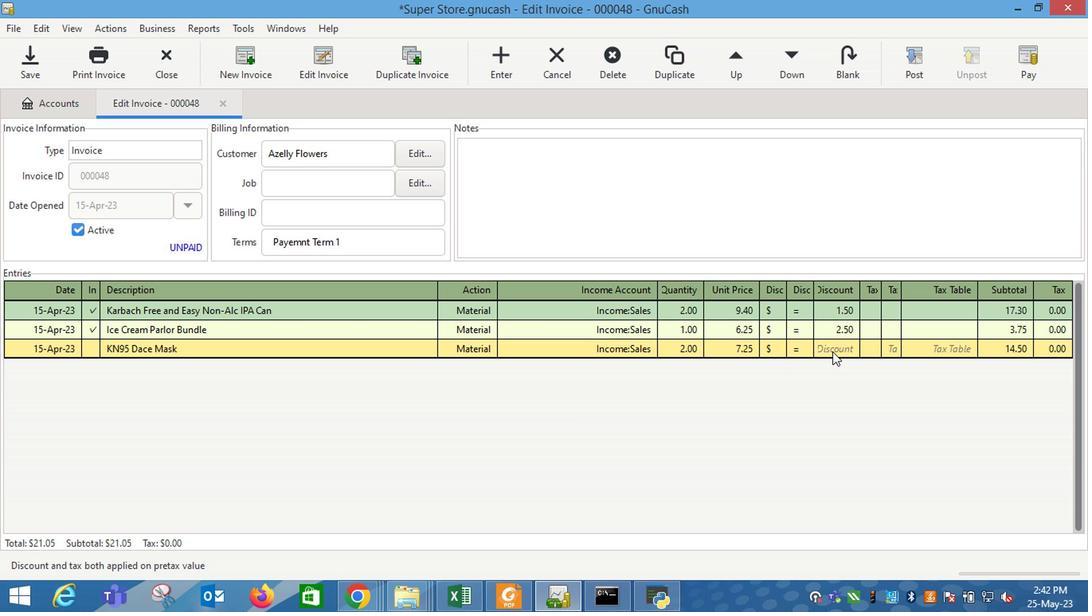
Action: Mouse pressed left at (834, 355)
Screenshot: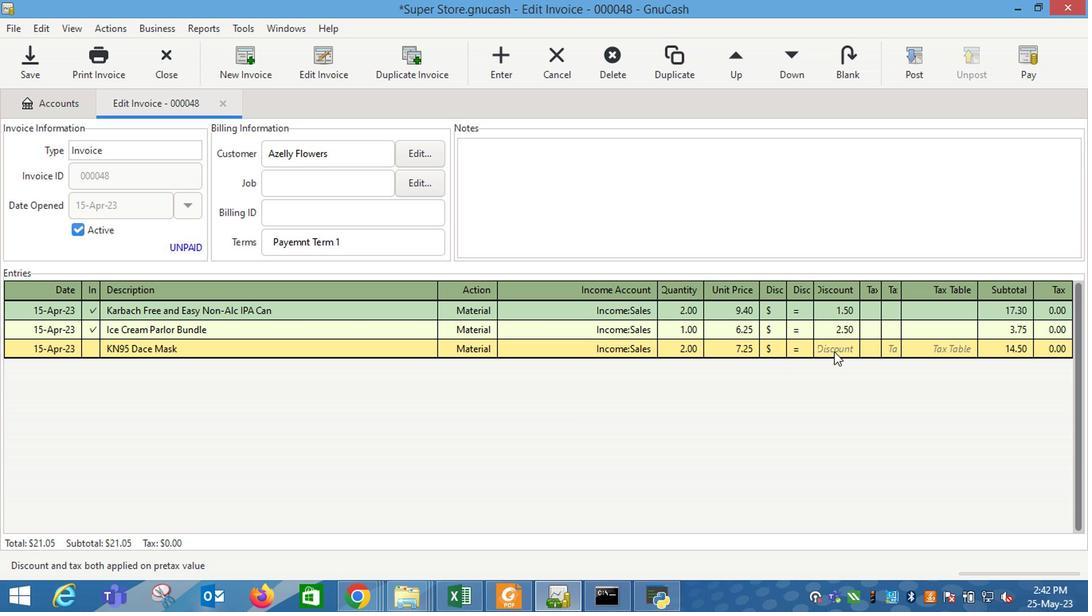 
Action: Mouse moved to (833, 355)
Screenshot: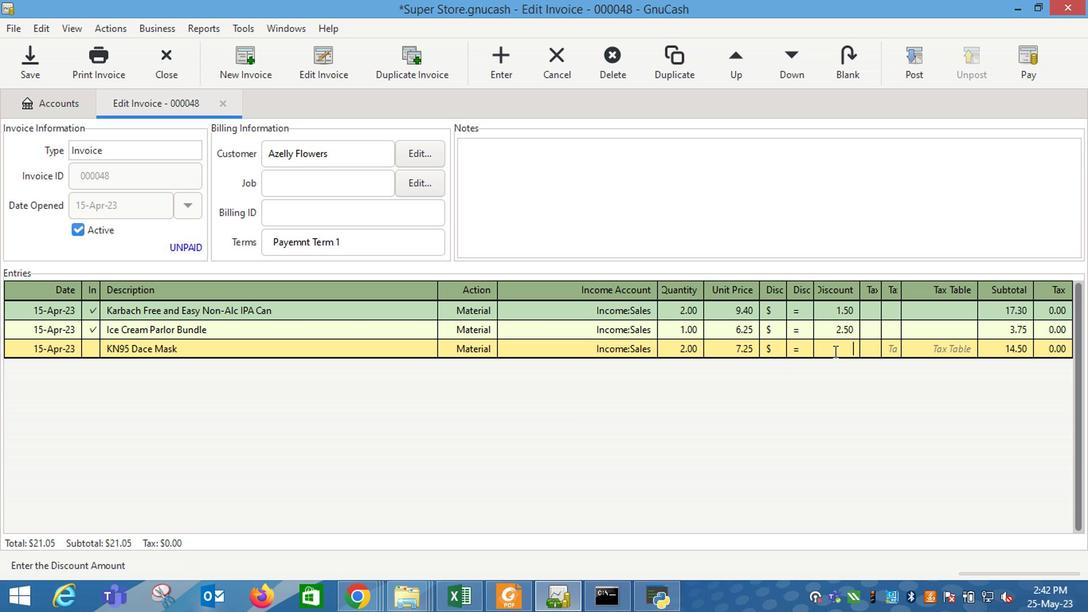 
Action: Key pressed 3<Key.enter>
Screenshot: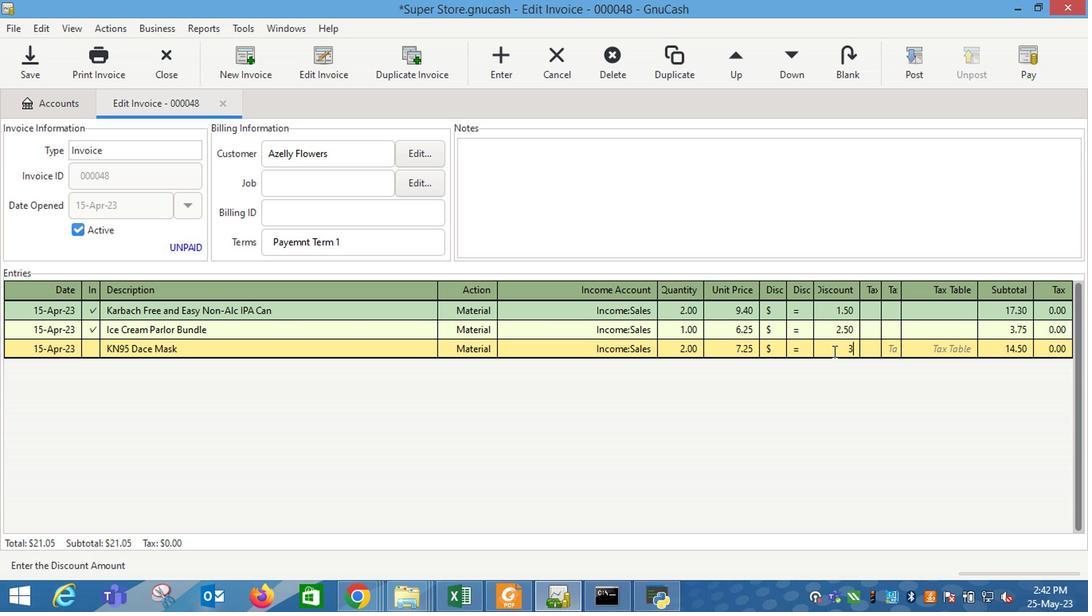 
Action: Mouse moved to (593, 191)
Screenshot: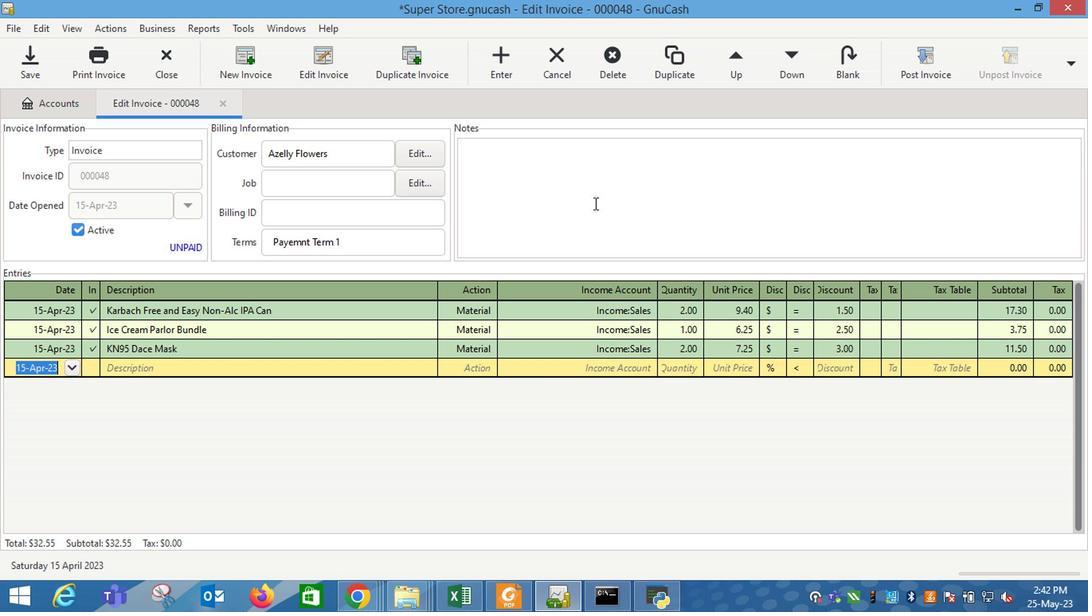 
Action: Mouse pressed left at (593, 191)
Screenshot: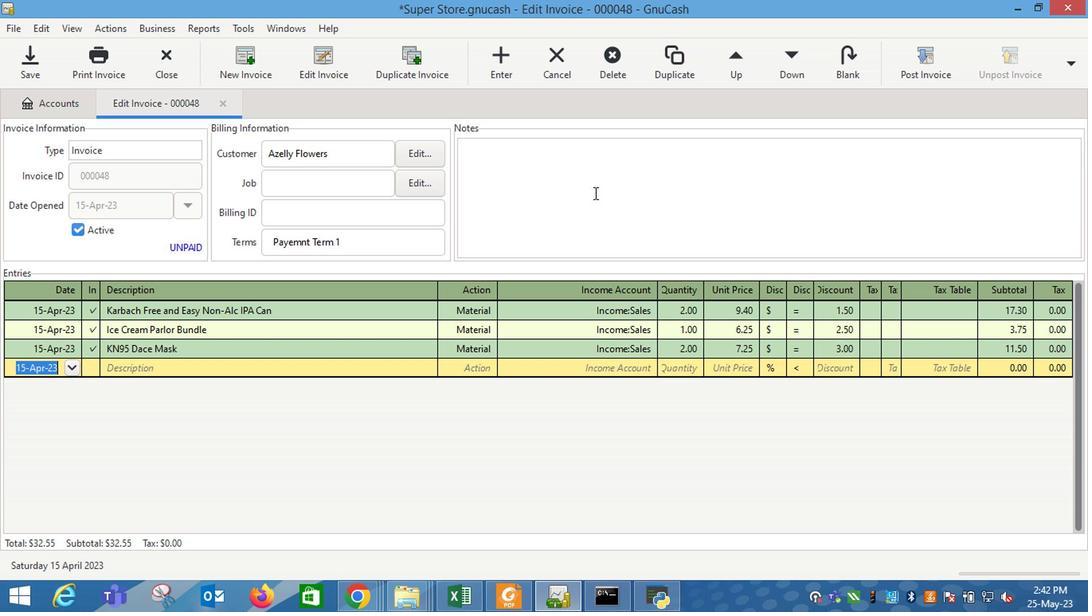 
Action: Key pressed <Key.shift_r>Looking<Key.space>forward<Key.space>to<Key.space>serving<Key.space>you<Key.space>again.
Screenshot: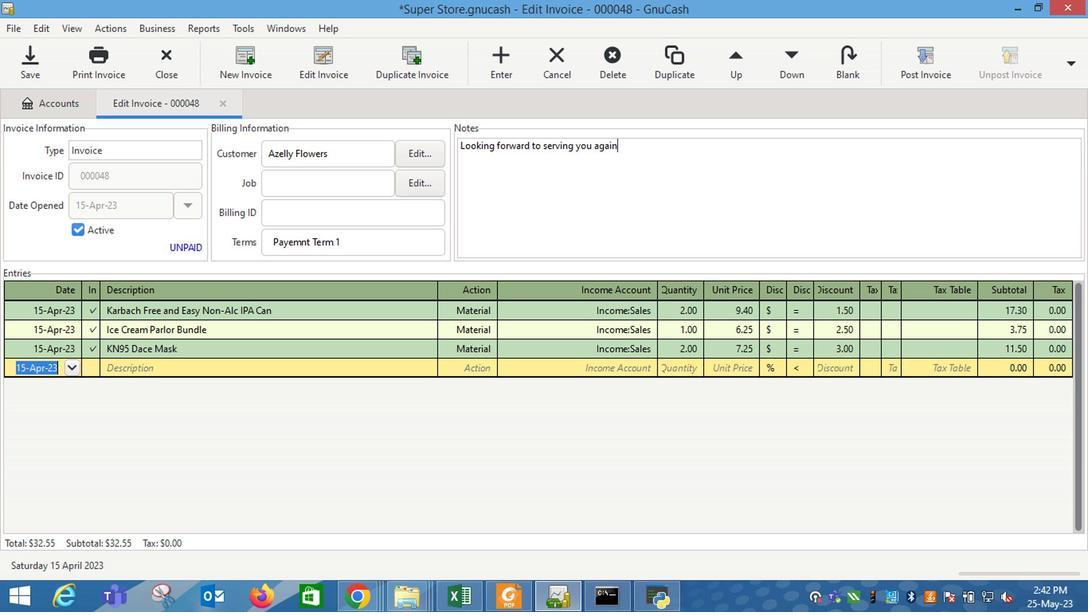 
Action: Mouse moved to (907, 65)
Screenshot: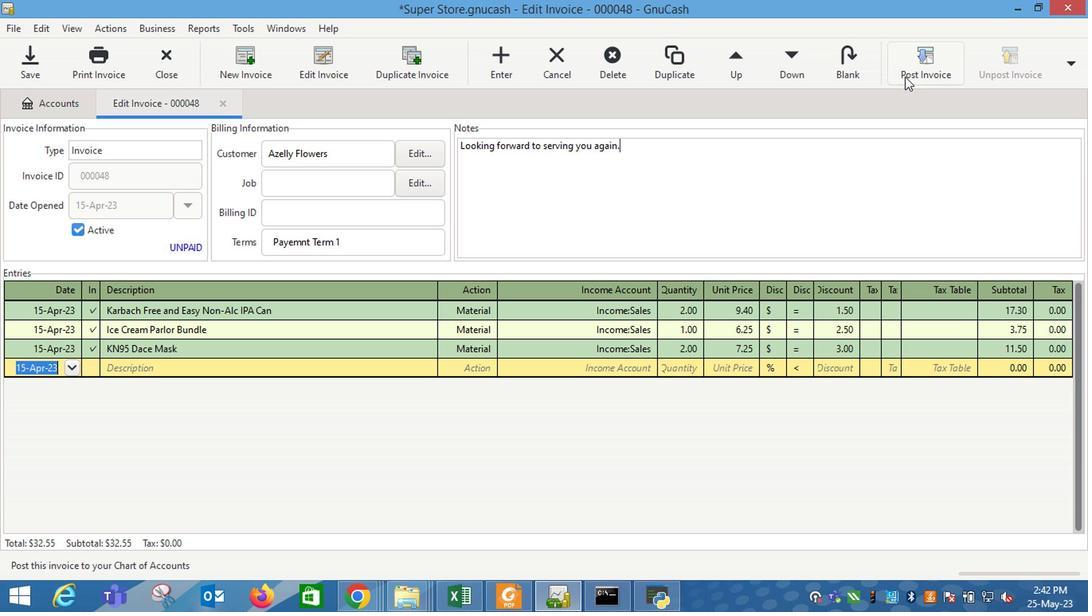 
Action: Mouse pressed left at (907, 65)
Screenshot: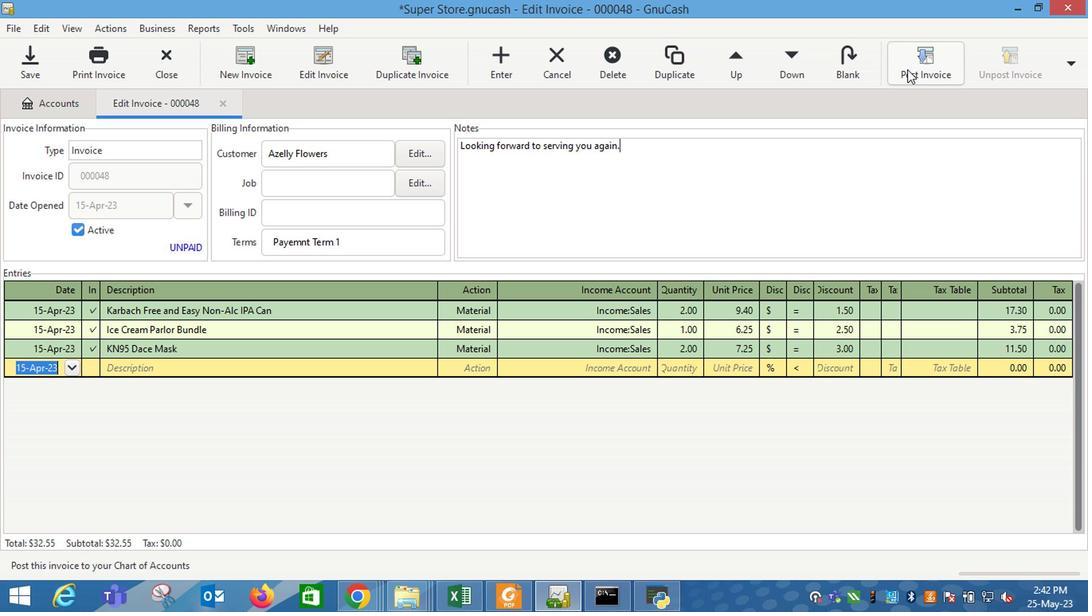 
Action: Mouse moved to (676, 262)
Screenshot: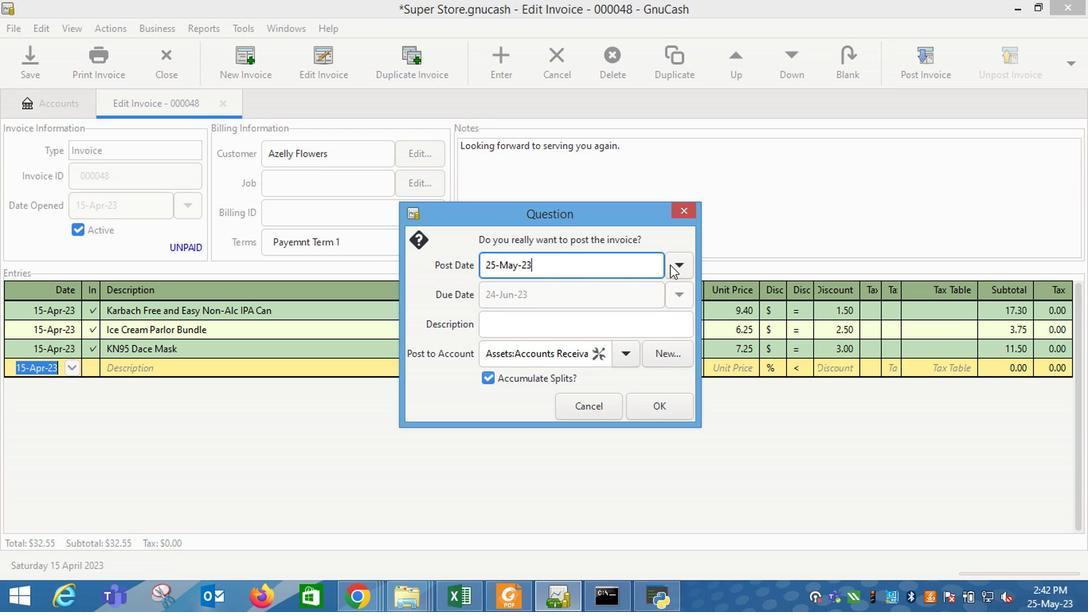 
Action: Mouse pressed left at (676, 262)
Screenshot: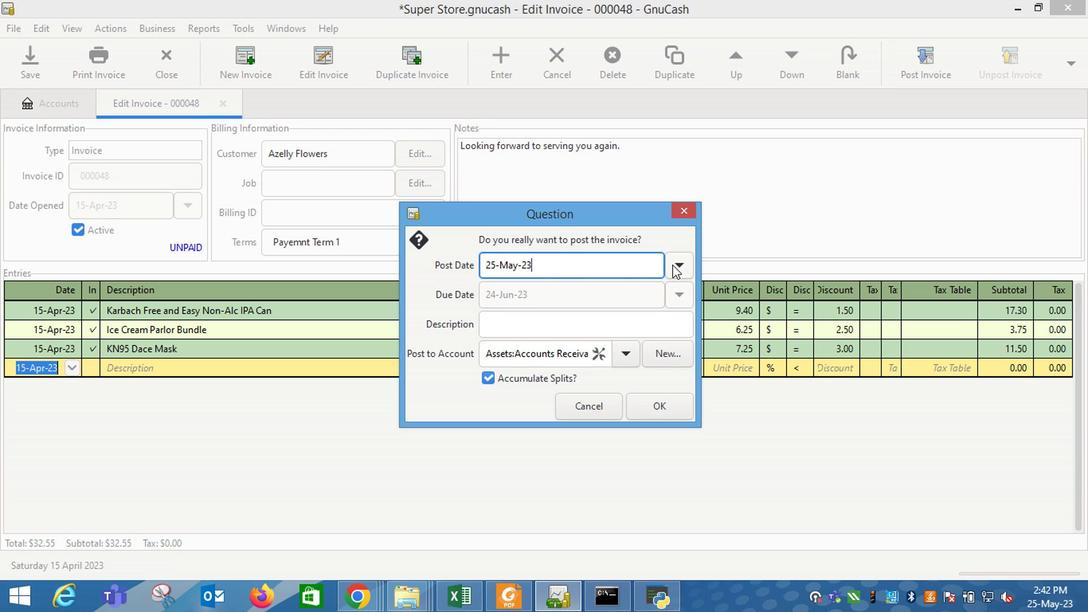 
Action: Mouse moved to (556, 291)
Screenshot: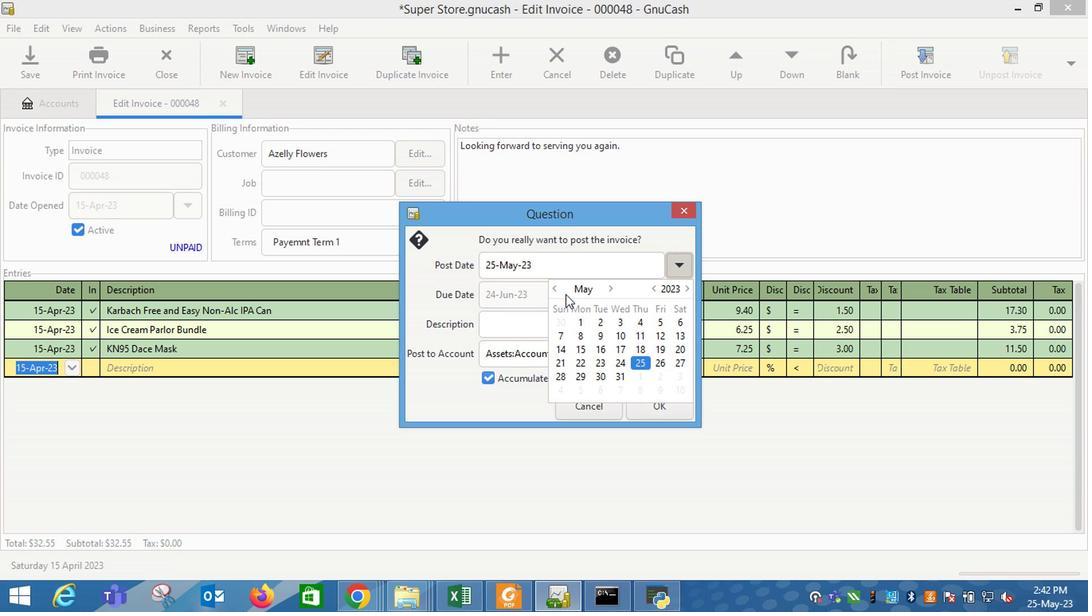 
Action: Mouse pressed left at (556, 291)
Screenshot: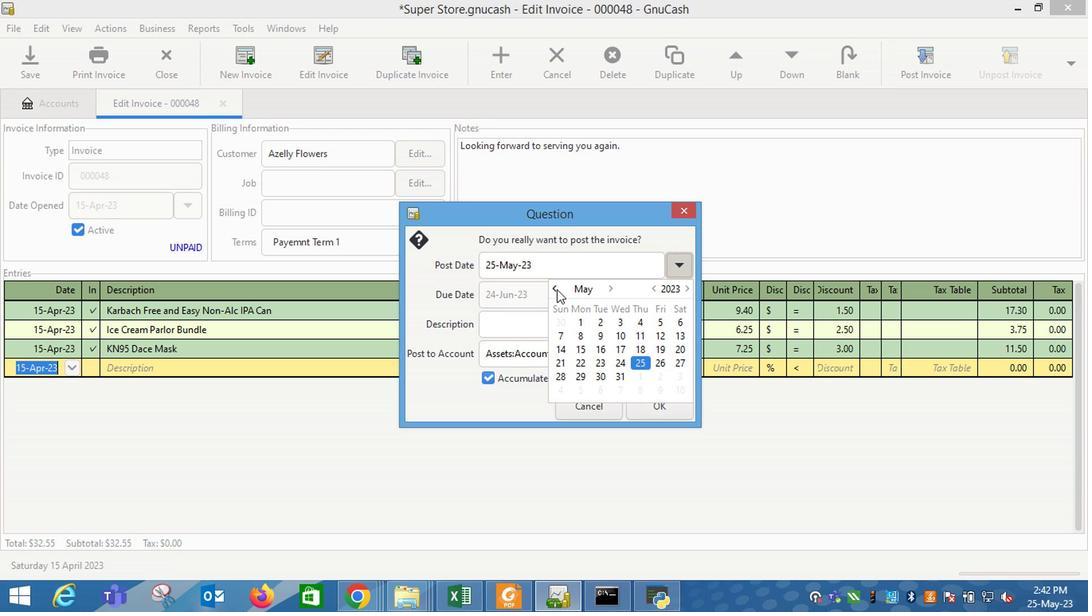 
Action: Mouse moved to (682, 349)
Screenshot: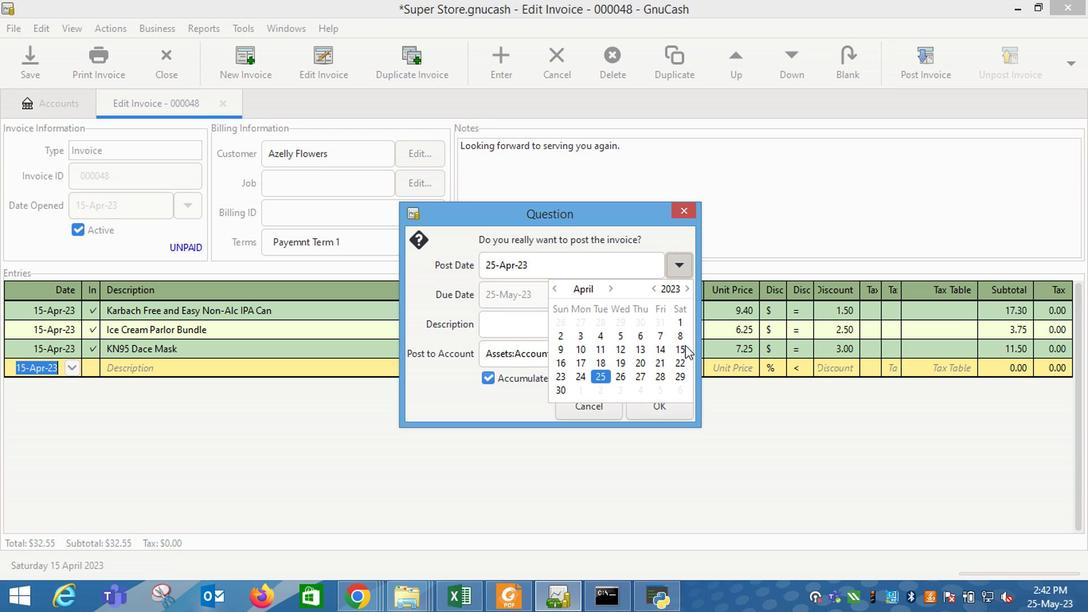 
Action: Mouse pressed left at (682, 349)
Screenshot: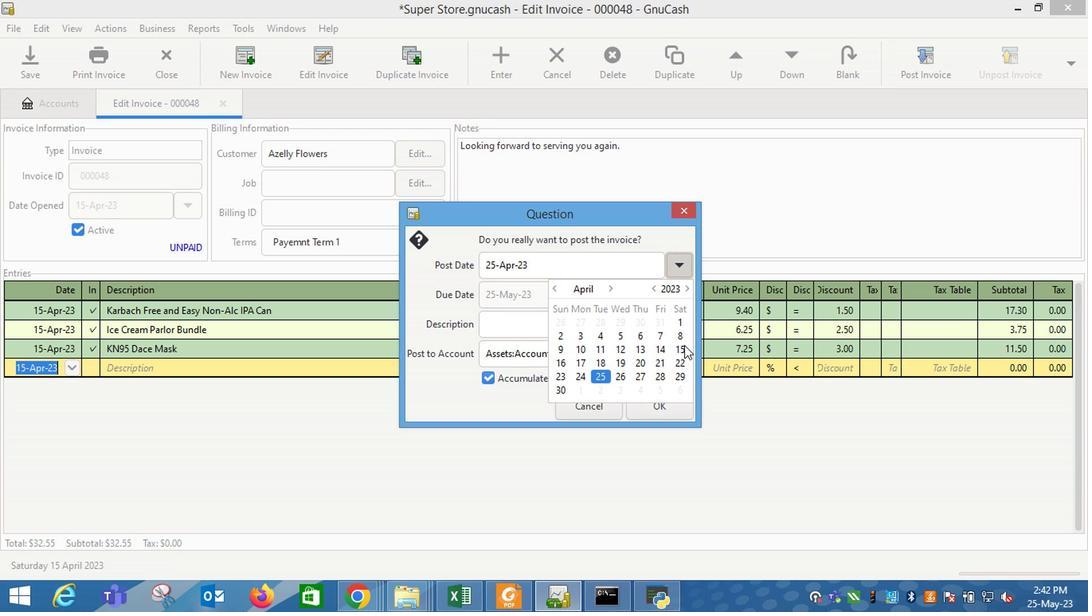 
Action: Mouse moved to (483, 401)
Screenshot: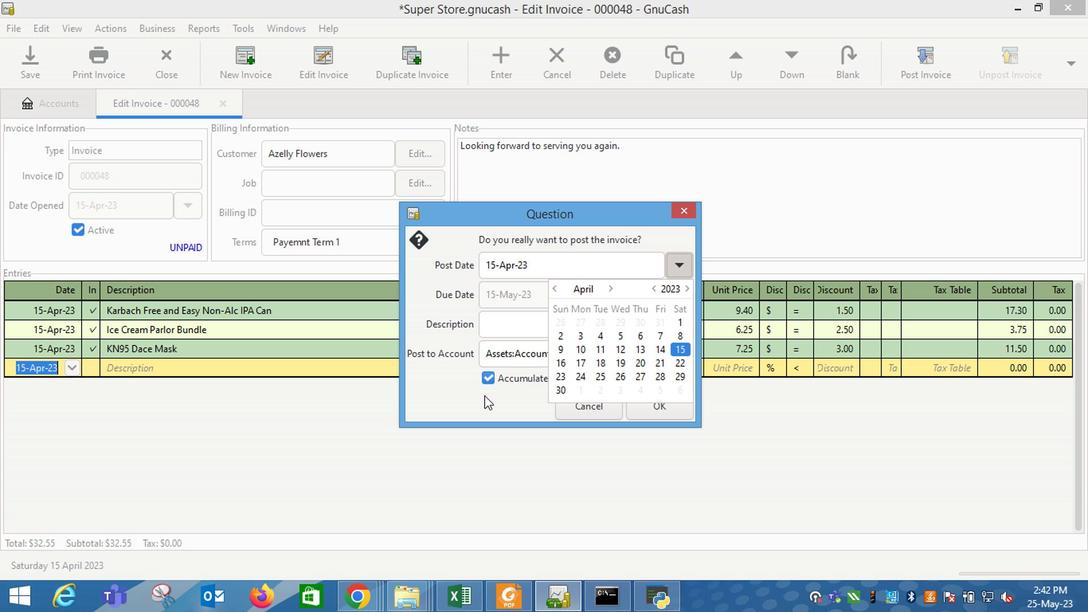 
Action: Mouse pressed left at (483, 401)
Screenshot: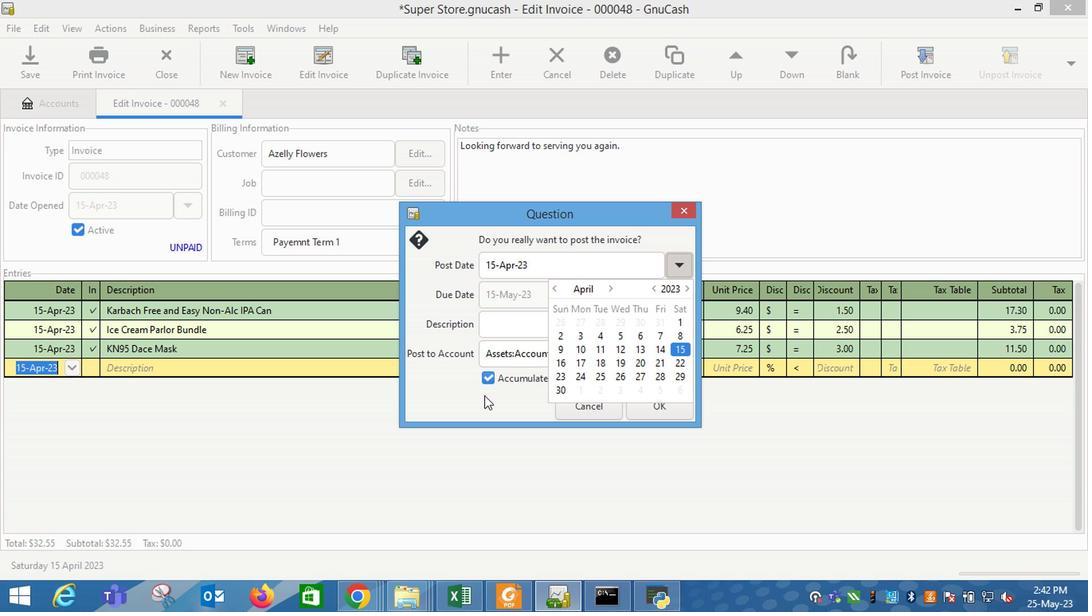 
Action: Mouse moved to (650, 416)
Screenshot: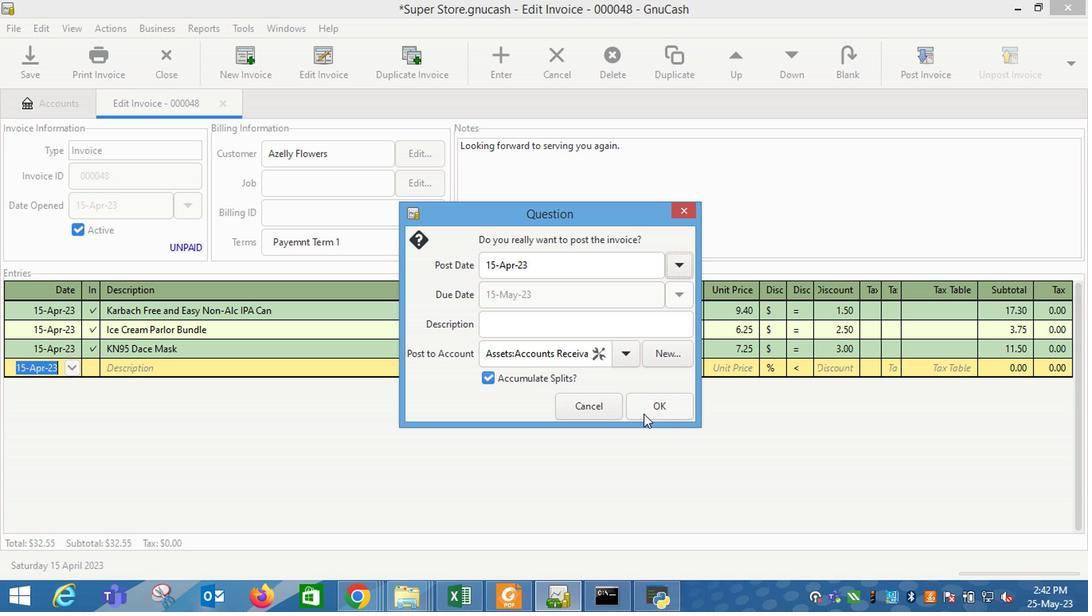 
Action: Mouse pressed left at (650, 416)
Screenshot: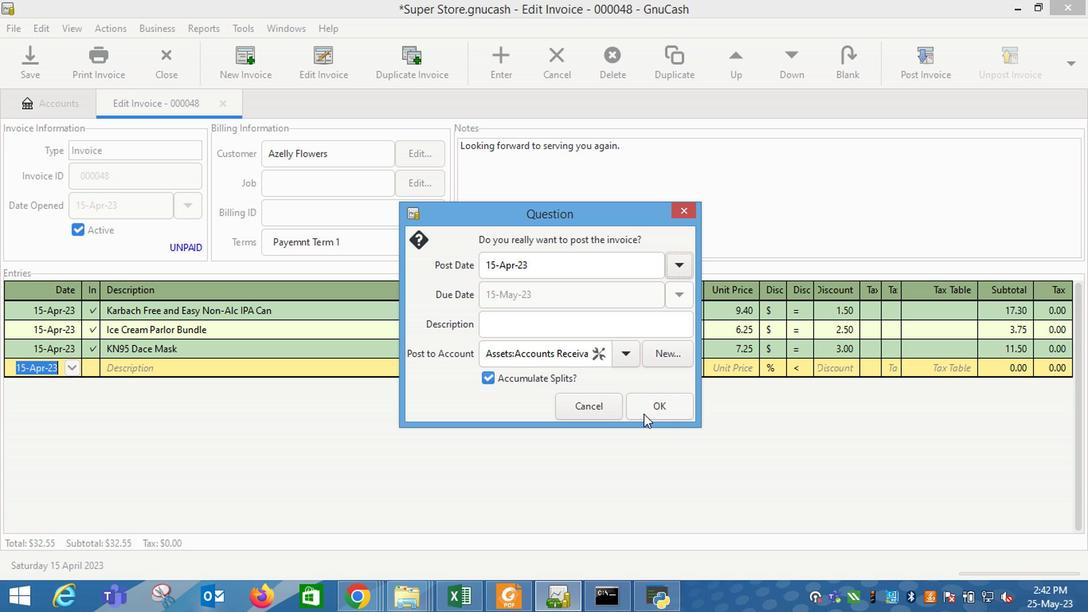 
Action: Mouse moved to (1025, 40)
Screenshot: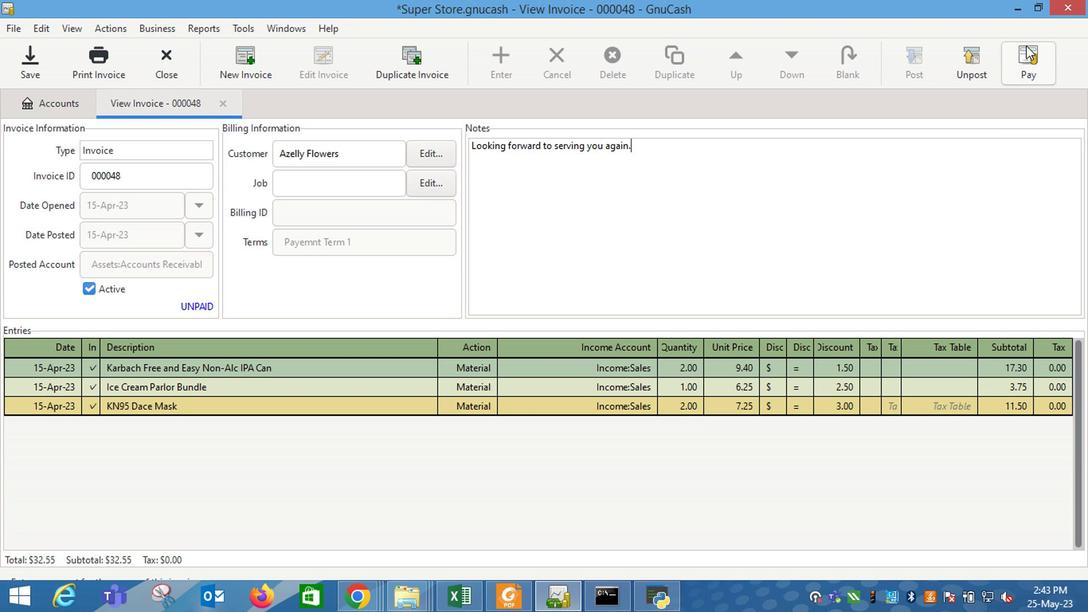 
Action: Mouse pressed left at (1025, 40)
Screenshot: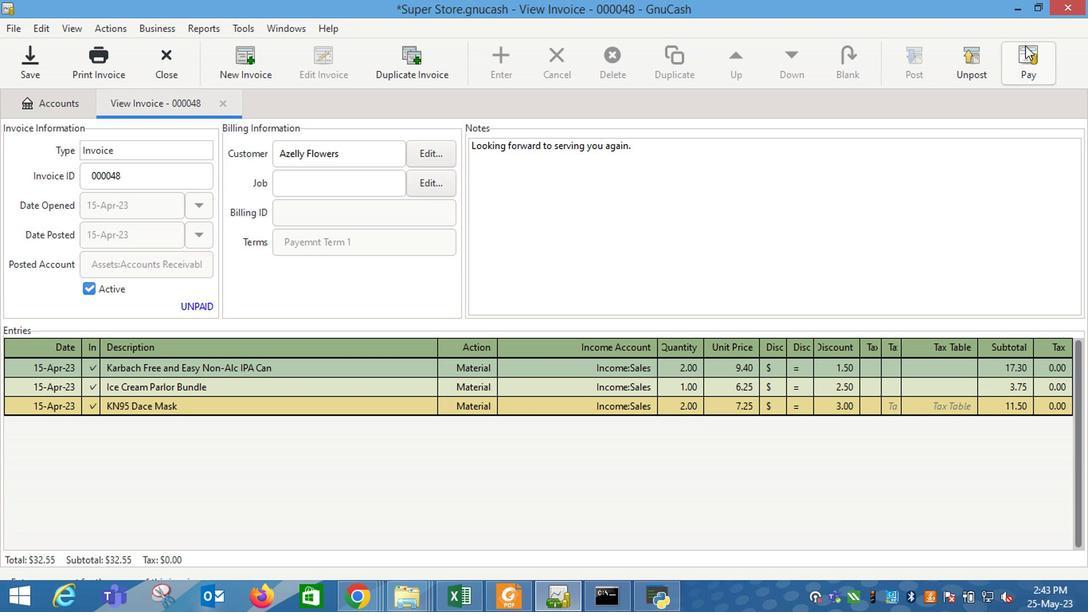 
Action: Mouse moved to (487, 320)
Screenshot: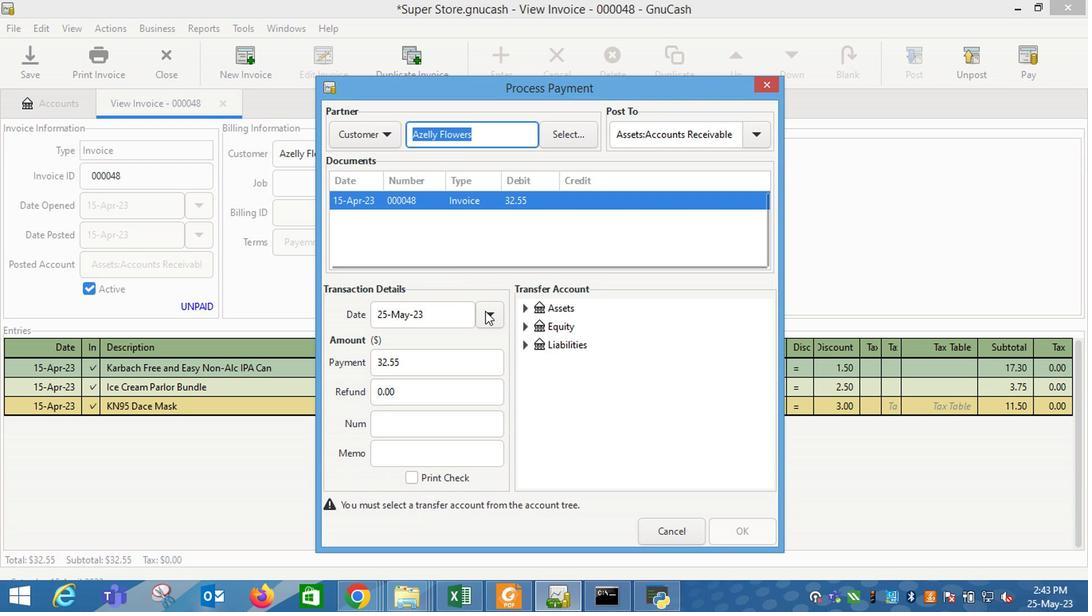 
Action: Mouse pressed left at (487, 320)
Screenshot: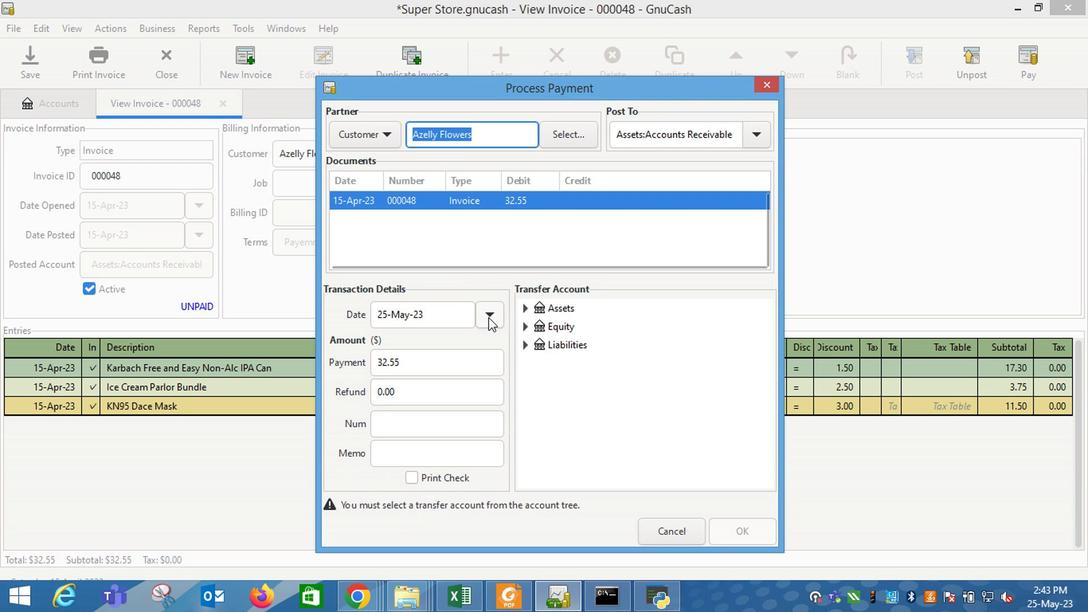 
Action: Mouse moved to (392, 403)
Screenshot: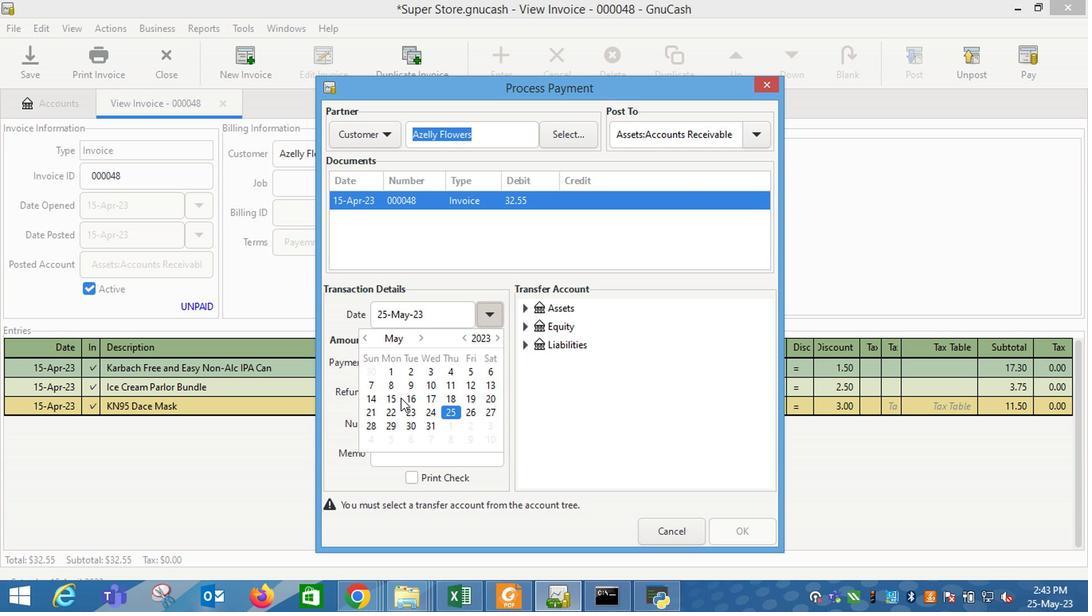 
Action: Mouse pressed left at (392, 403)
Screenshot: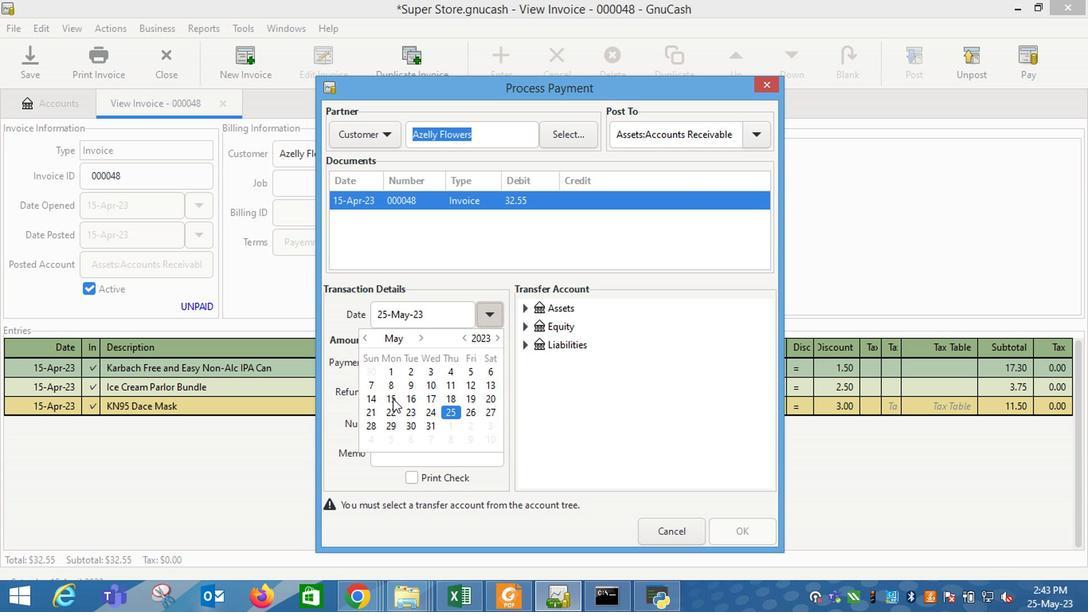 
Action: Mouse moved to (581, 397)
Screenshot: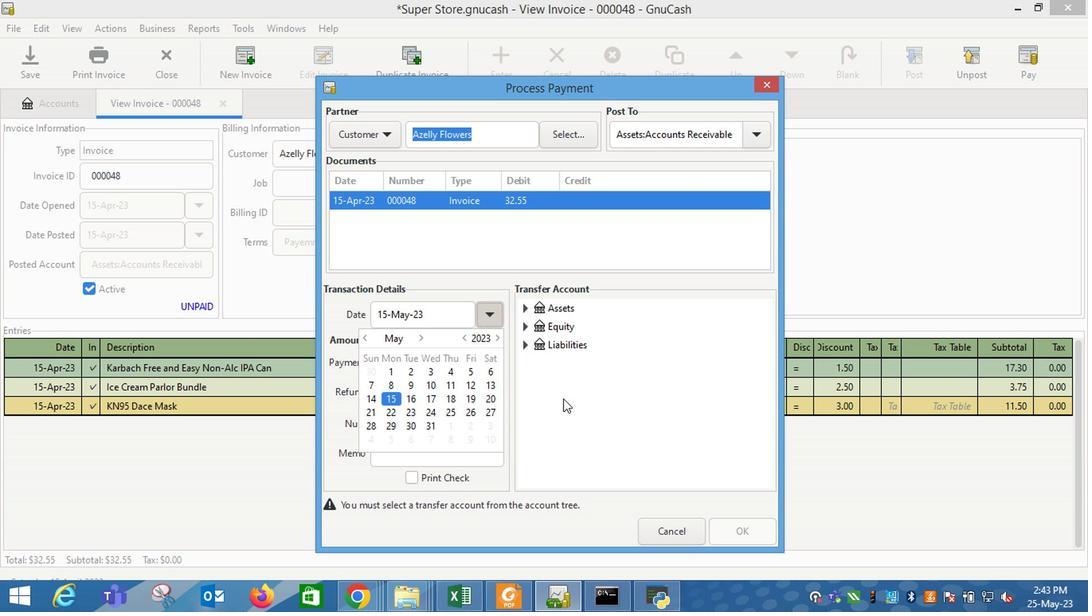 
Action: Mouse pressed left at (581, 397)
Screenshot: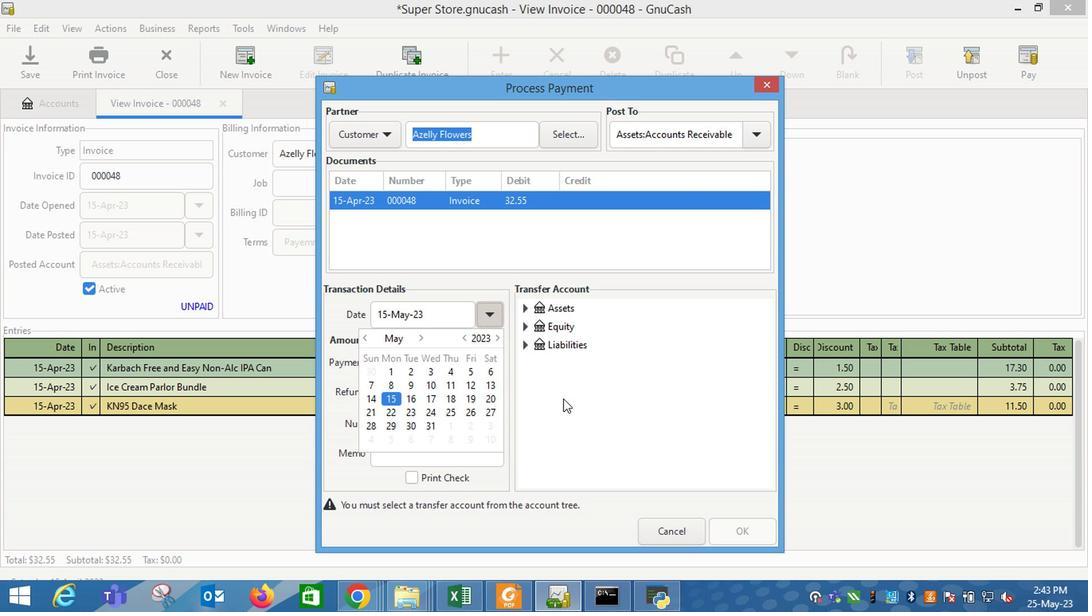 
Action: Mouse moved to (525, 311)
Screenshot: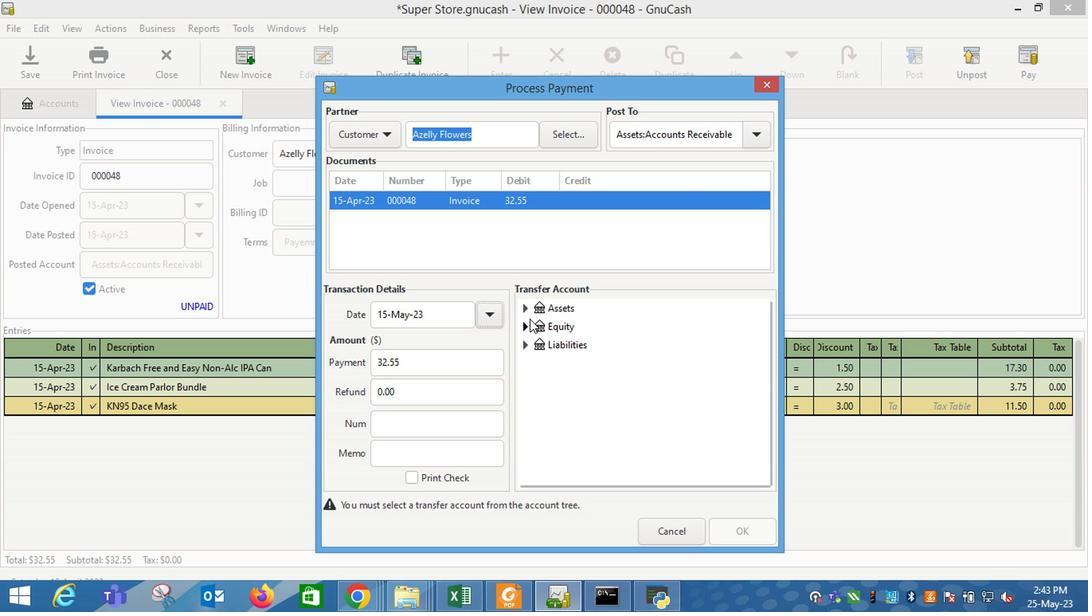 
Action: Mouse pressed left at (525, 311)
Screenshot: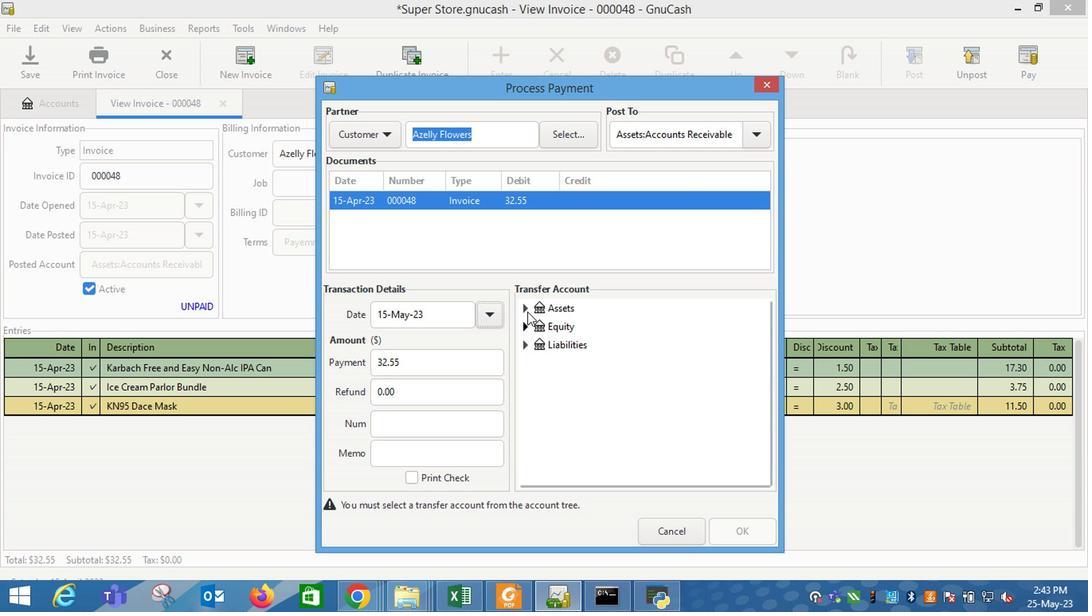 
Action: Mouse moved to (545, 327)
Screenshot: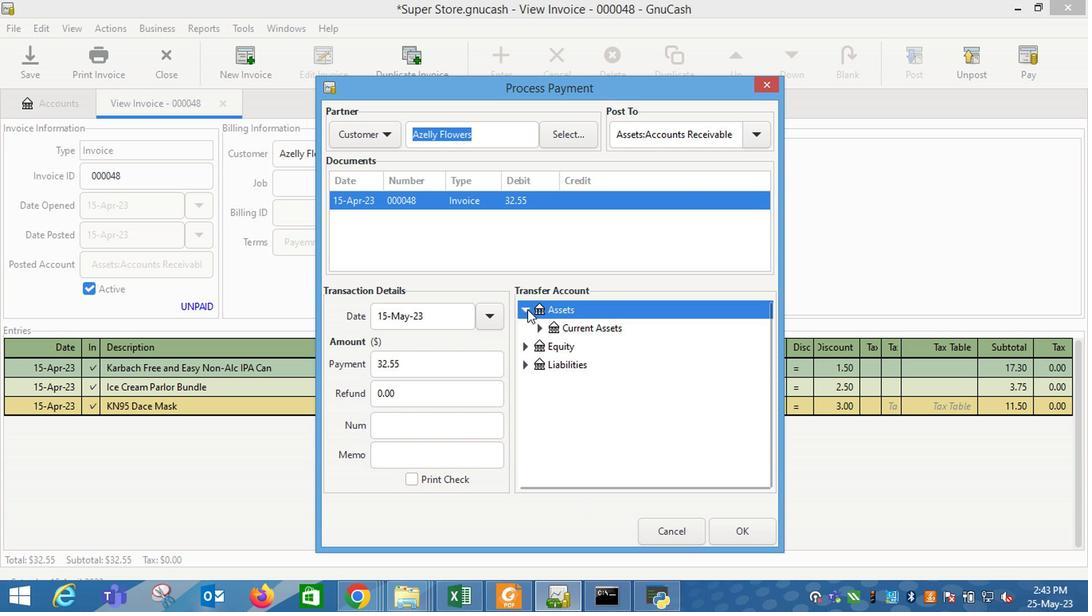 
Action: Mouse pressed left at (545, 327)
Screenshot: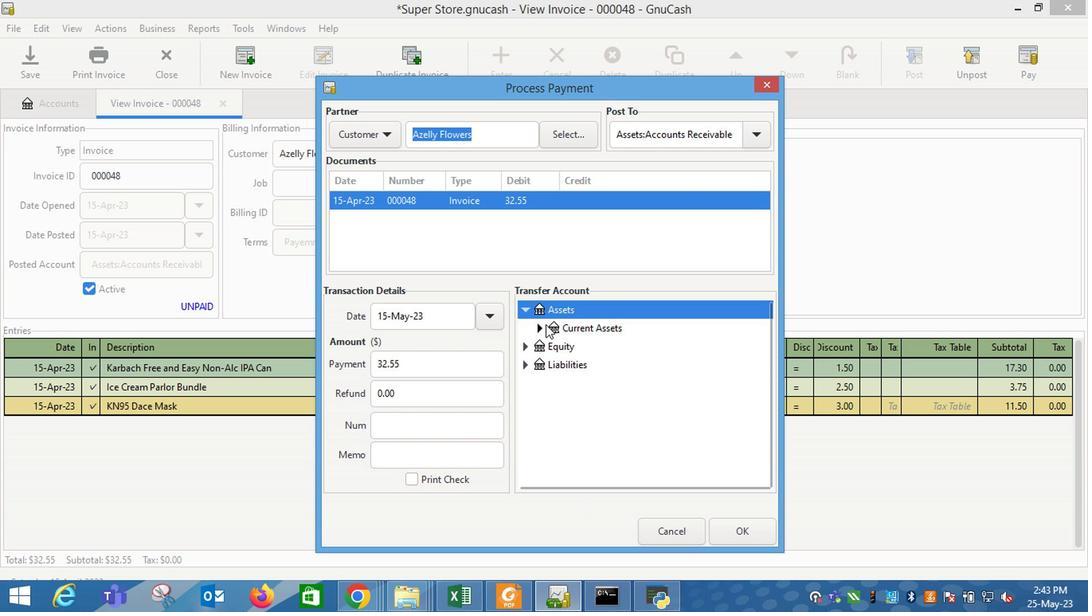 
Action: Mouse moved to (589, 350)
Screenshot: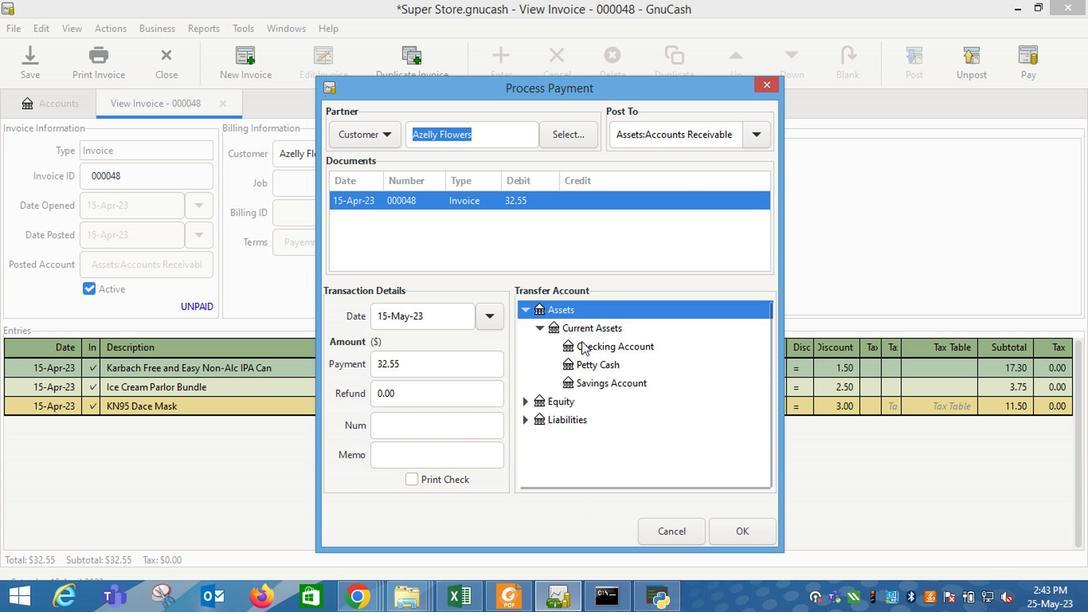 
Action: Mouse pressed left at (589, 350)
Screenshot: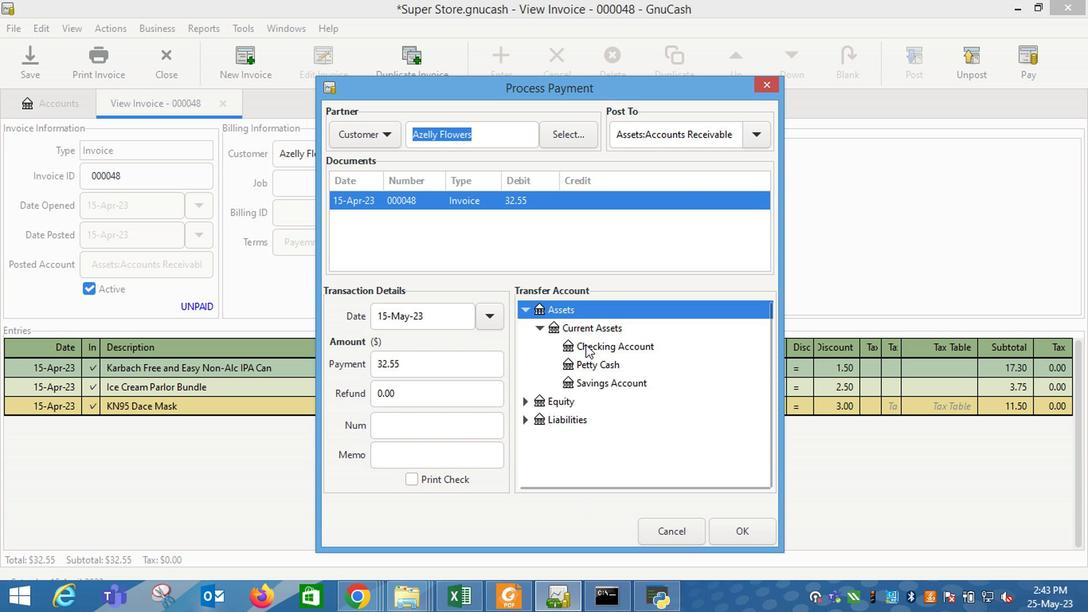 
Action: Mouse moved to (731, 532)
Screenshot: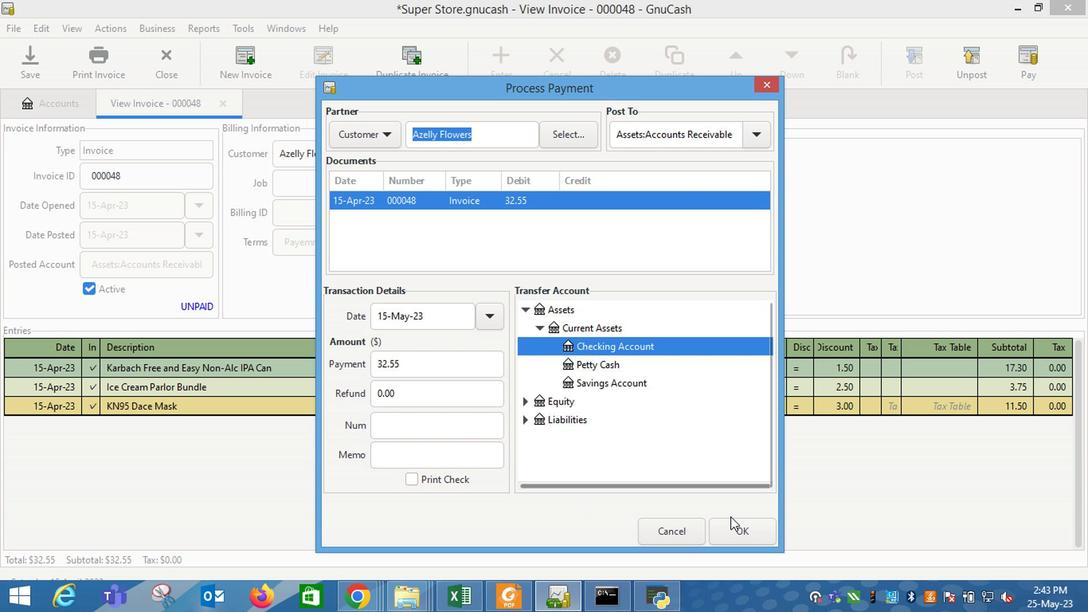 
Action: Mouse pressed left at (731, 532)
Screenshot: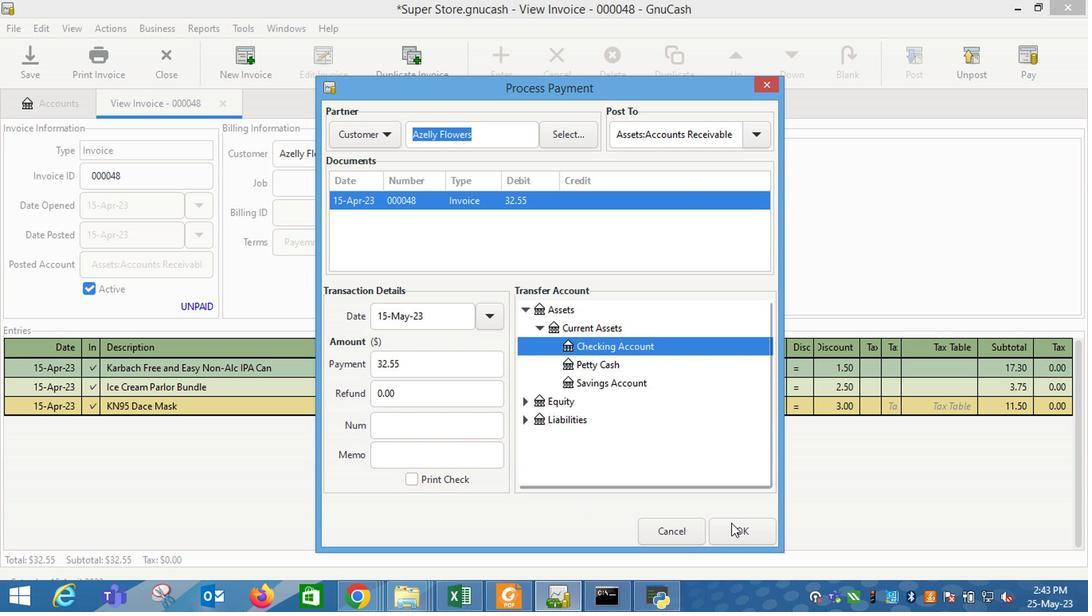 
Action: Mouse moved to (102, 62)
Screenshot: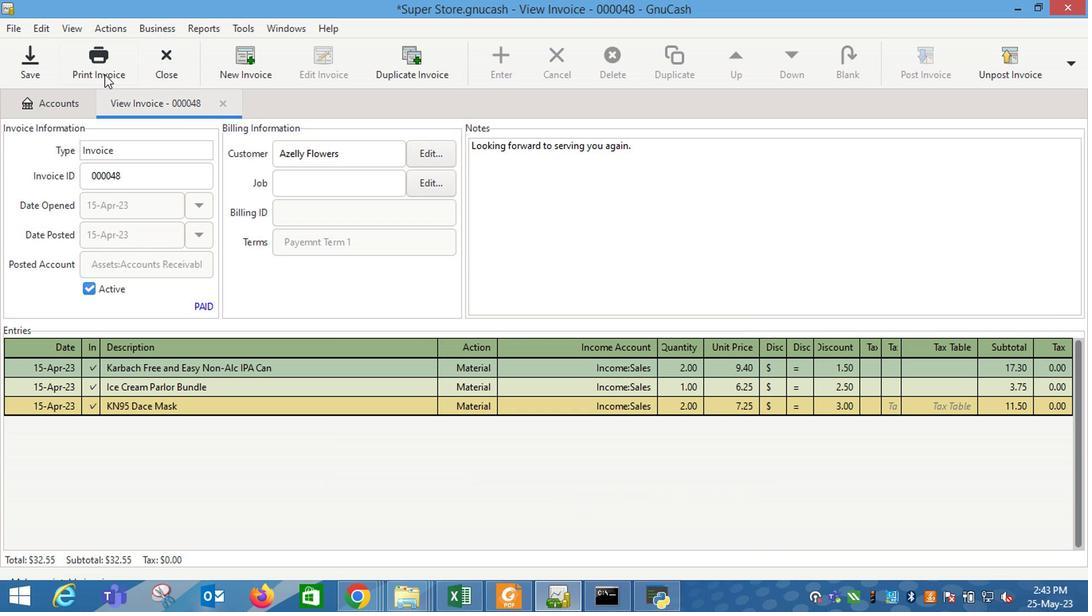 
Action: Mouse pressed left at (102, 62)
Screenshot: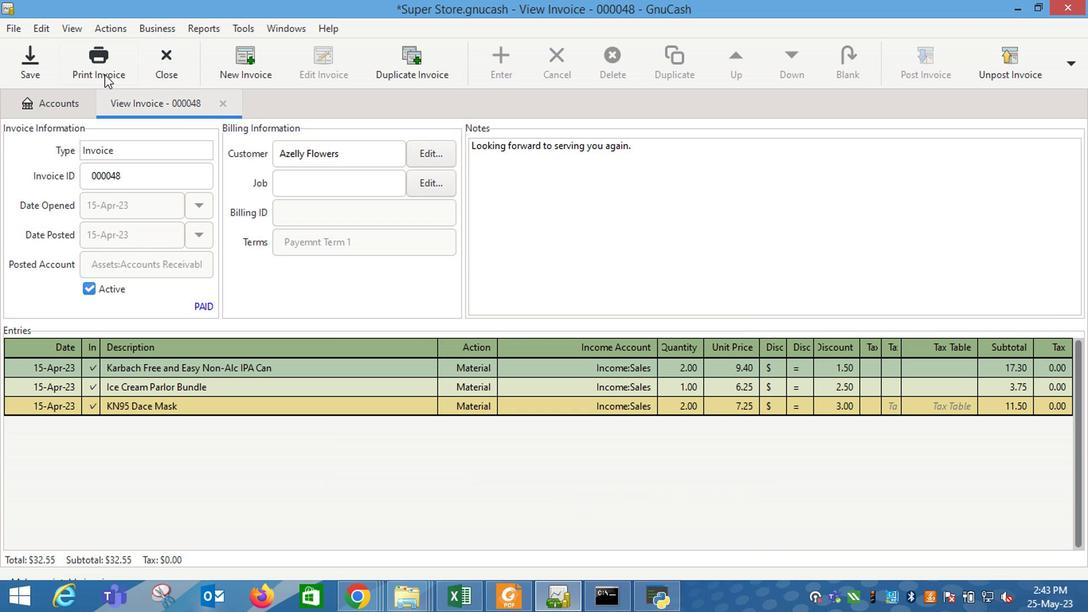
Action: Mouse moved to (397, 47)
Screenshot: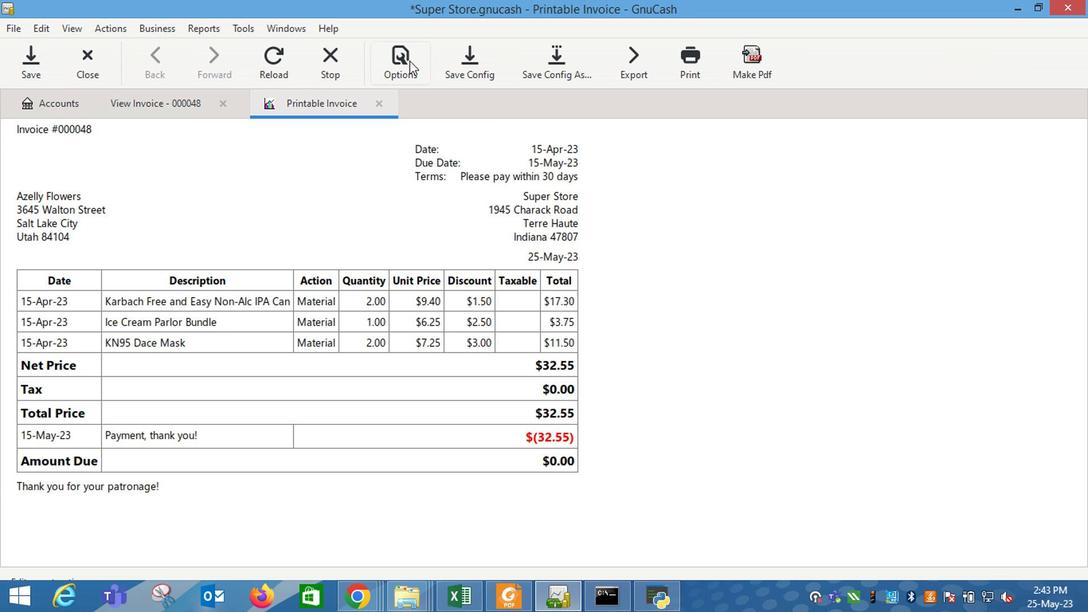 
Action: Mouse pressed left at (397, 47)
Screenshot: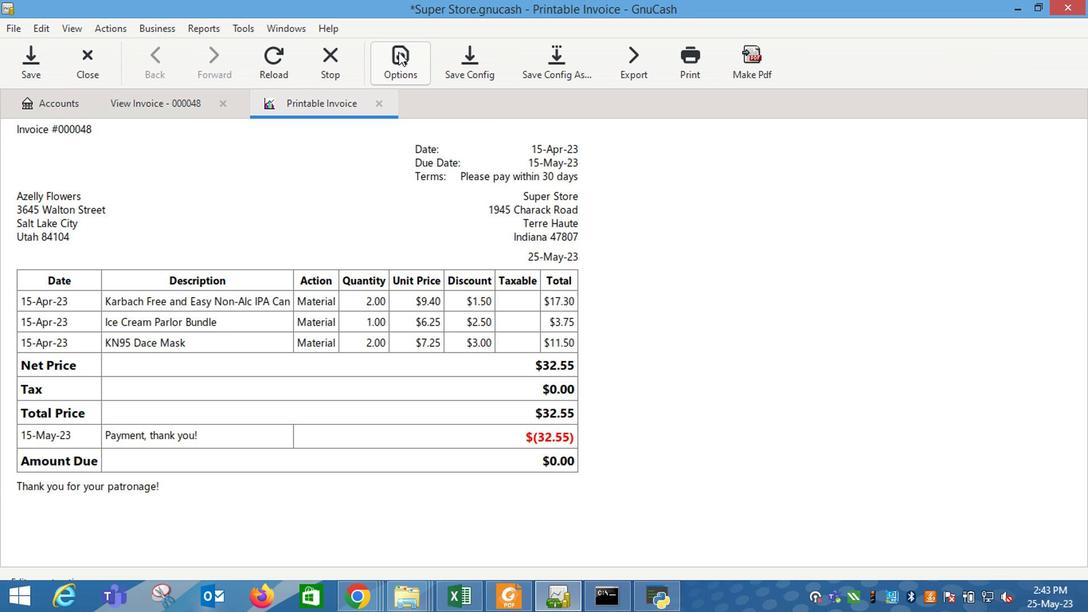 
Action: Mouse moved to (311, 149)
Screenshot: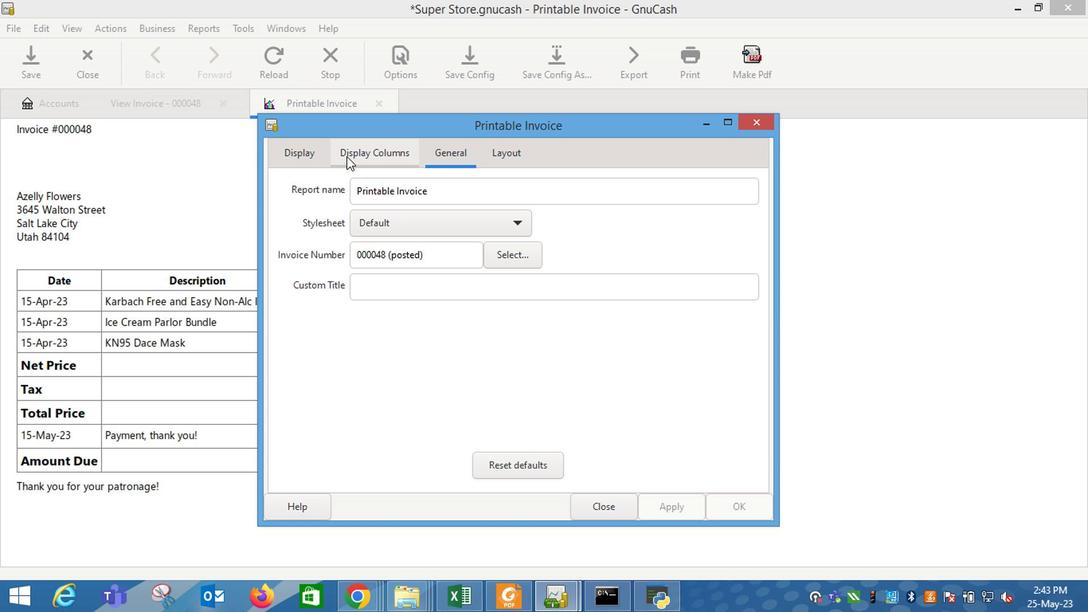 
Action: Mouse pressed left at (311, 149)
Screenshot: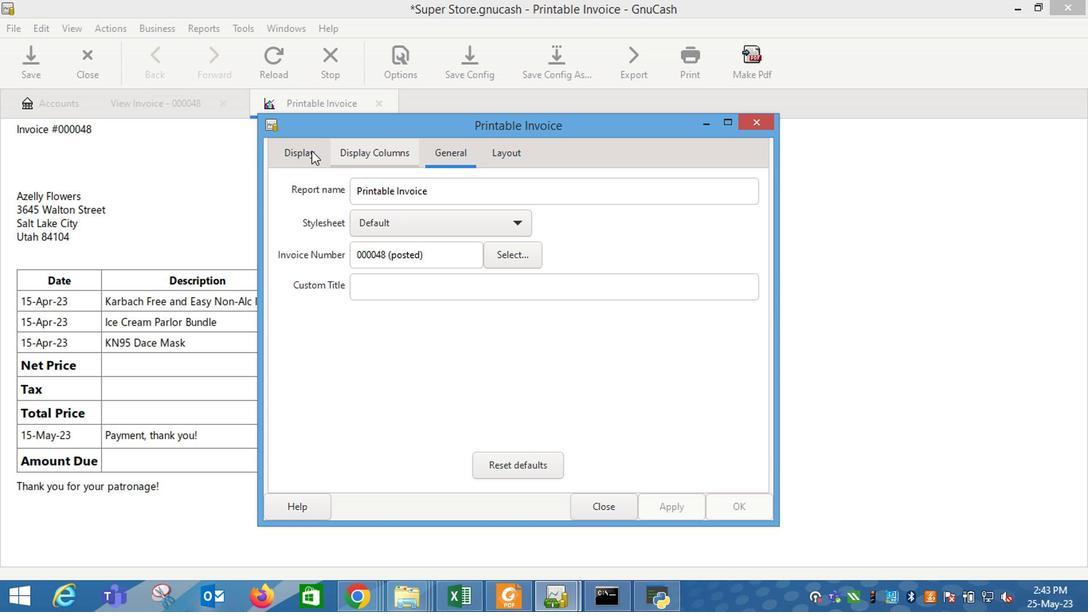 
Action: Mouse moved to (403, 338)
Screenshot: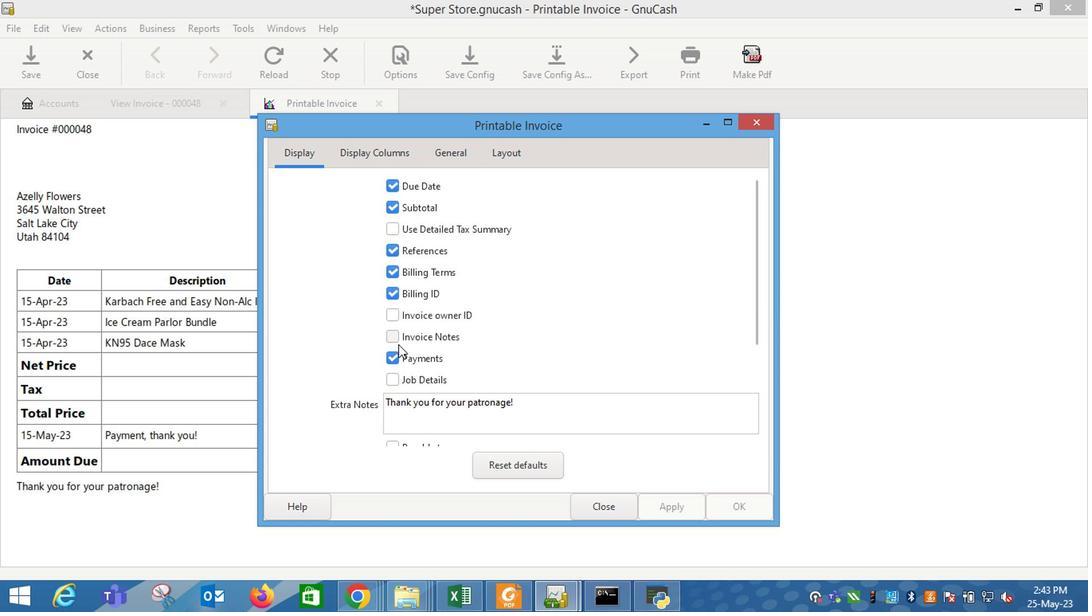 
Action: Mouse pressed left at (403, 338)
Screenshot: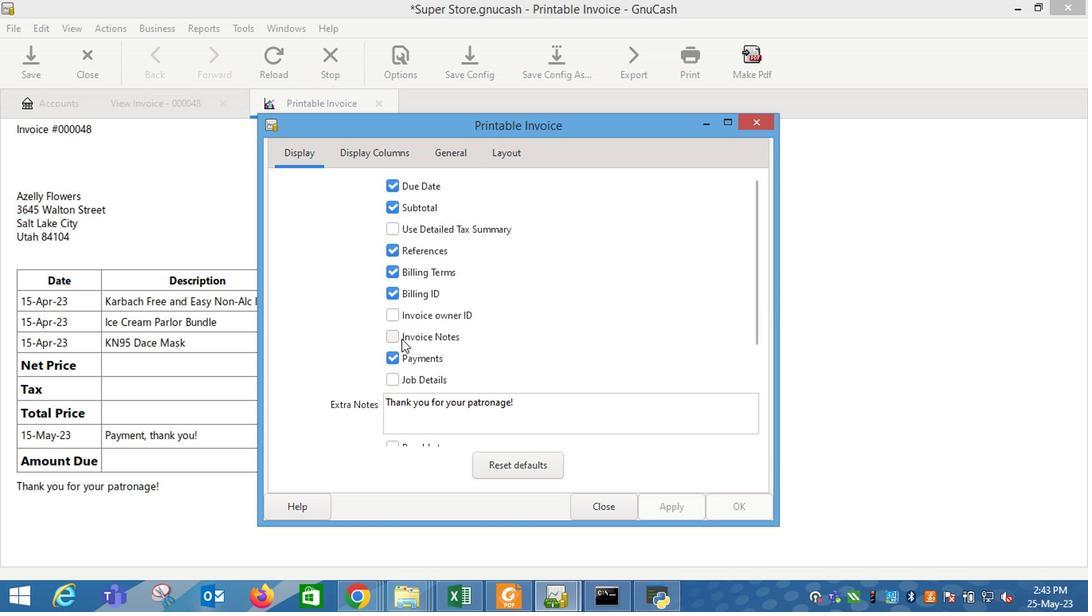 
Action: Mouse moved to (661, 512)
Screenshot: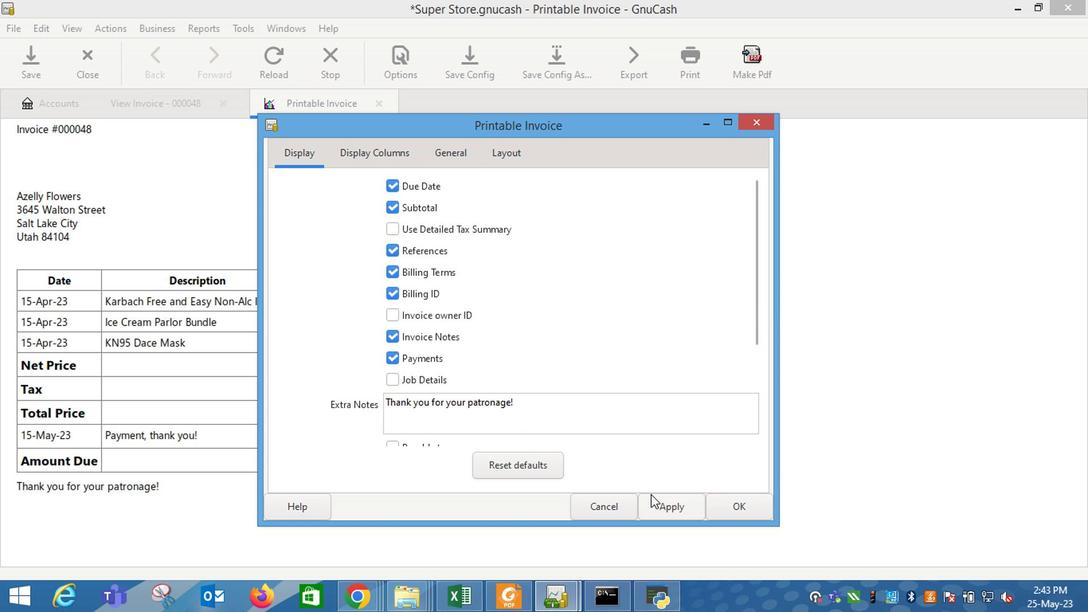 
Action: Mouse pressed left at (661, 512)
Screenshot: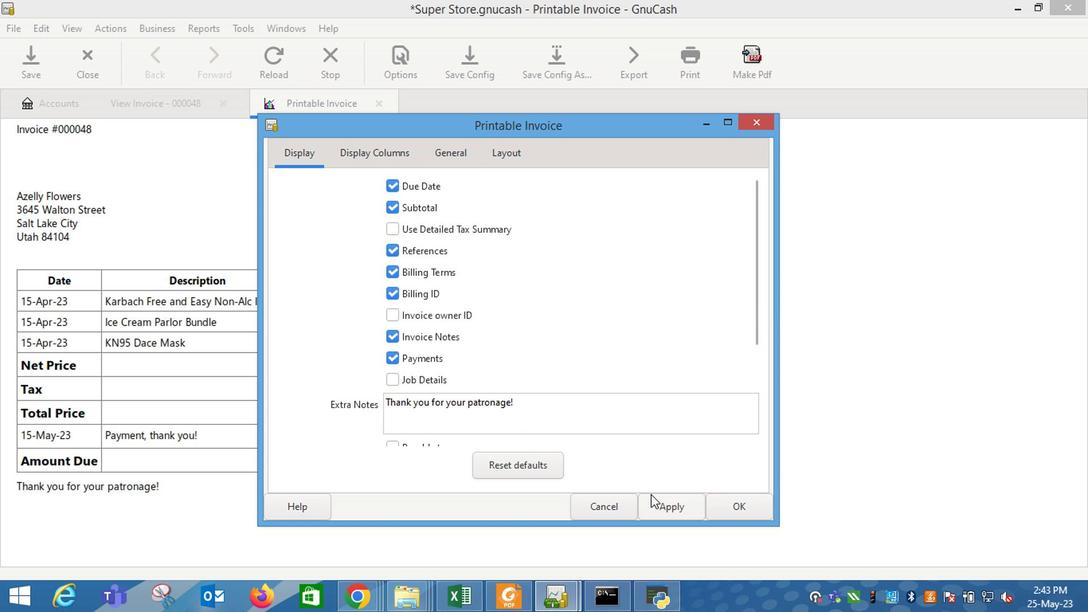 
Action: Mouse moved to (616, 512)
Screenshot: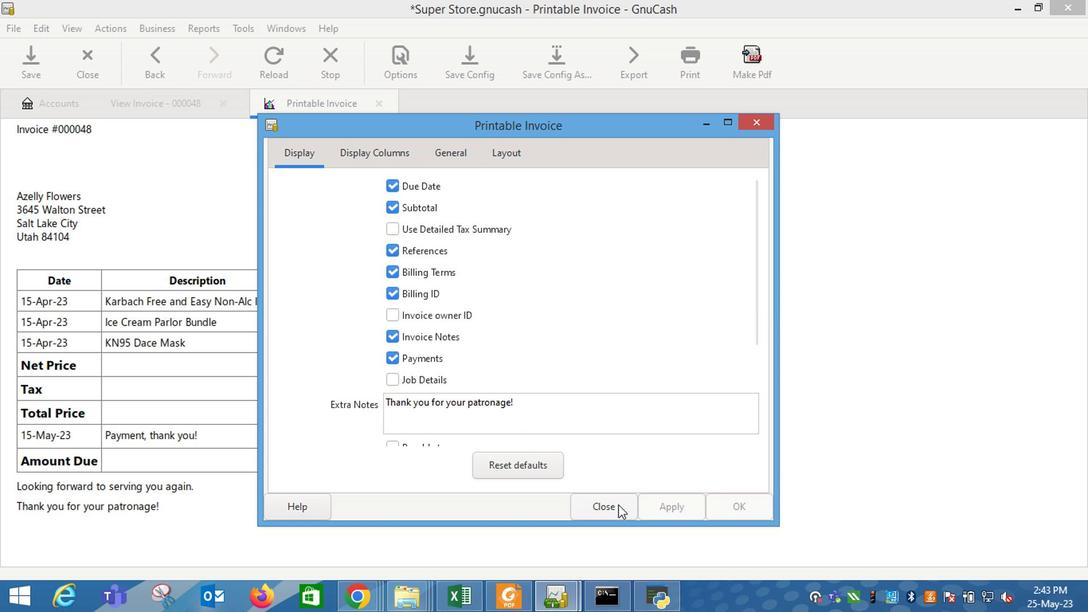 
Action: Mouse pressed left at (616, 512)
Screenshot: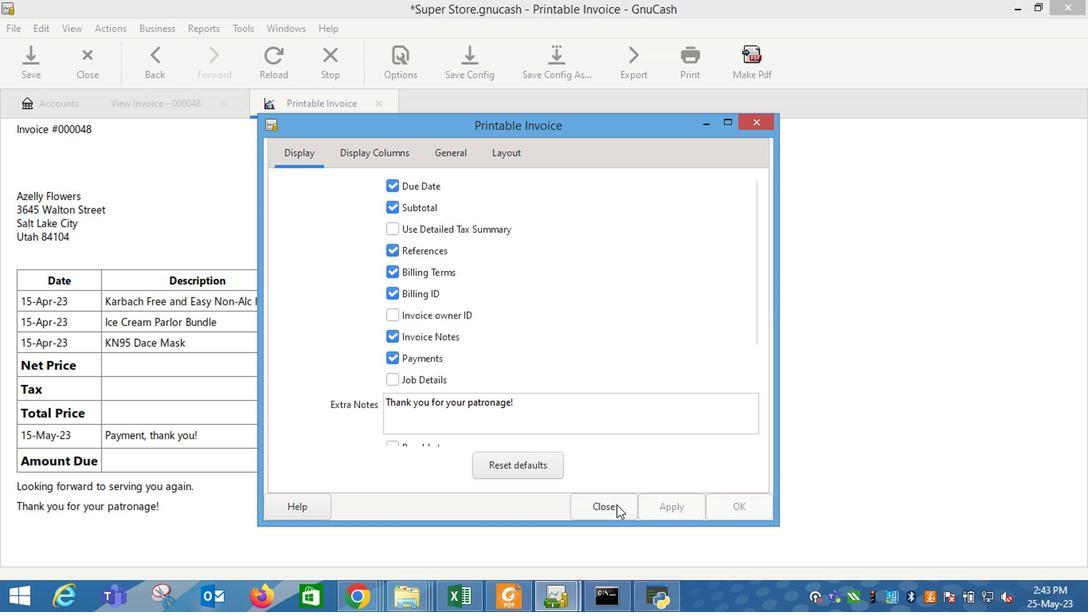 
